 Task: Reply to email with the signature Elizabeth Parker with the subject Request for a background check from softage.1@softage.net with the message Would it be possible to have a project status update call with all stakeholders next month? with CC to softage.10@softage.net with an attached document Technical_manual.docx
Action: Mouse moved to (468, 585)
Screenshot: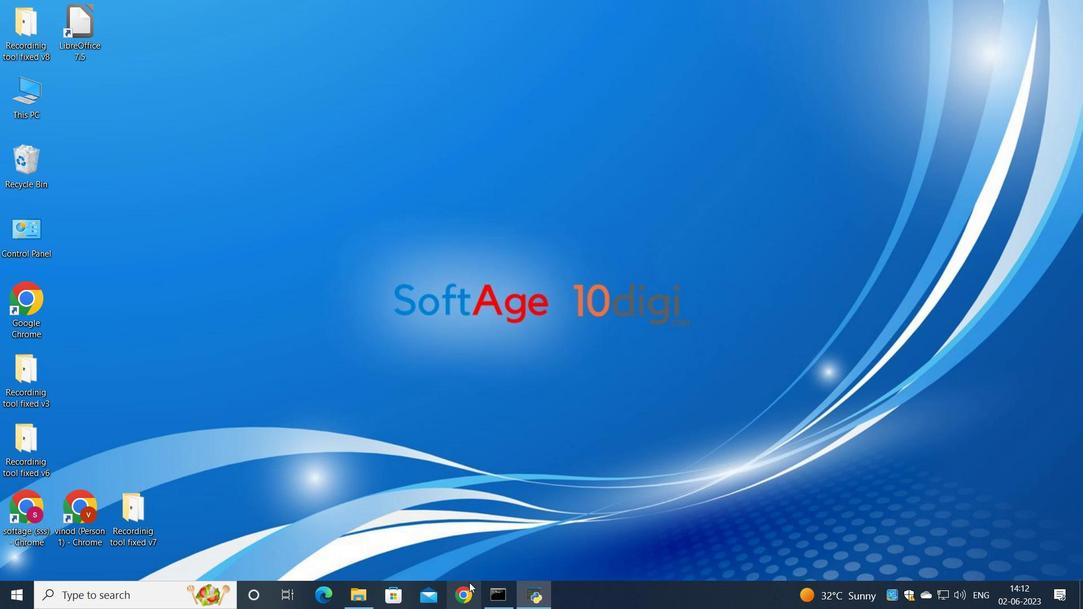
Action: Mouse pressed left at (468, 585)
Screenshot: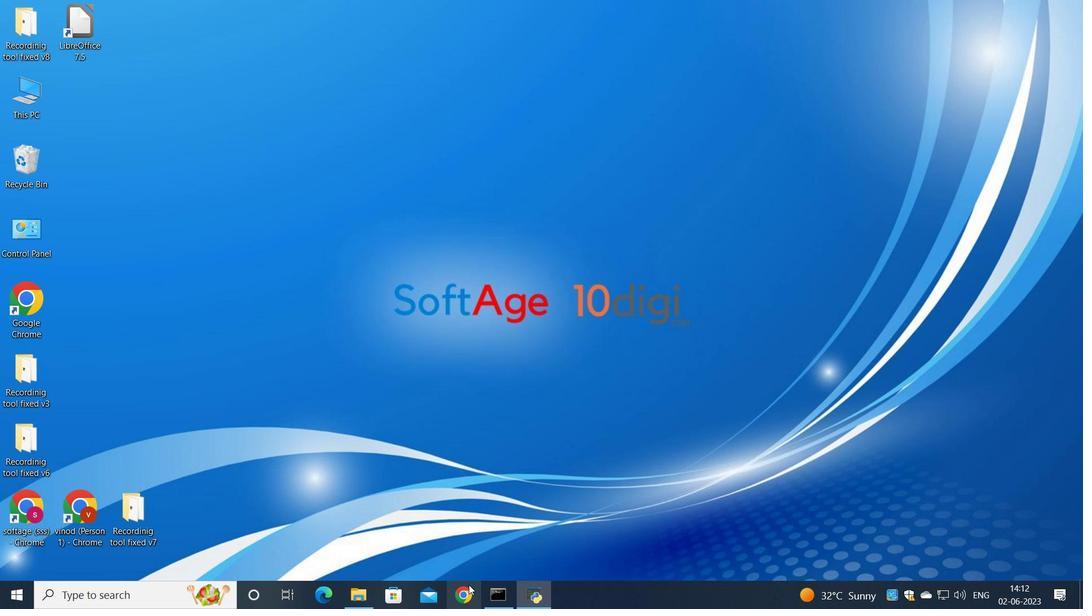 
Action: Mouse moved to (479, 327)
Screenshot: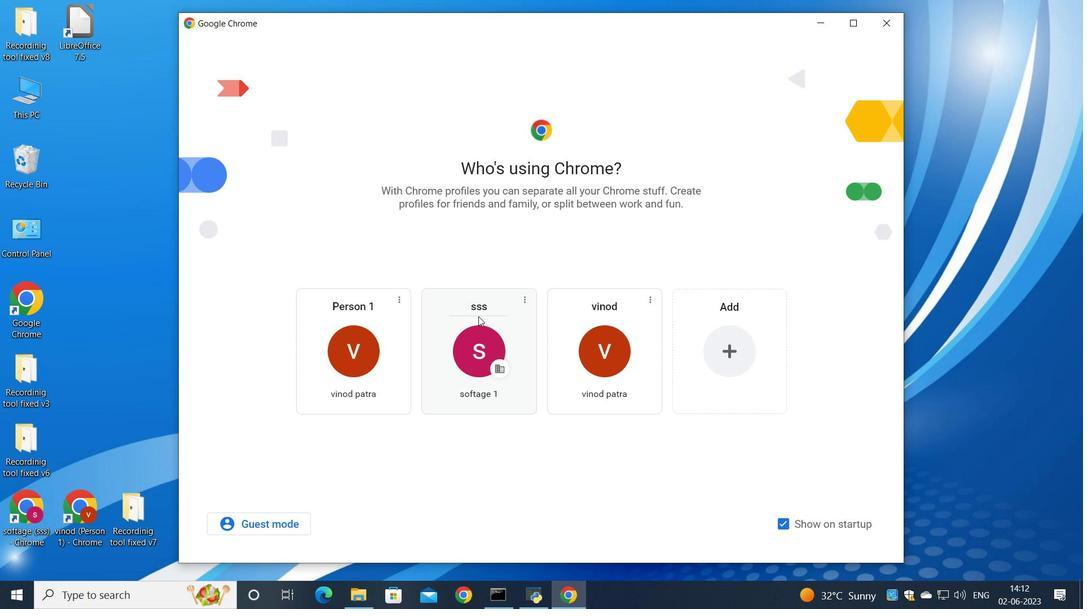 
Action: Mouse pressed left at (479, 327)
Screenshot: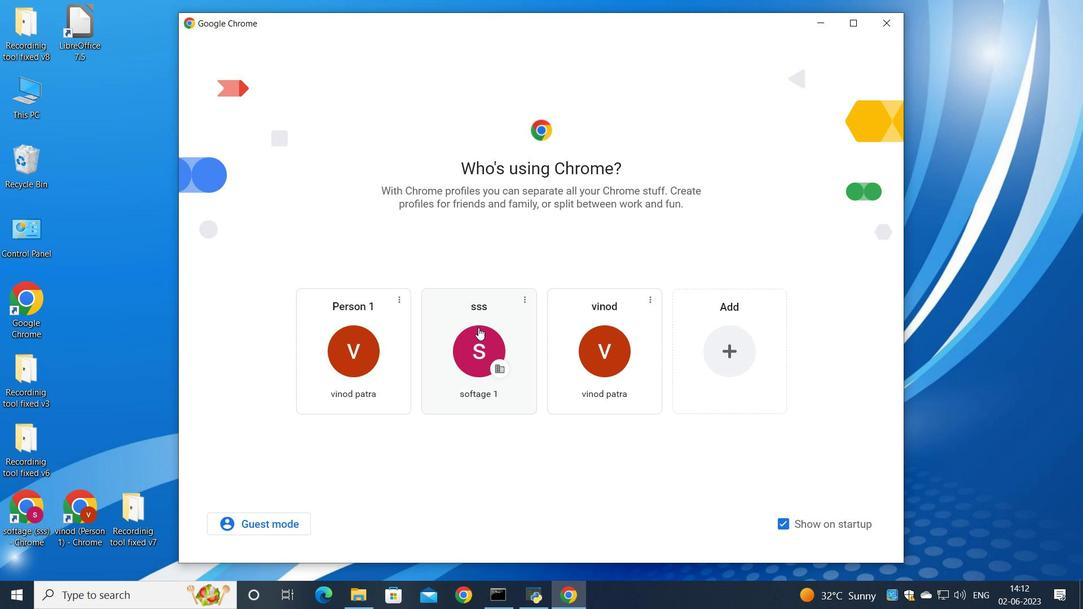 
Action: Mouse moved to (938, 95)
Screenshot: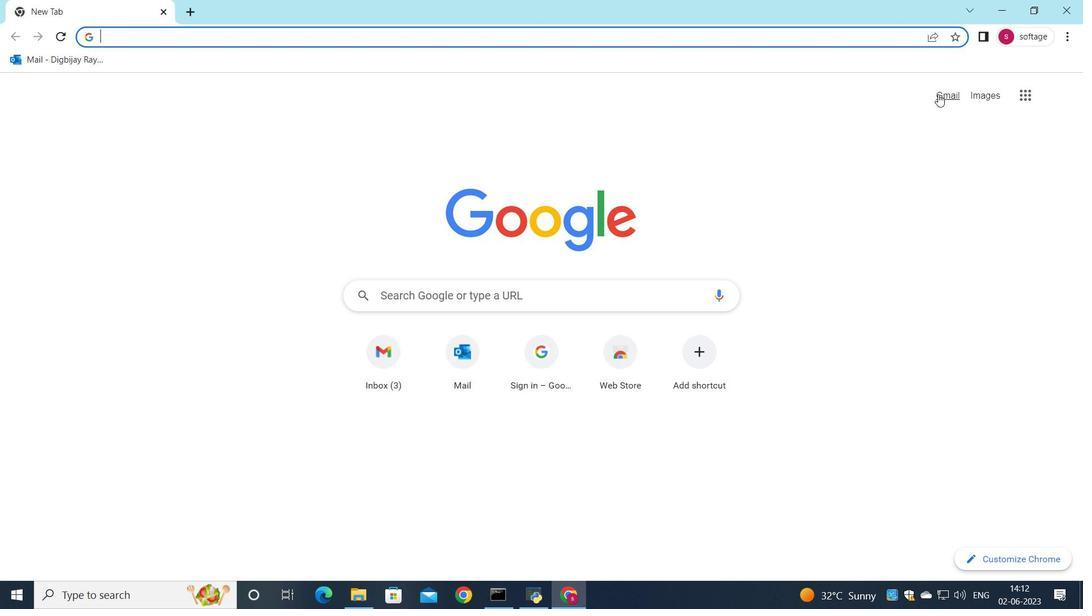 
Action: Mouse pressed left at (938, 95)
Screenshot: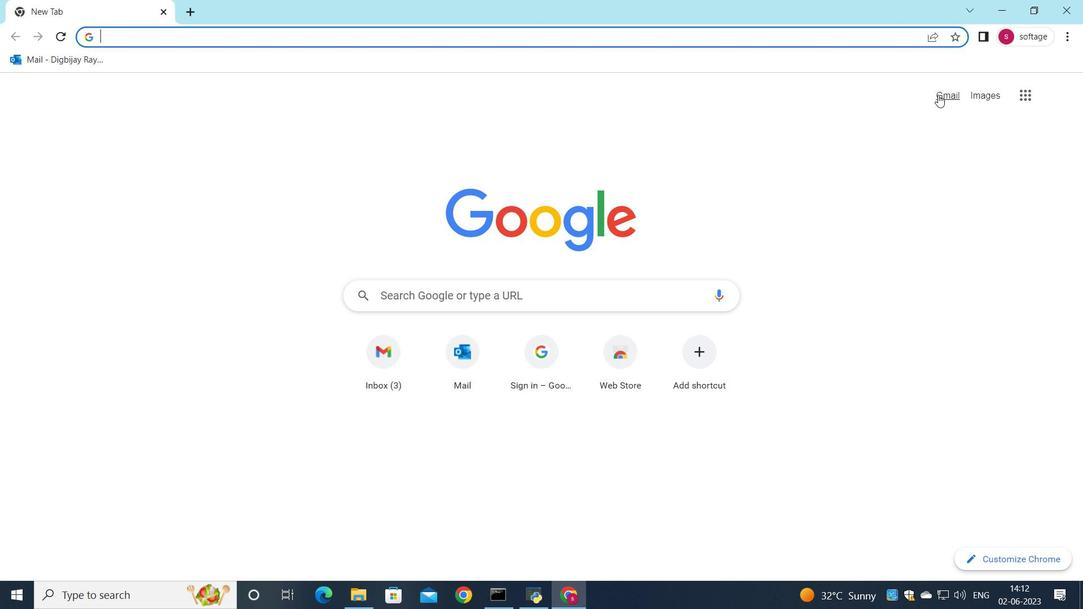 
Action: Mouse moved to (931, 102)
Screenshot: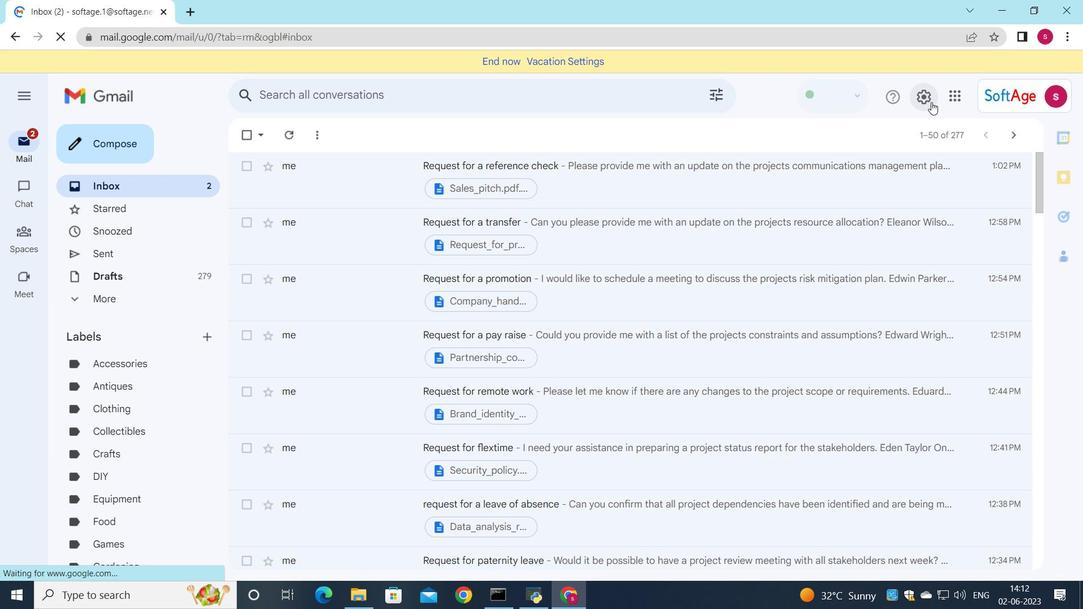 
Action: Mouse pressed left at (931, 102)
Screenshot: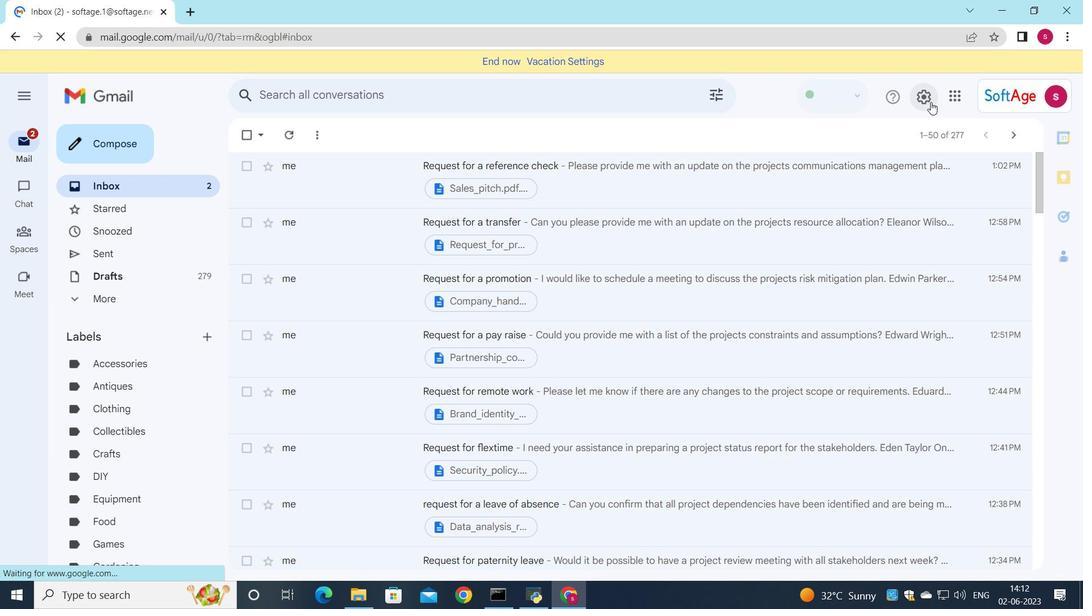 
Action: Mouse moved to (933, 161)
Screenshot: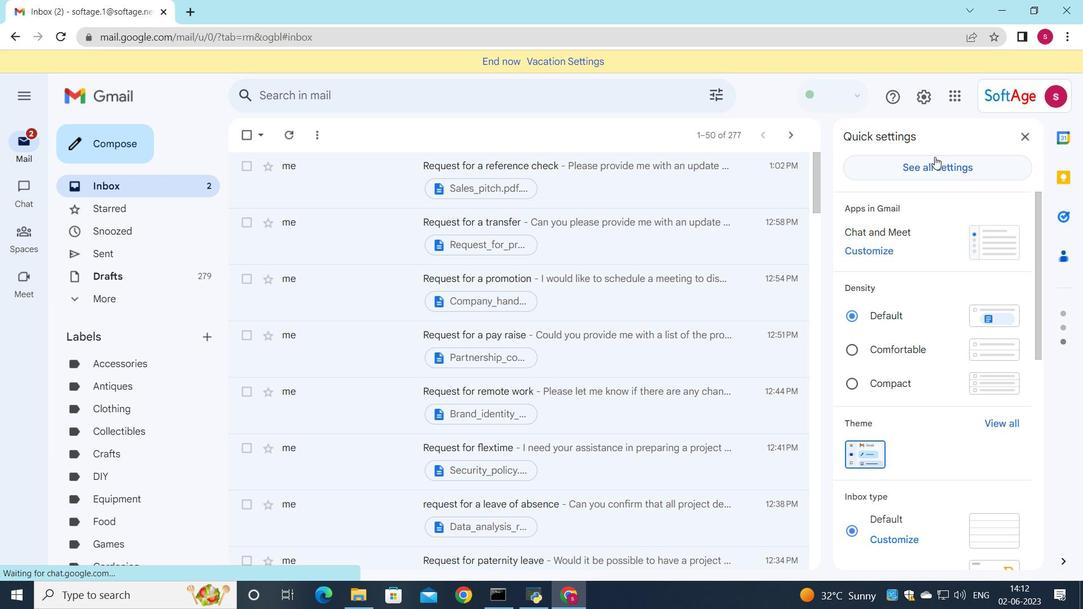 
Action: Mouse pressed left at (933, 161)
Screenshot: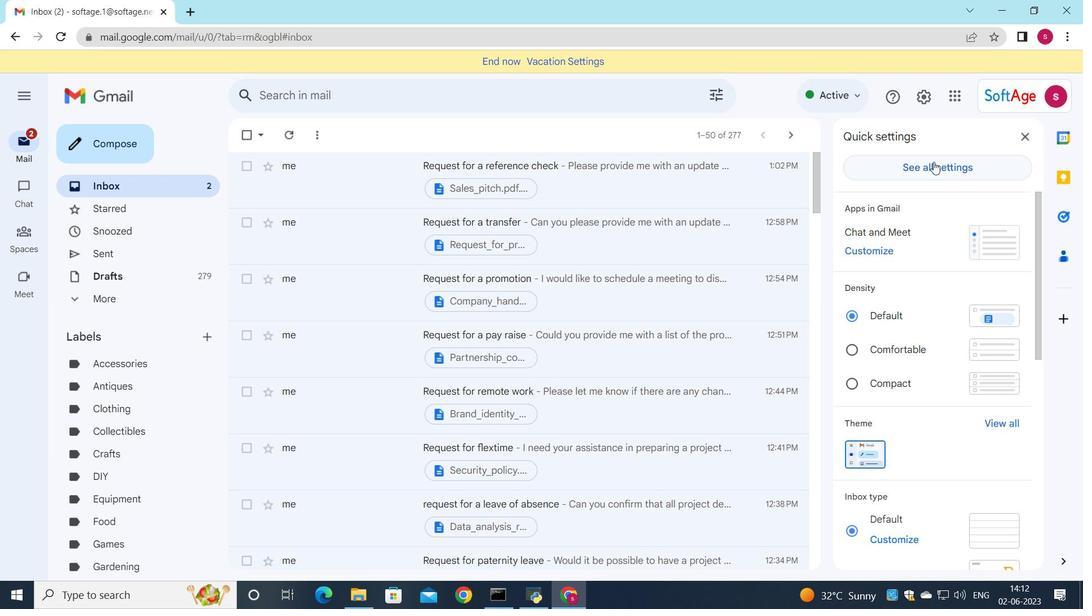 
Action: Mouse moved to (780, 275)
Screenshot: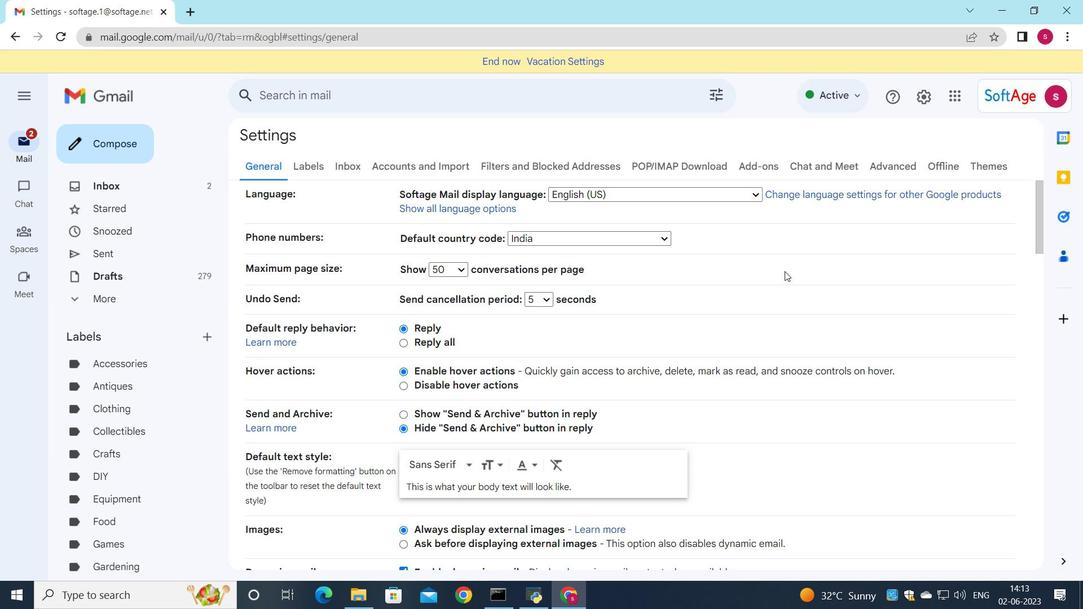 
Action: Mouse scrolled (780, 274) with delta (0, 0)
Screenshot: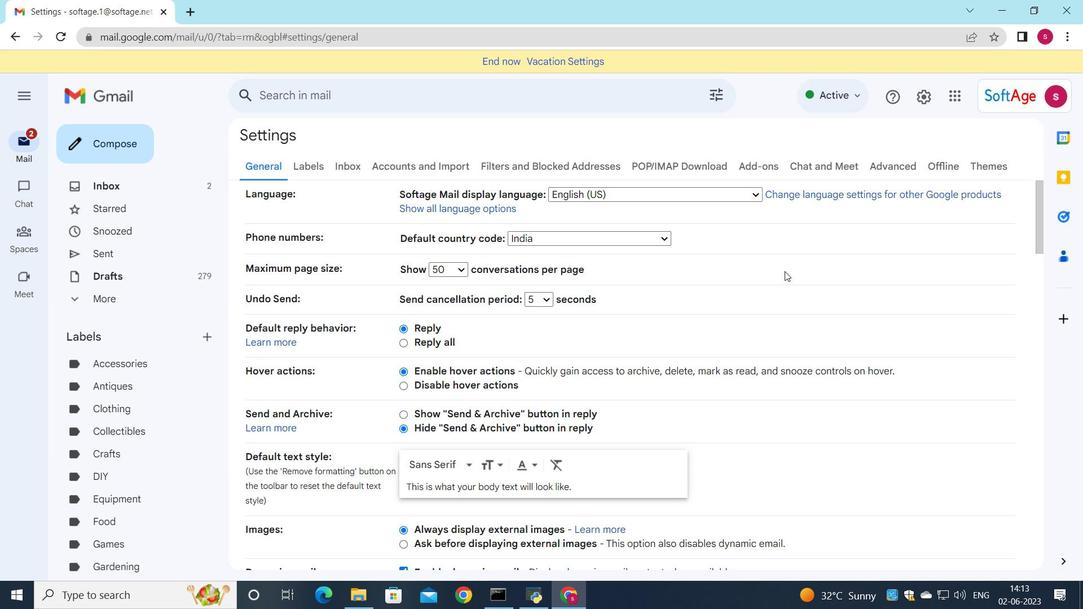
Action: Mouse moved to (775, 282)
Screenshot: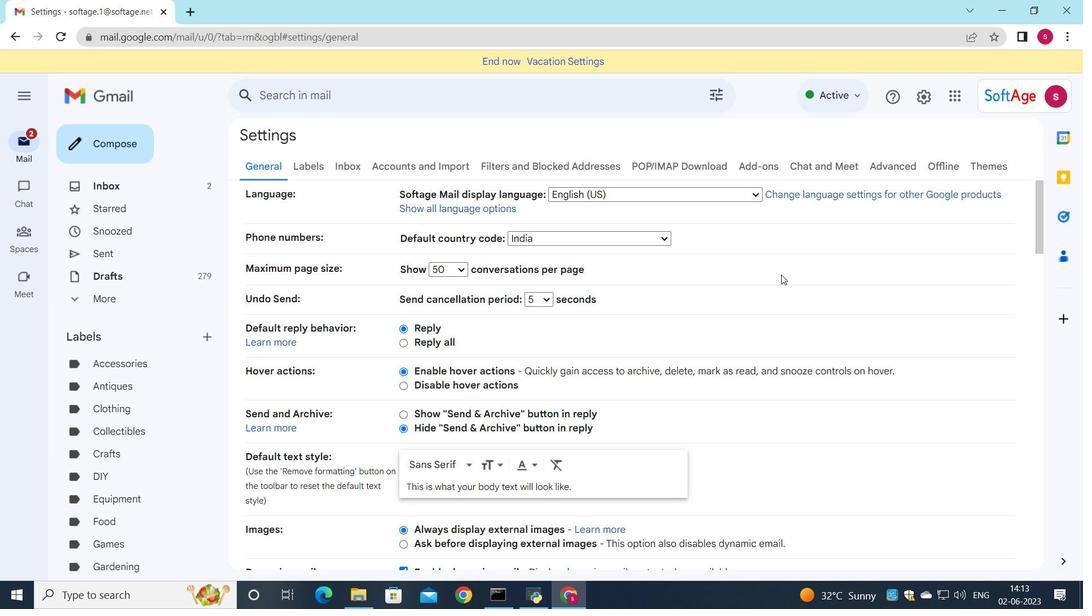 
Action: Mouse scrolled (775, 281) with delta (0, 0)
Screenshot: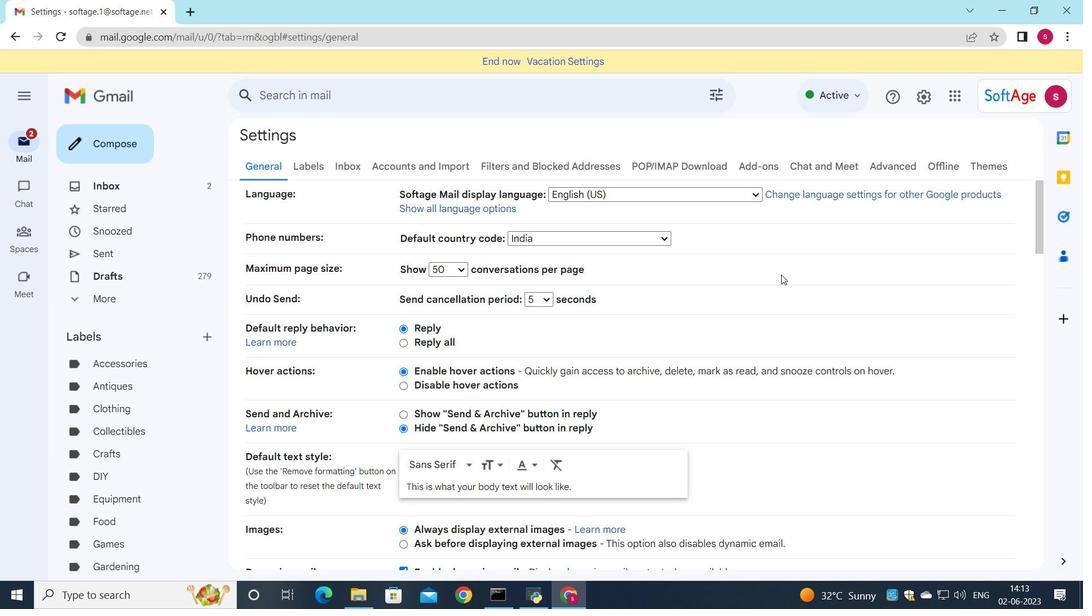 
Action: Mouse moved to (515, 370)
Screenshot: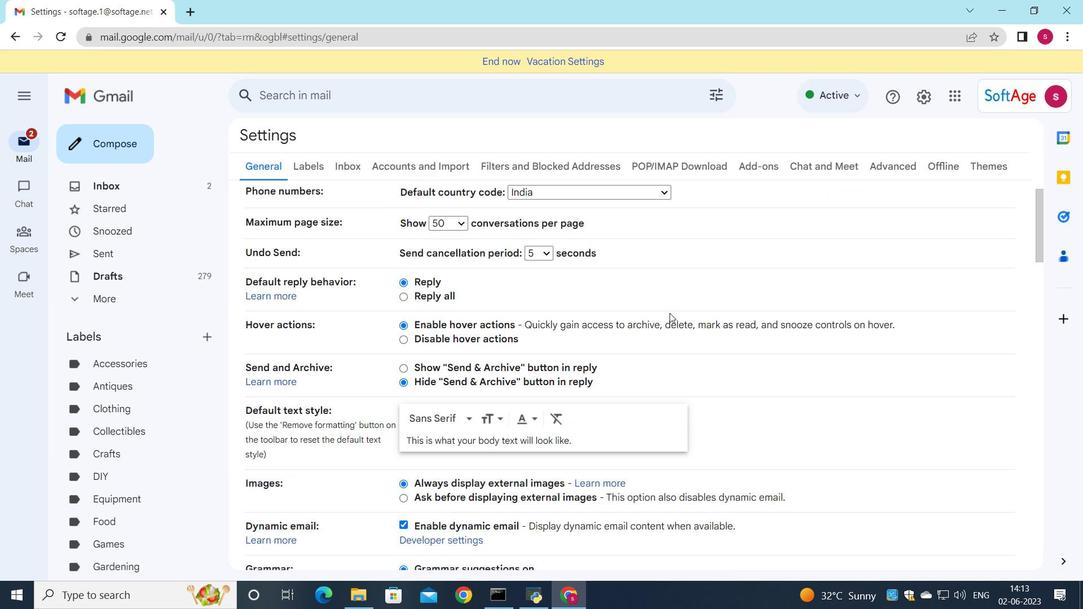 
Action: Mouse scrolled (515, 370) with delta (0, 0)
Screenshot: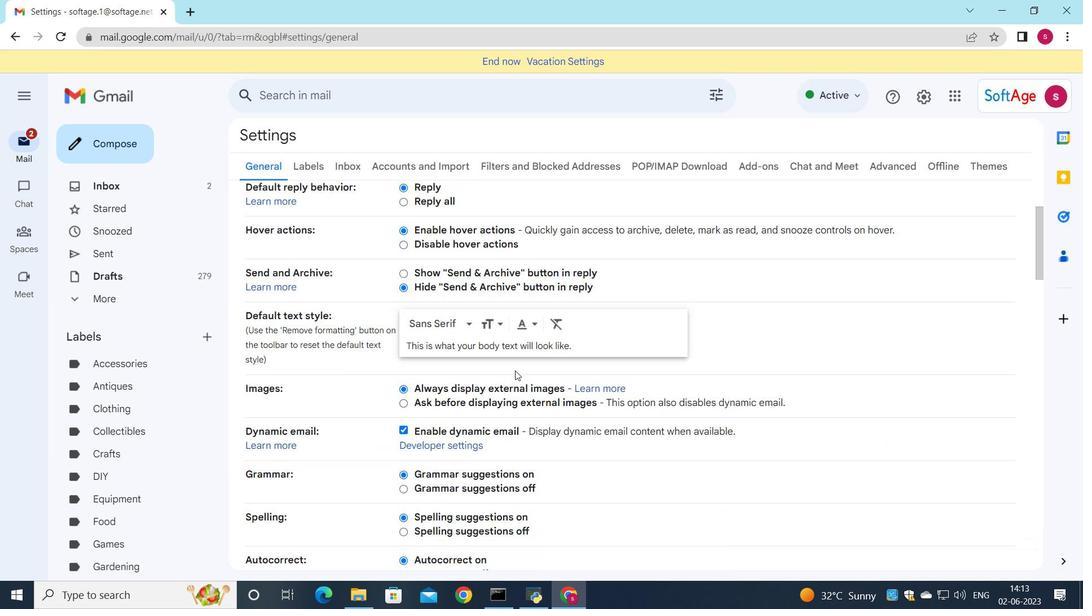 
Action: Mouse scrolled (515, 370) with delta (0, 0)
Screenshot: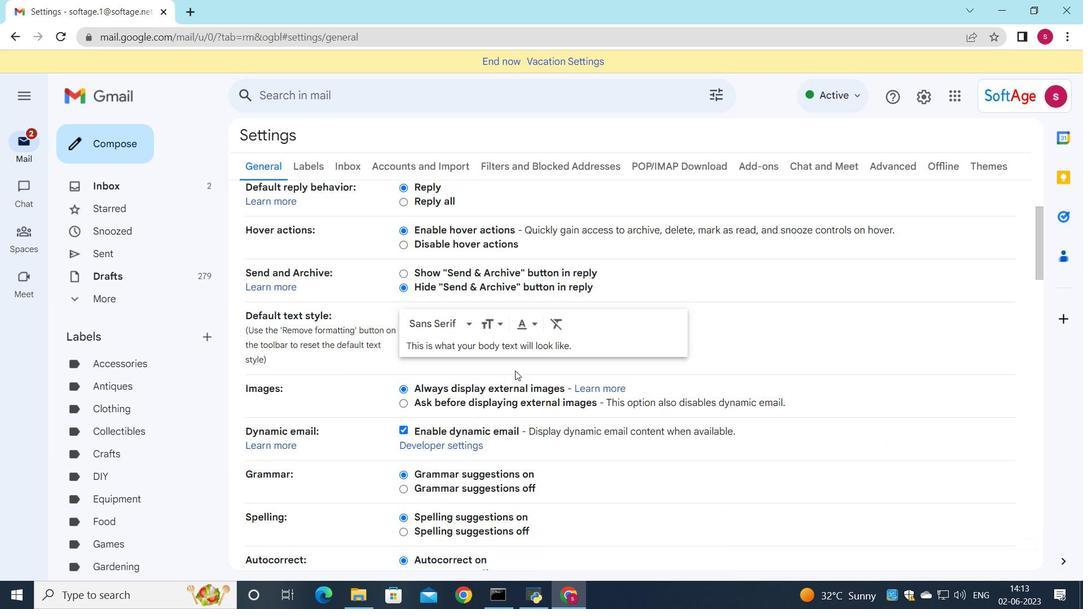 
Action: Mouse scrolled (515, 370) with delta (0, 0)
Screenshot: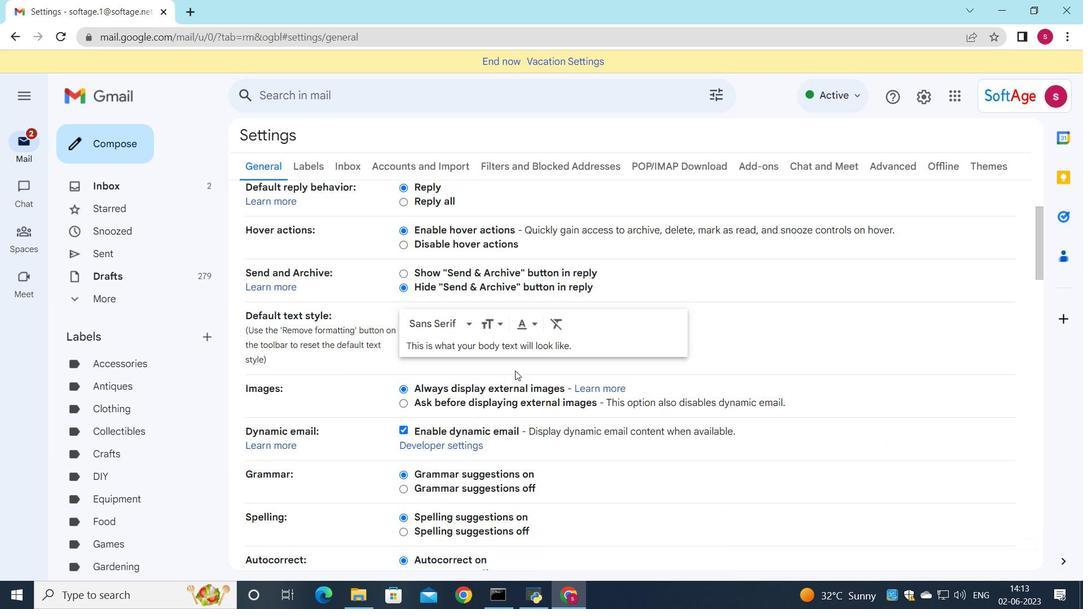 
Action: Mouse moved to (454, 397)
Screenshot: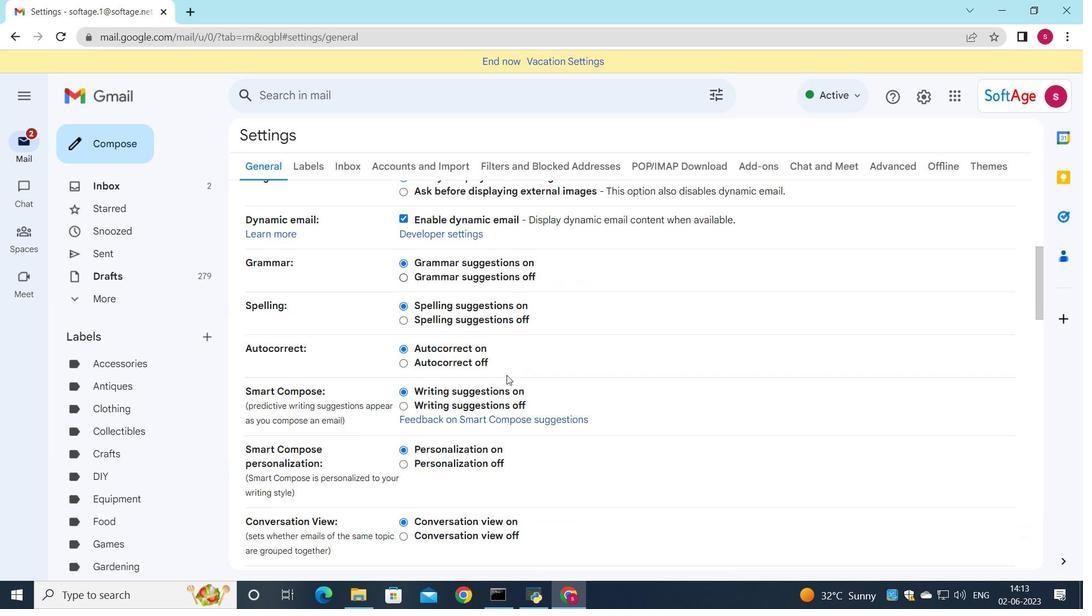 
Action: Mouse scrolled (454, 396) with delta (0, 0)
Screenshot: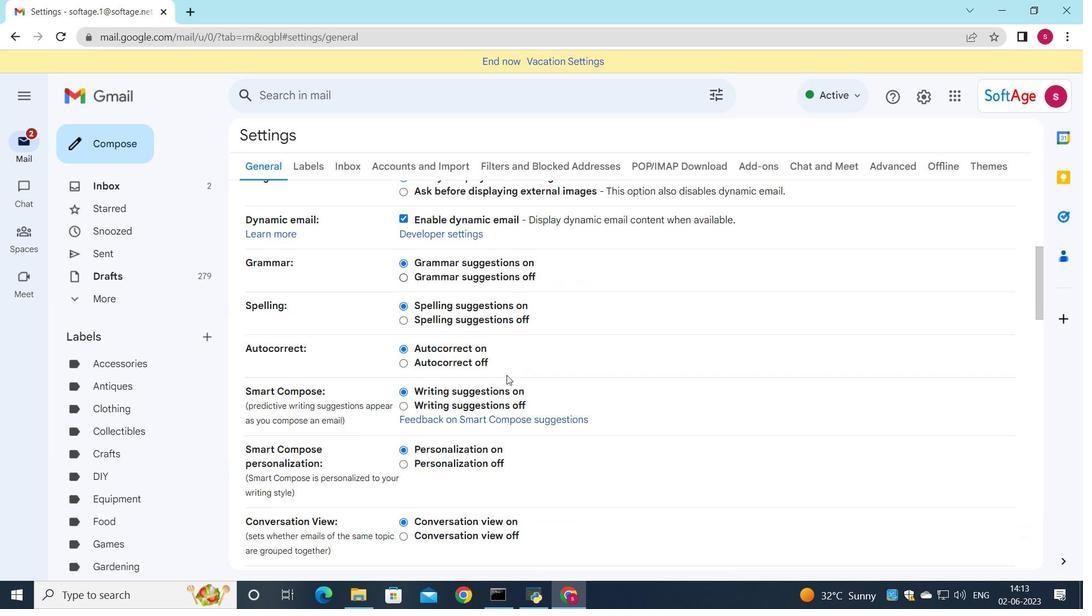 
Action: Mouse moved to (451, 400)
Screenshot: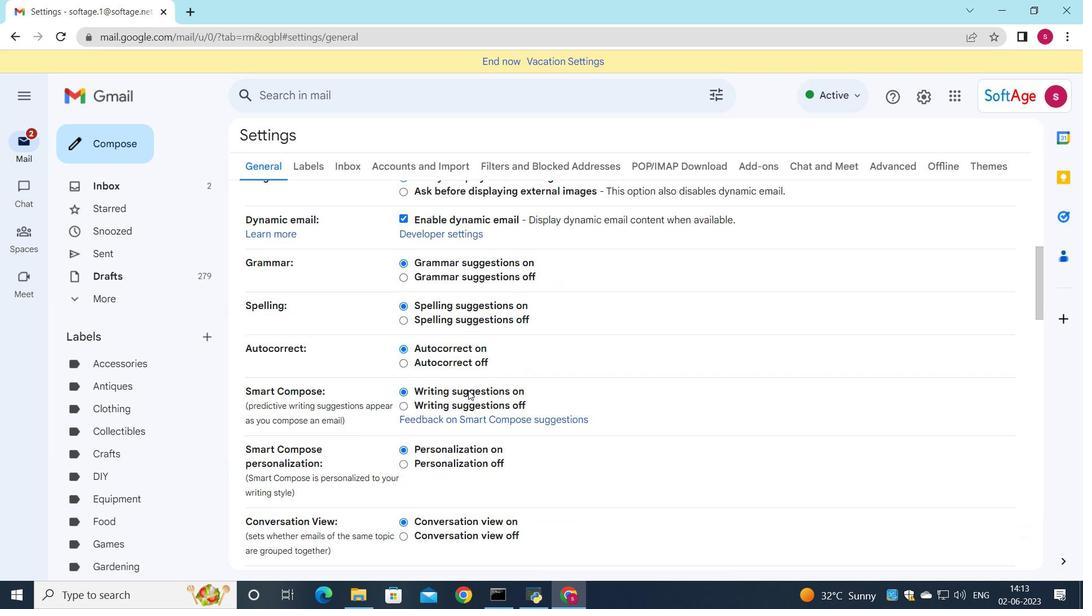 
Action: Mouse scrolled (451, 399) with delta (0, 0)
Screenshot: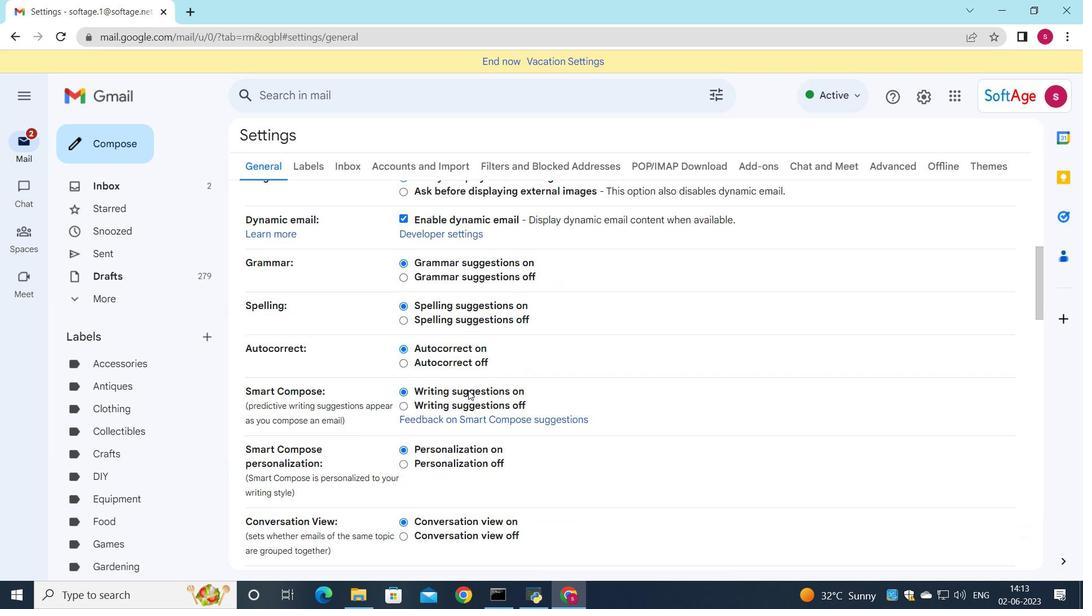 
Action: Mouse moved to (451, 400)
Screenshot: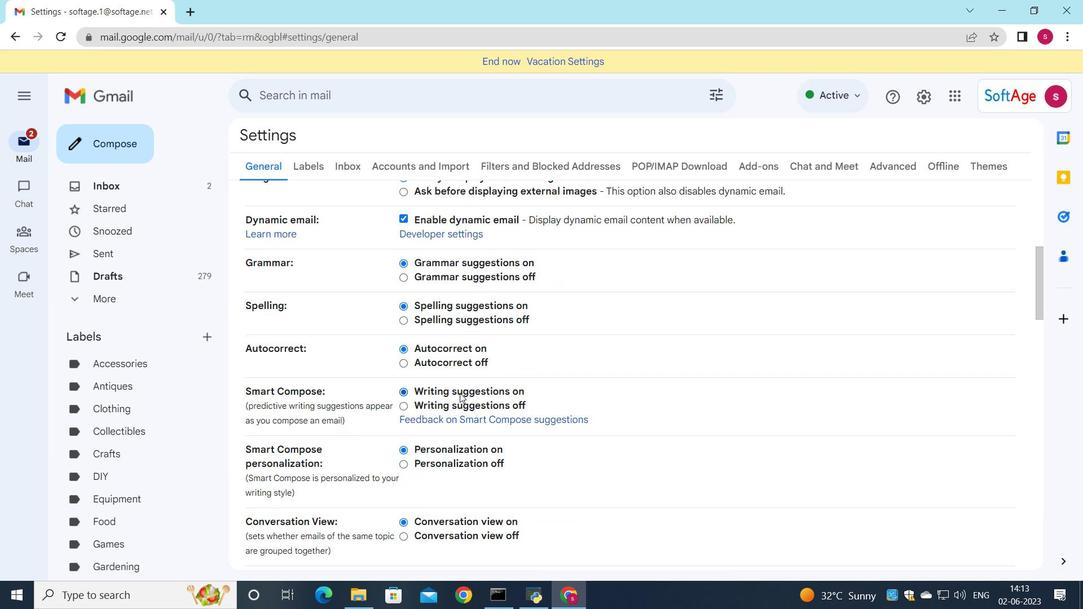 
Action: Mouse scrolled (451, 400) with delta (0, 0)
Screenshot: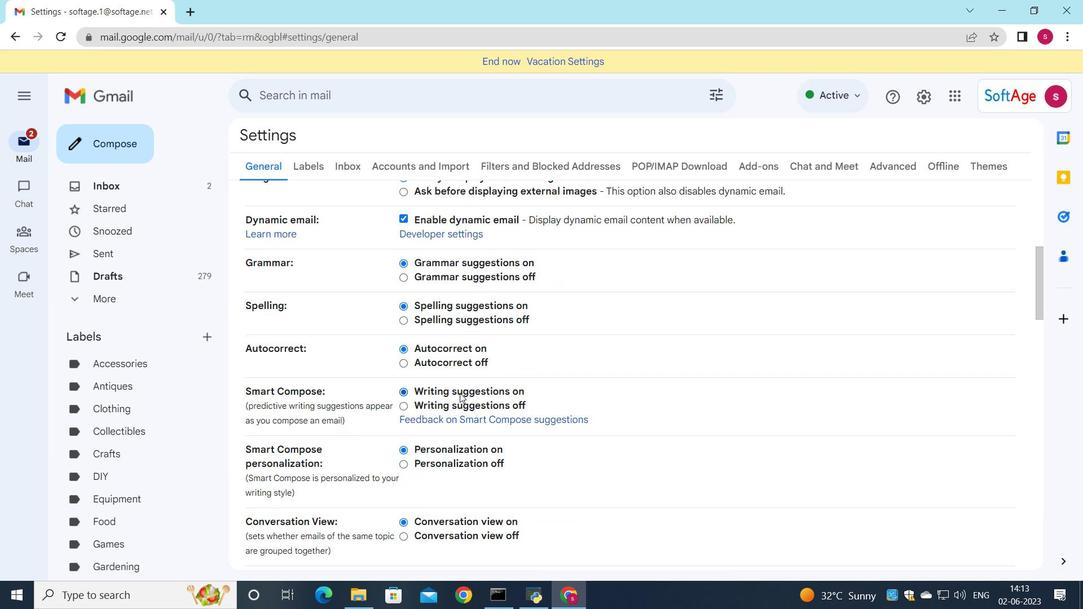 
Action: Mouse moved to (451, 400)
Screenshot: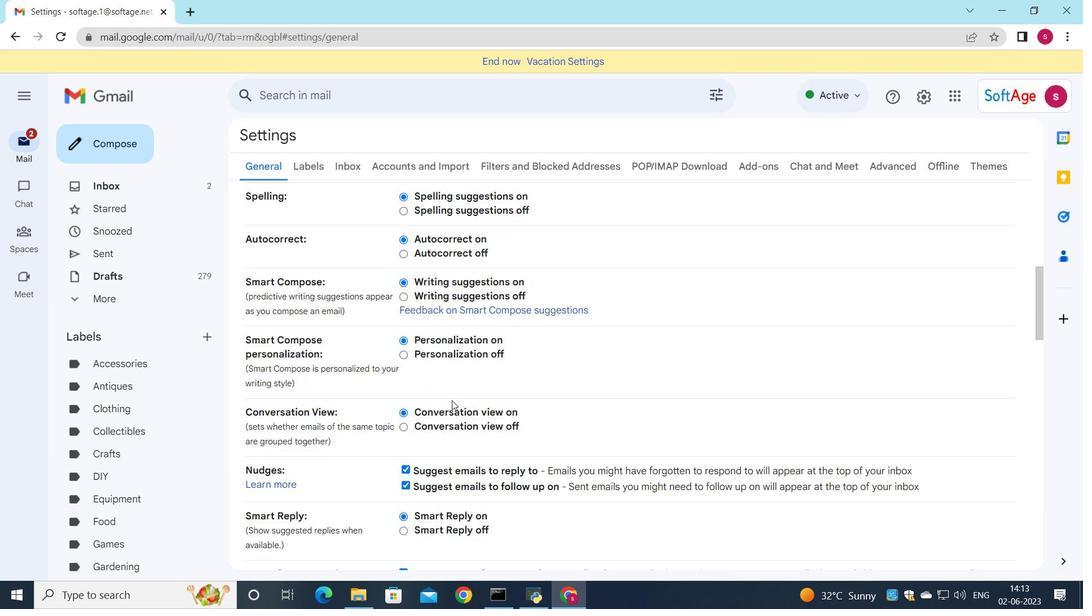 
Action: Mouse scrolled (451, 399) with delta (0, 0)
Screenshot: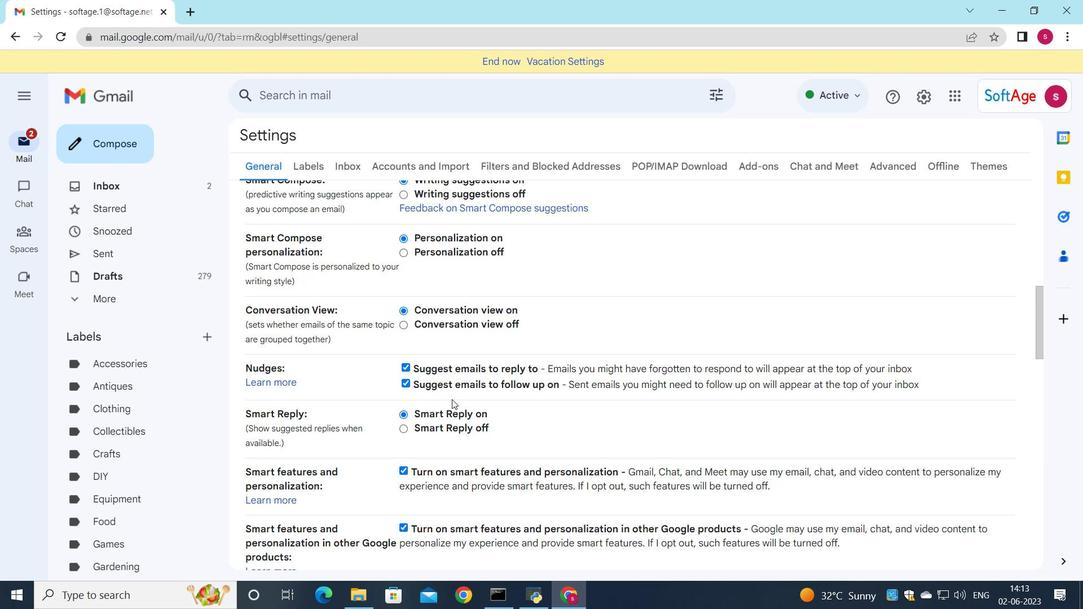 
Action: Mouse scrolled (451, 399) with delta (0, 0)
Screenshot: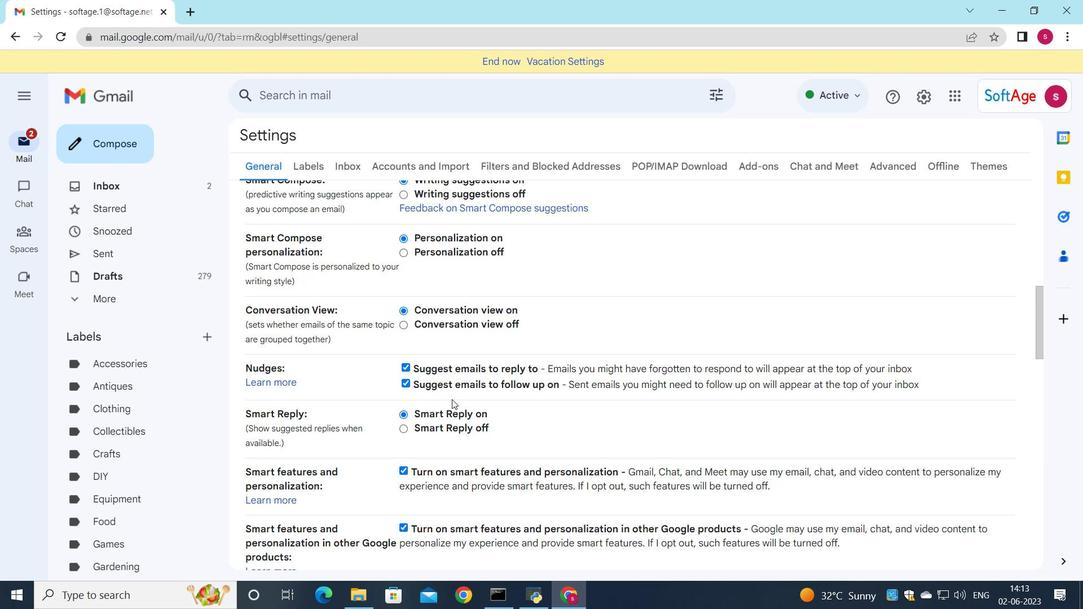 
Action: Mouse moved to (455, 396)
Screenshot: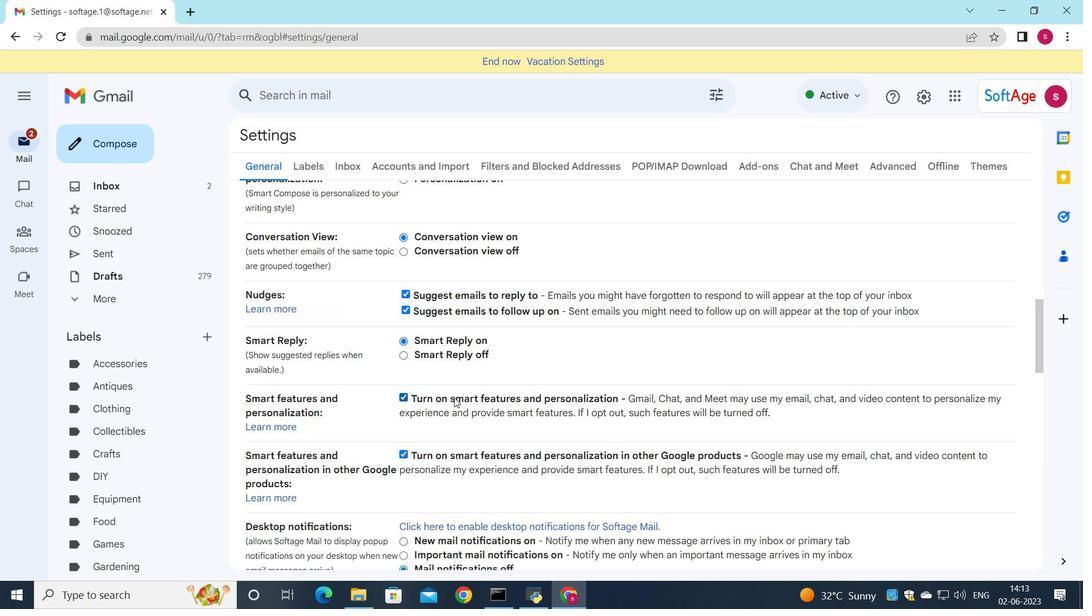 
Action: Mouse scrolled (455, 396) with delta (0, 0)
Screenshot: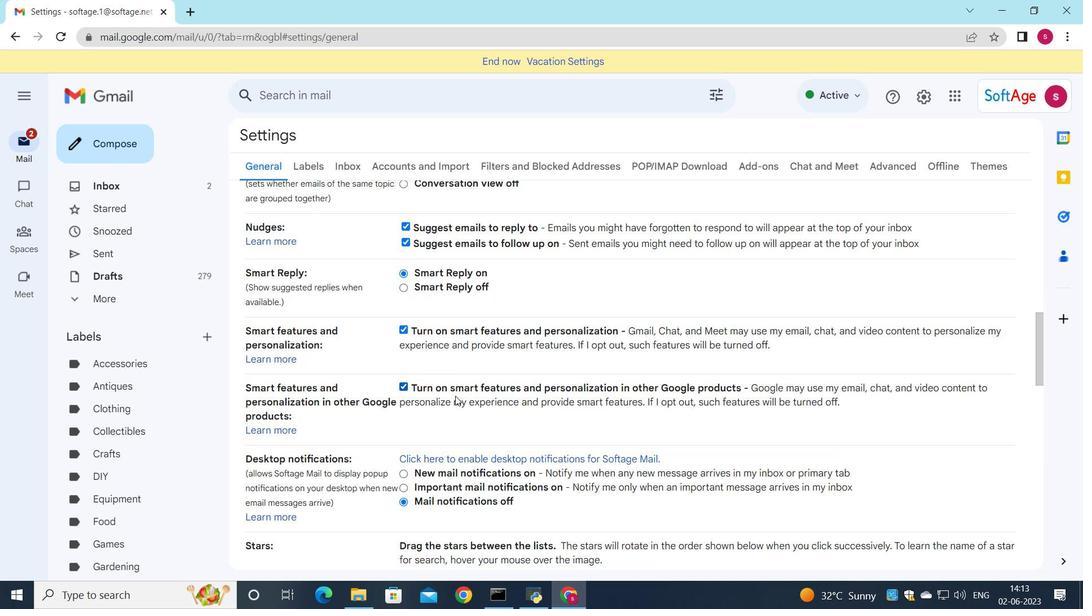 
Action: Mouse scrolled (455, 396) with delta (0, 0)
Screenshot: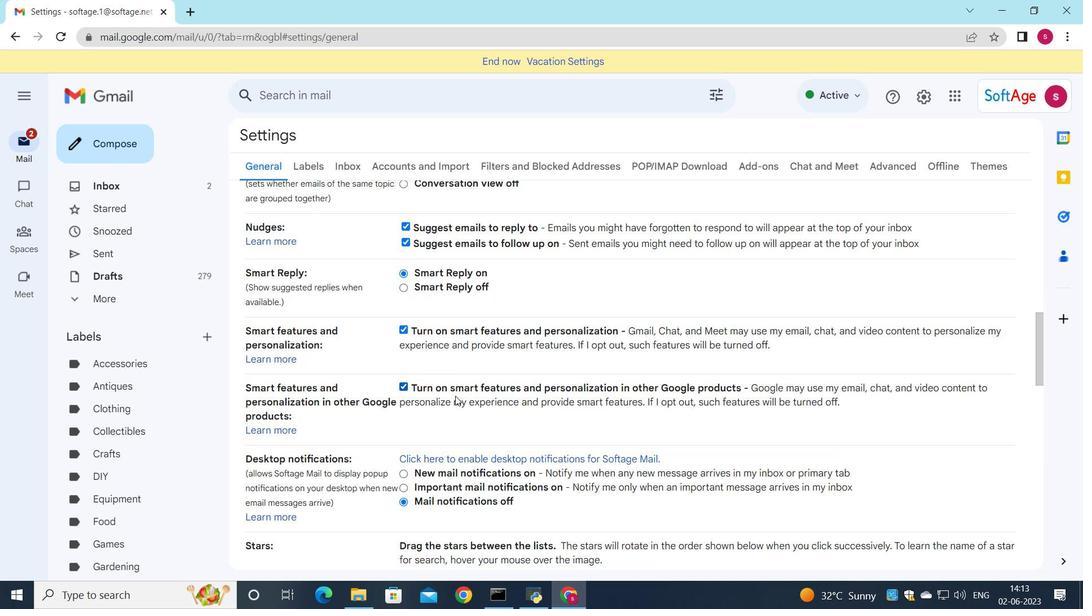 
Action: Mouse scrolled (455, 396) with delta (0, 0)
Screenshot: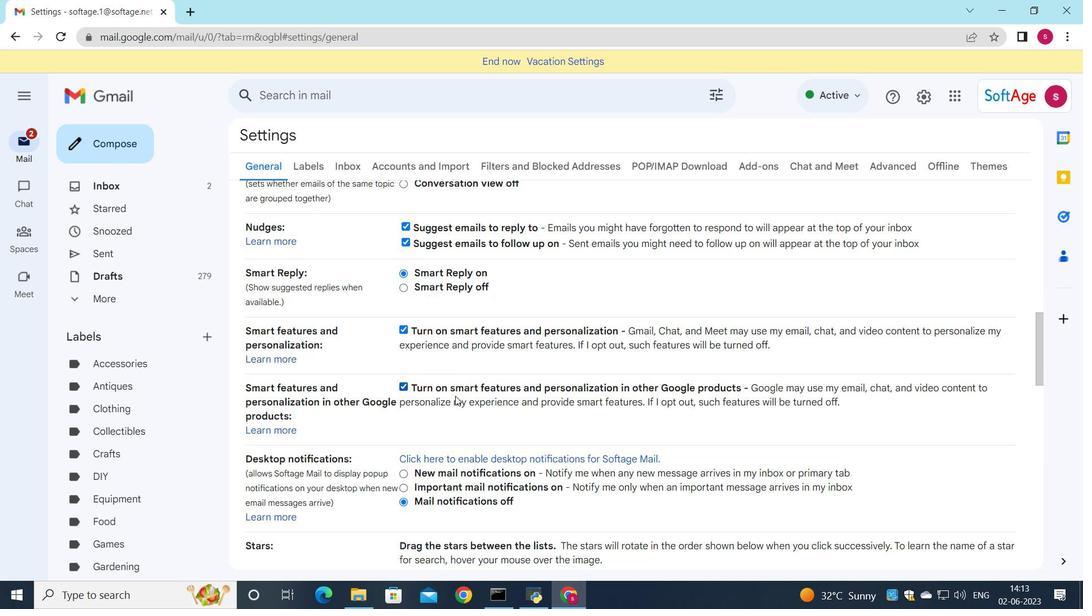 
Action: Mouse moved to (458, 394)
Screenshot: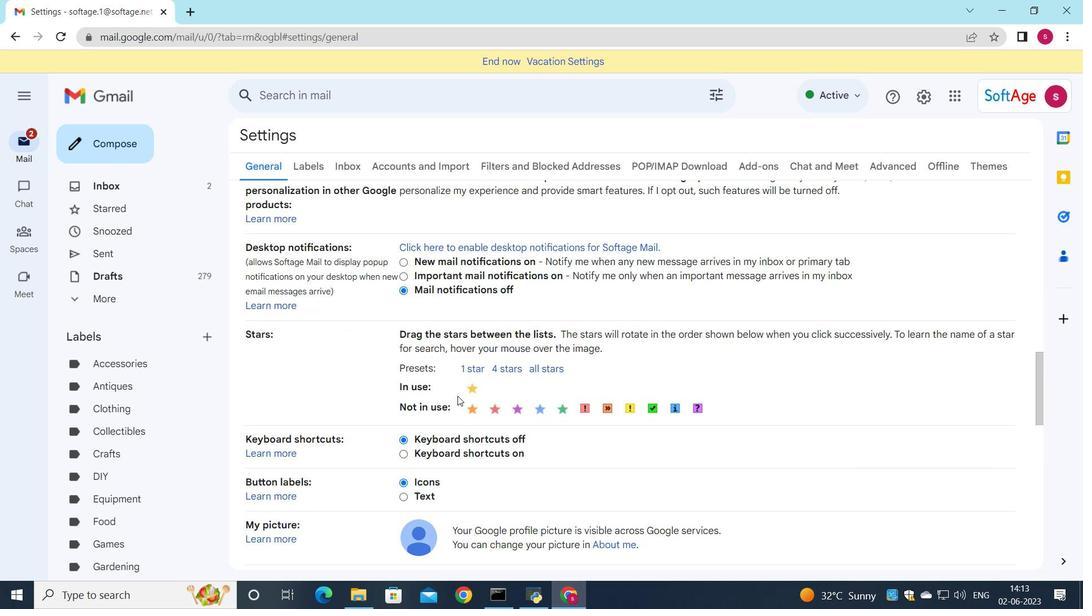 
Action: Mouse scrolled (458, 393) with delta (0, 0)
Screenshot: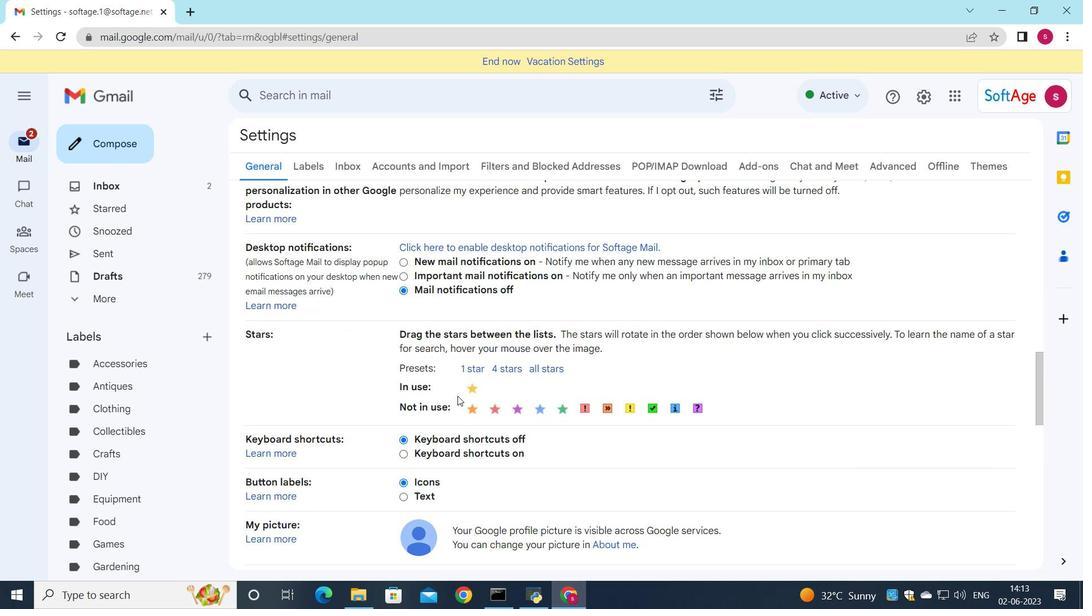 
Action: Mouse scrolled (458, 393) with delta (0, 0)
Screenshot: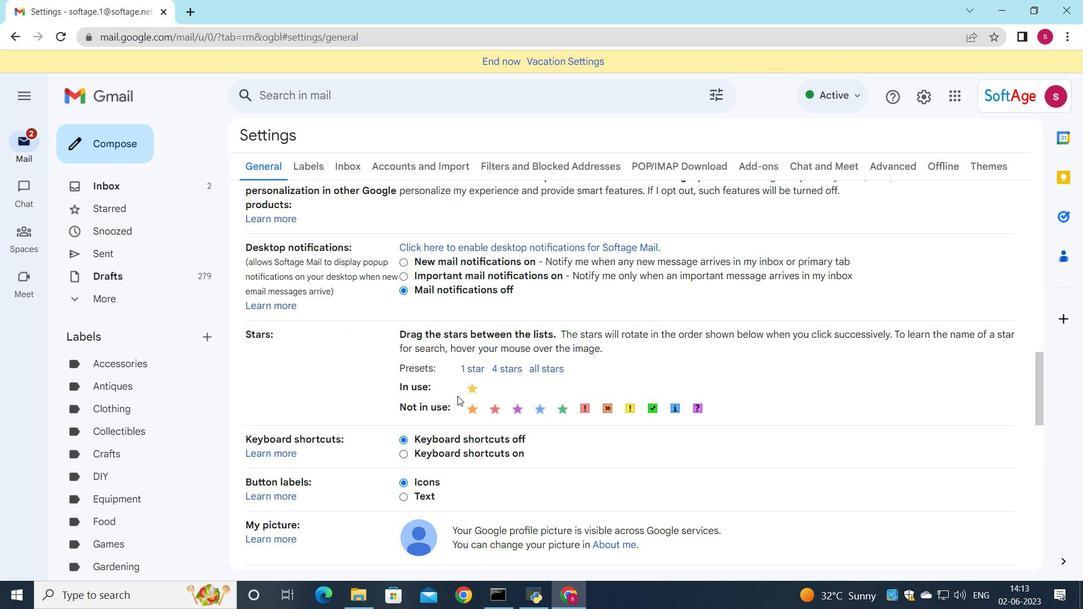 
Action: Mouse scrolled (458, 393) with delta (0, 0)
Screenshot: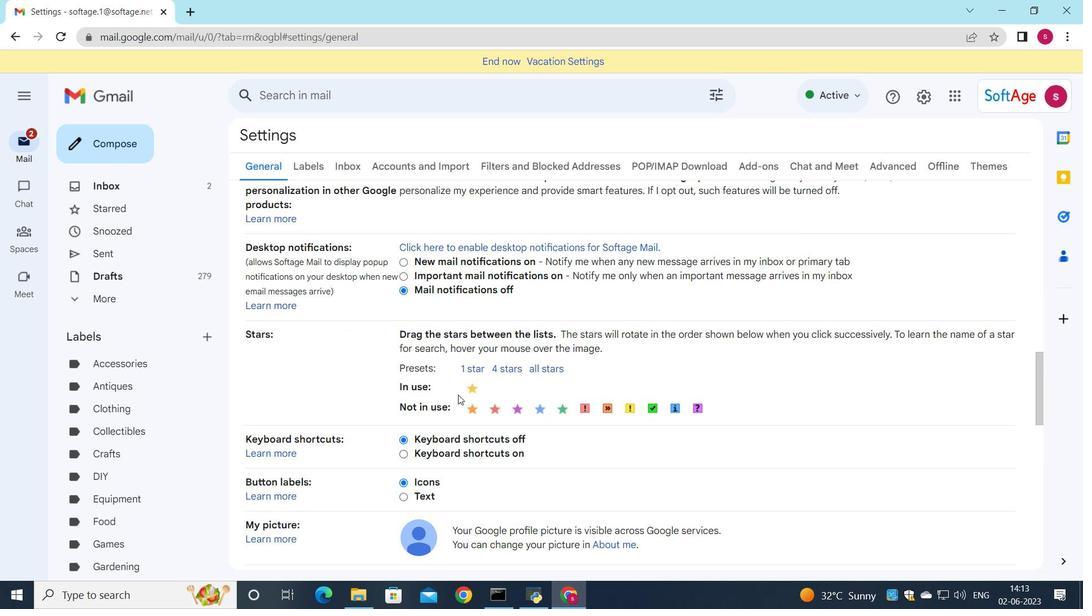 
Action: Mouse moved to (458, 394)
Screenshot: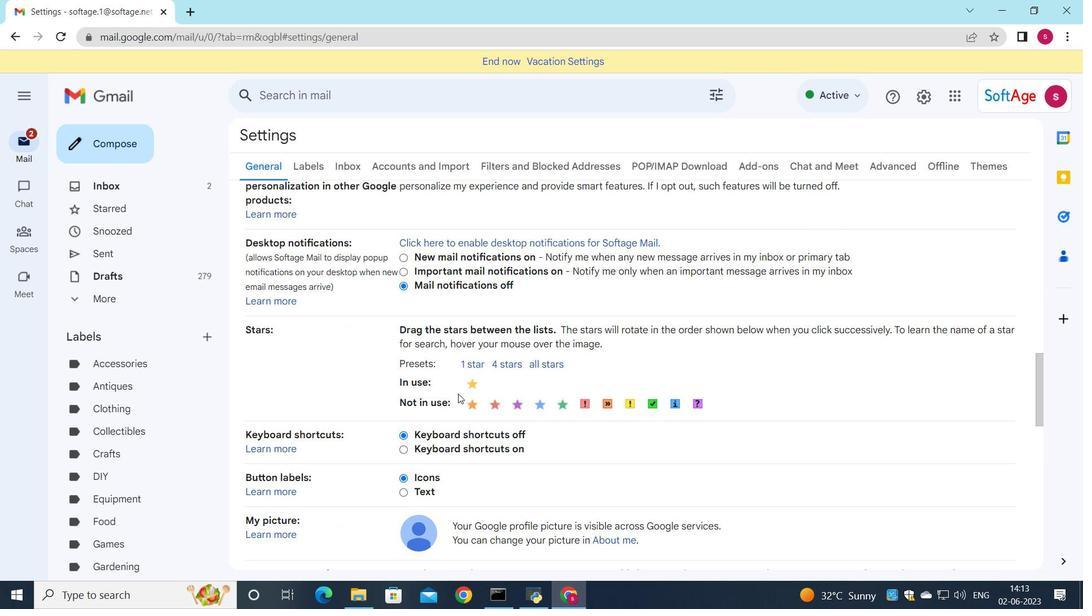 
Action: Mouse scrolled (458, 393) with delta (0, 0)
Screenshot: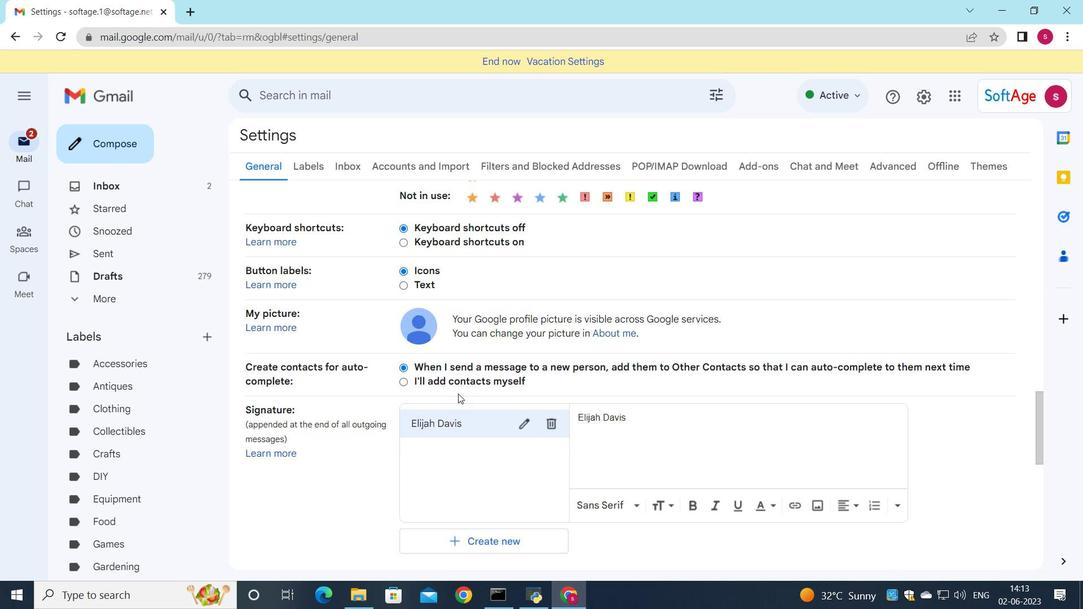 
Action: Mouse moved to (550, 355)
Screenshot: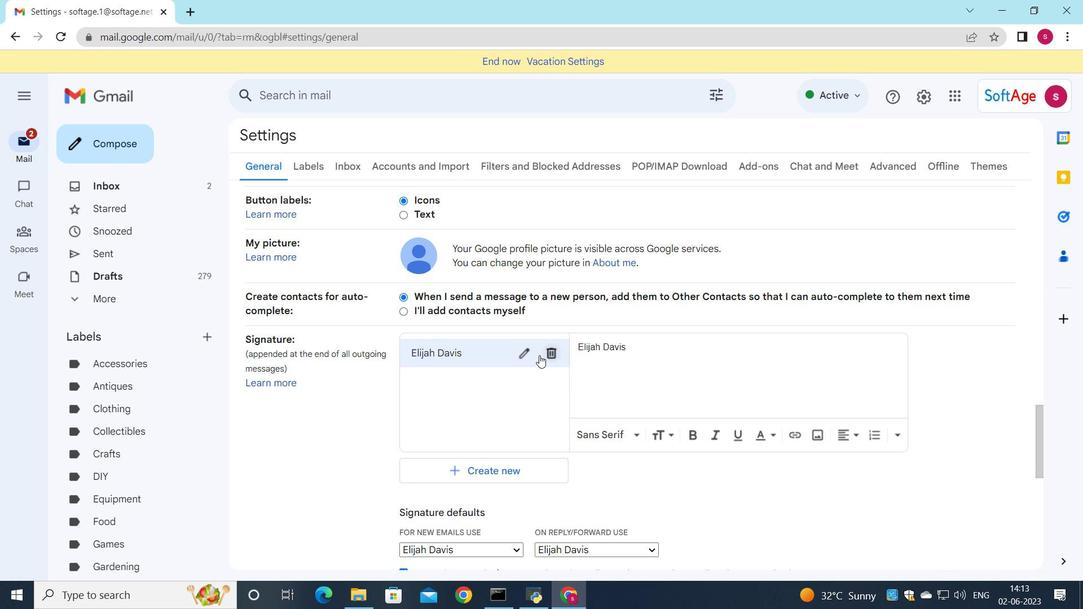 
Action: Mouse pressed left at (550, 355)
Screenshot: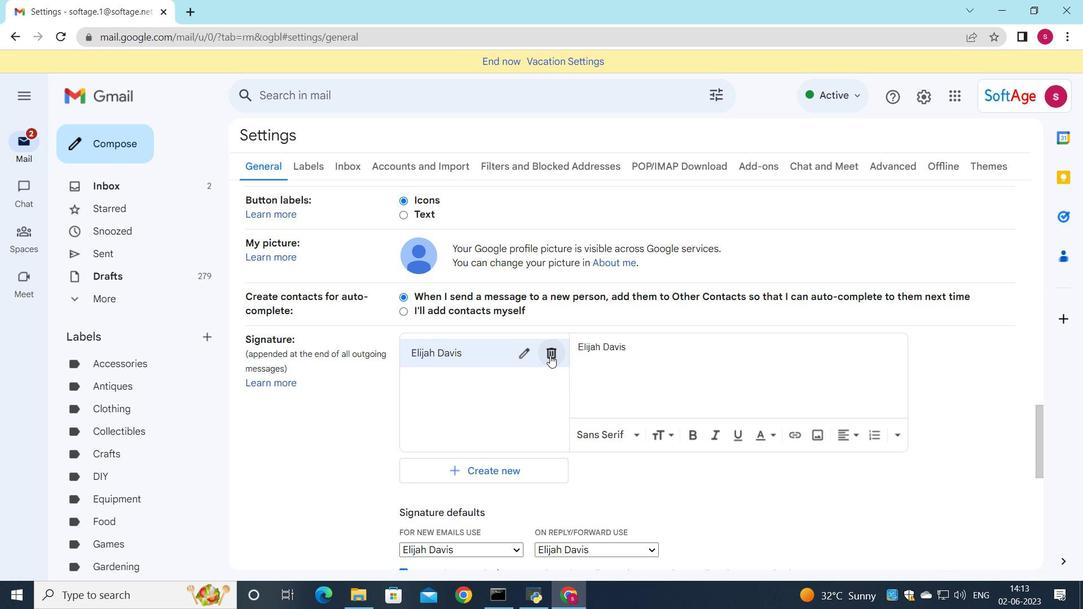 
Action: Mouse moved to (675, 350)
Screenshot: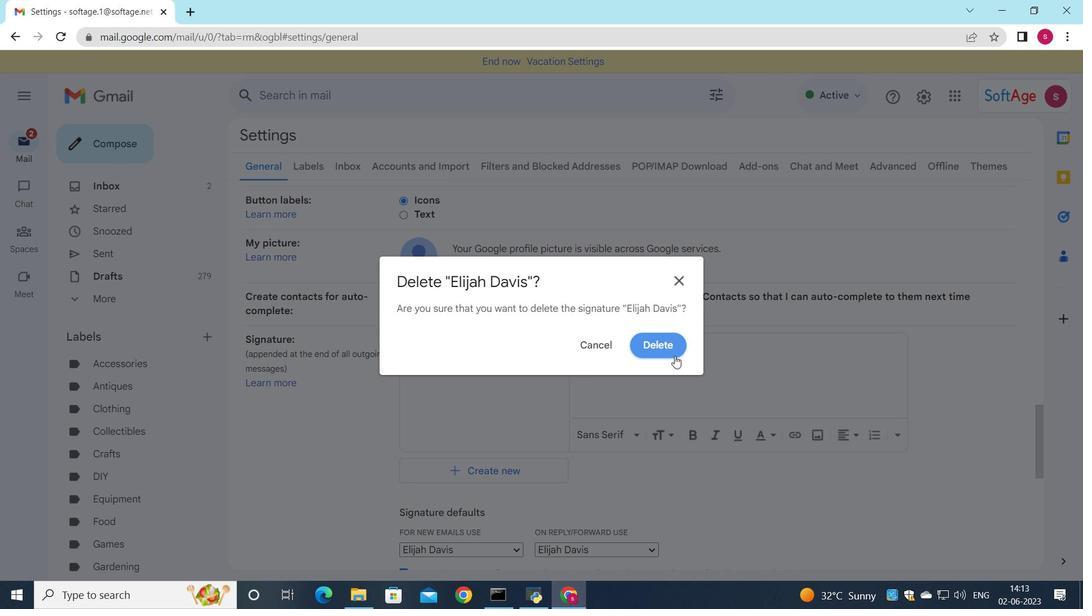 
Action: Mouse pressed left at (675, 350)
Screenshot: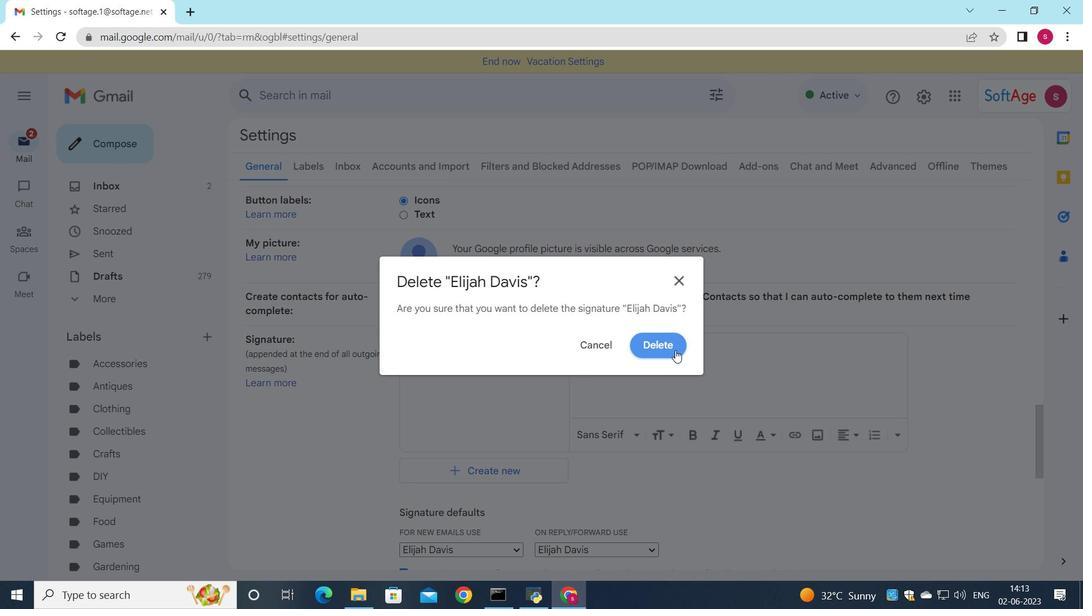 
Action: Mouse moved to (467, 368)
Screenshot: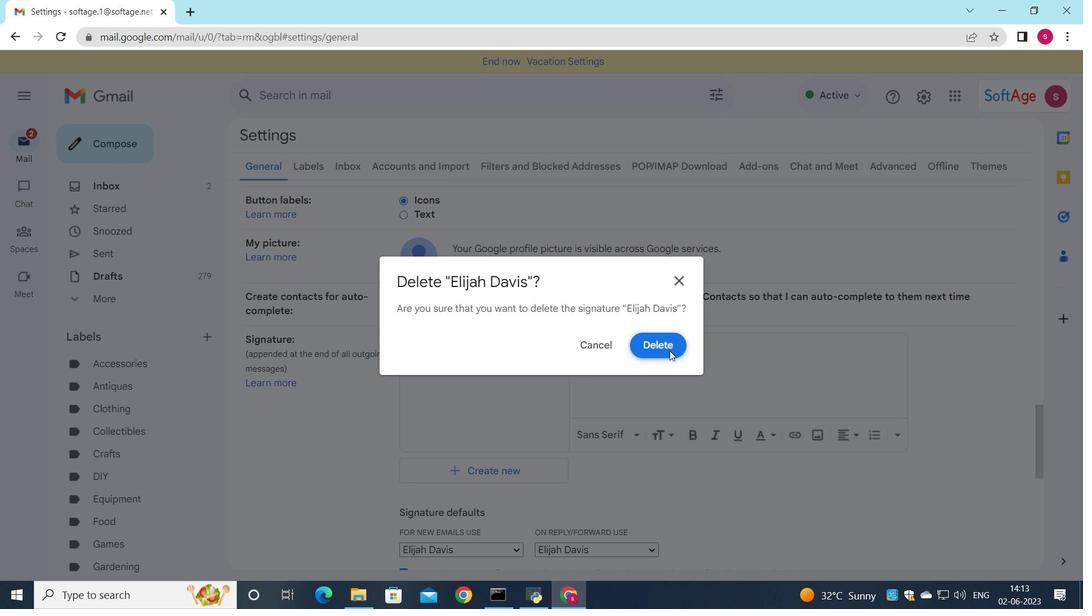 
Action: Mouse pressed left at (467, 368)
Screenshot: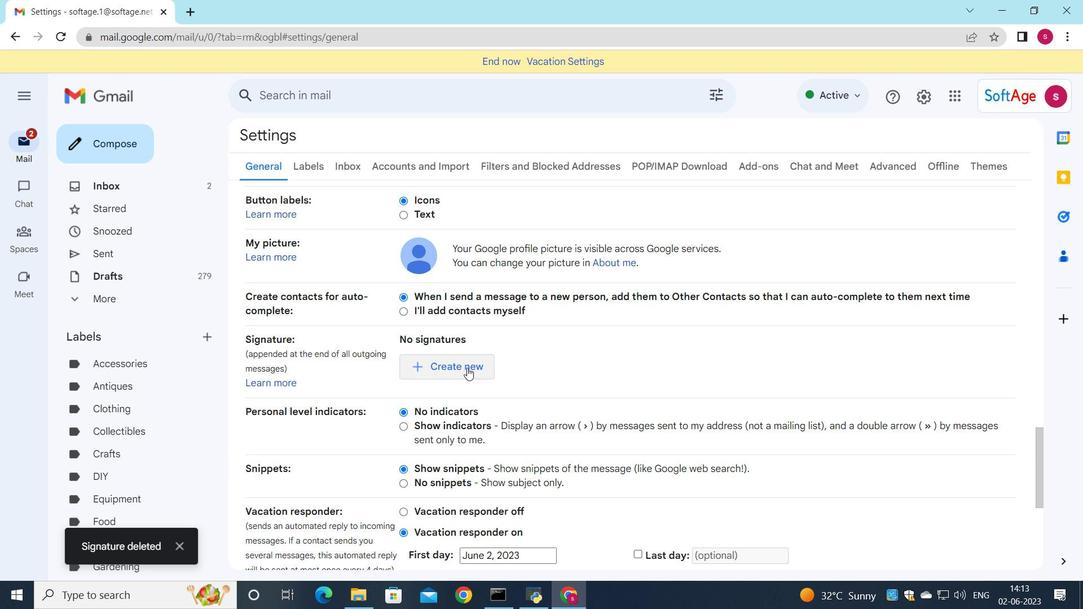 
Action: Mouse moved to (740, 355)
Screenshot: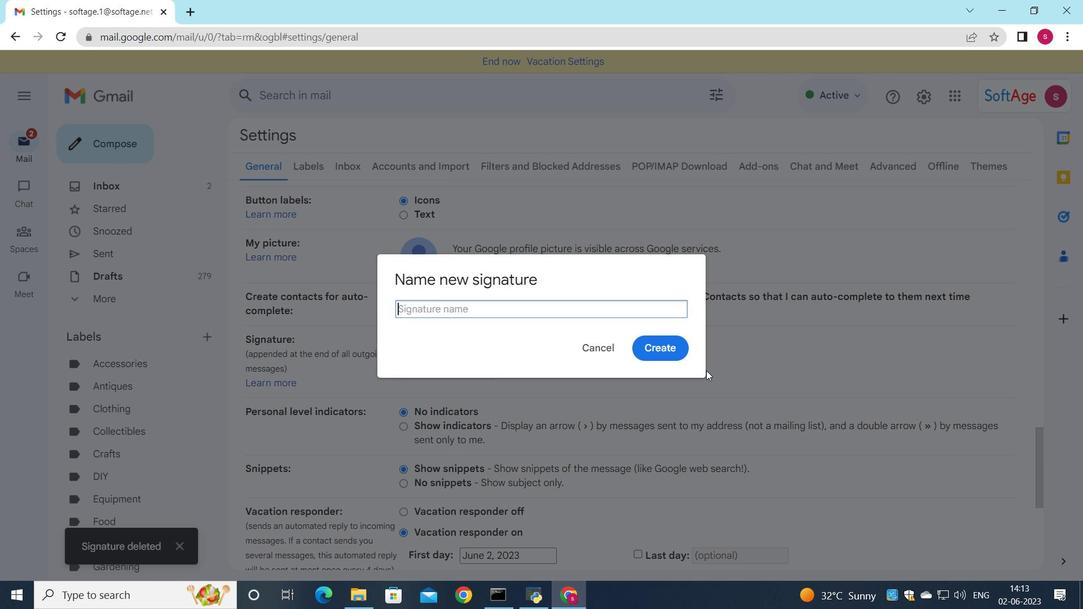
Action: Key pressed <Key.shift>Elizabeth<Key.space><Key.shift>Parker
Screenshot: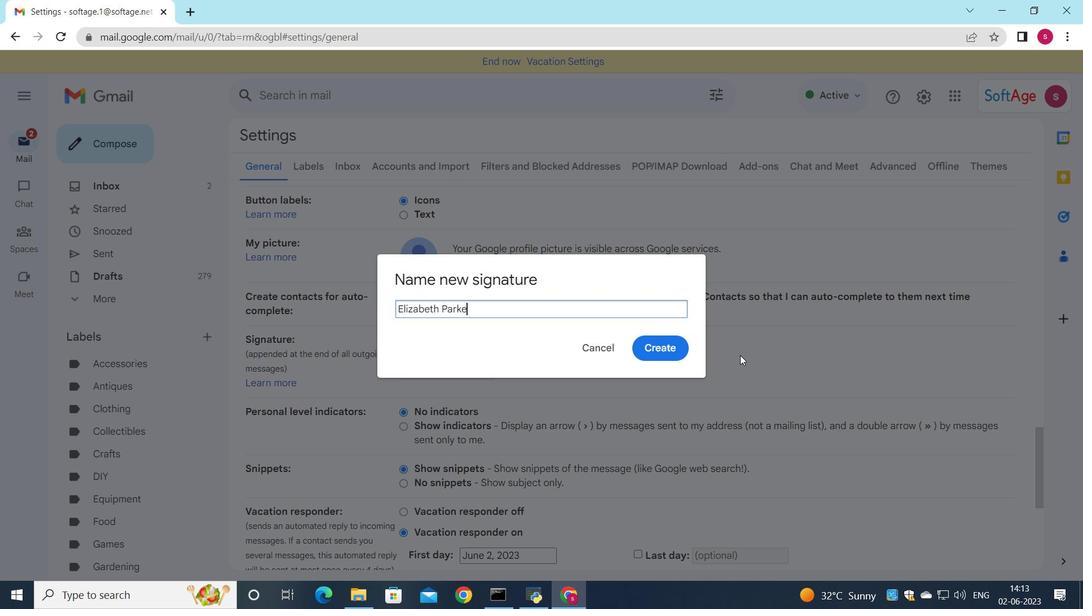 
Action: Mouse moved to (645, 345)
Screenshot: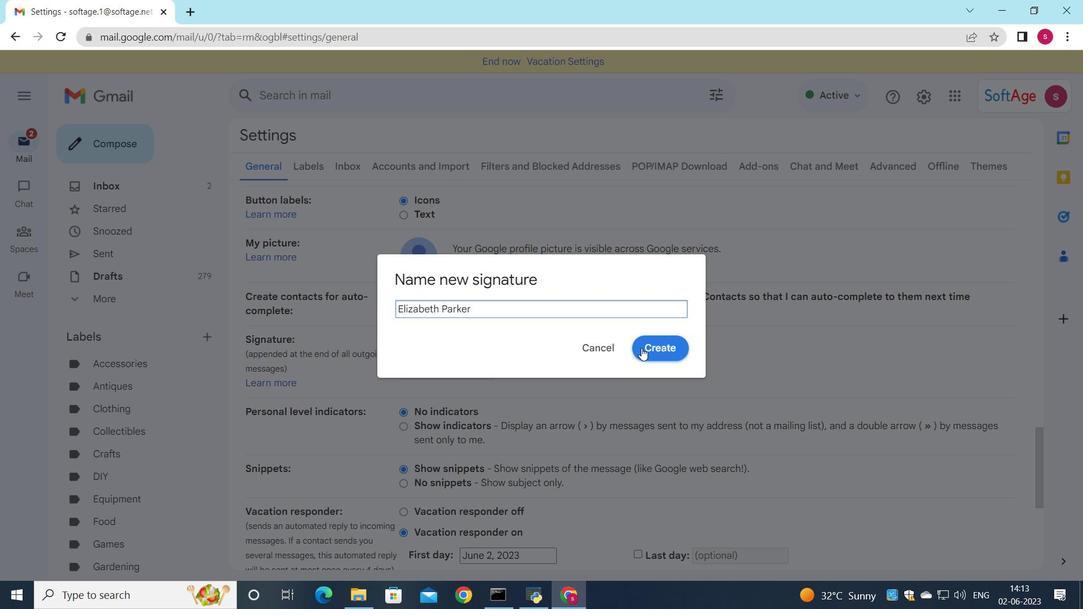 
Action: Mouse pressed left at (645, 345)
Screenshot: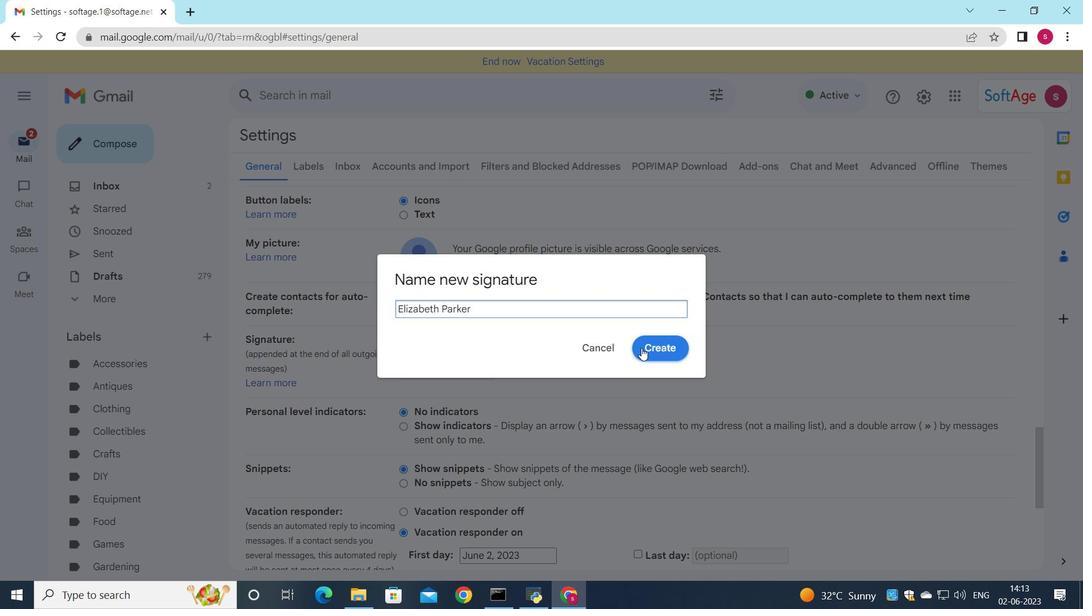 
Action: Mouse moved to (621, 356)
Screenshot: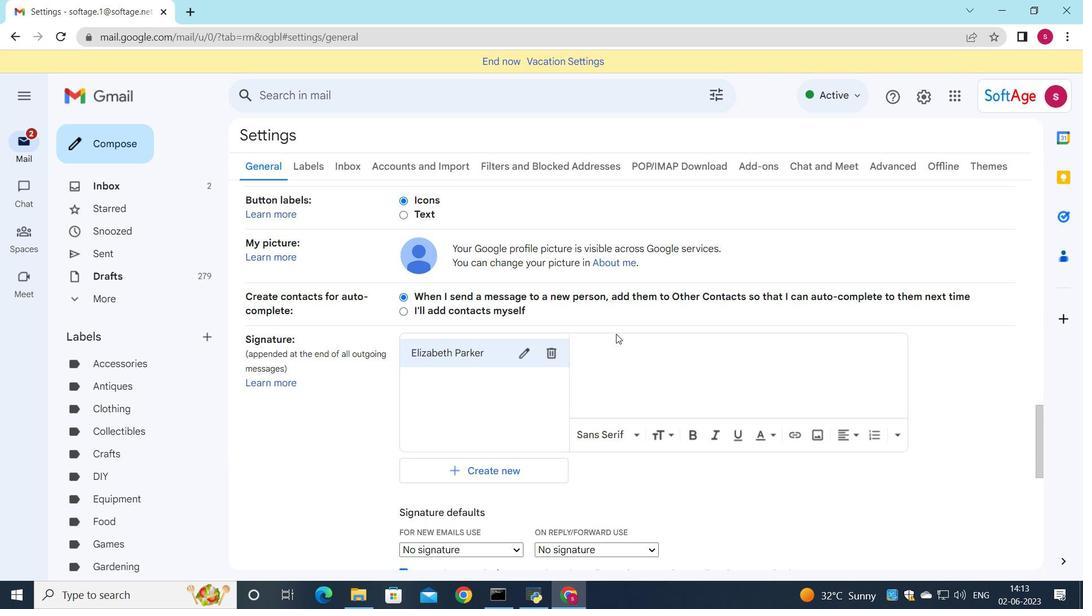 
Action: Mouse pressed left at (621, 356)
Screenshot: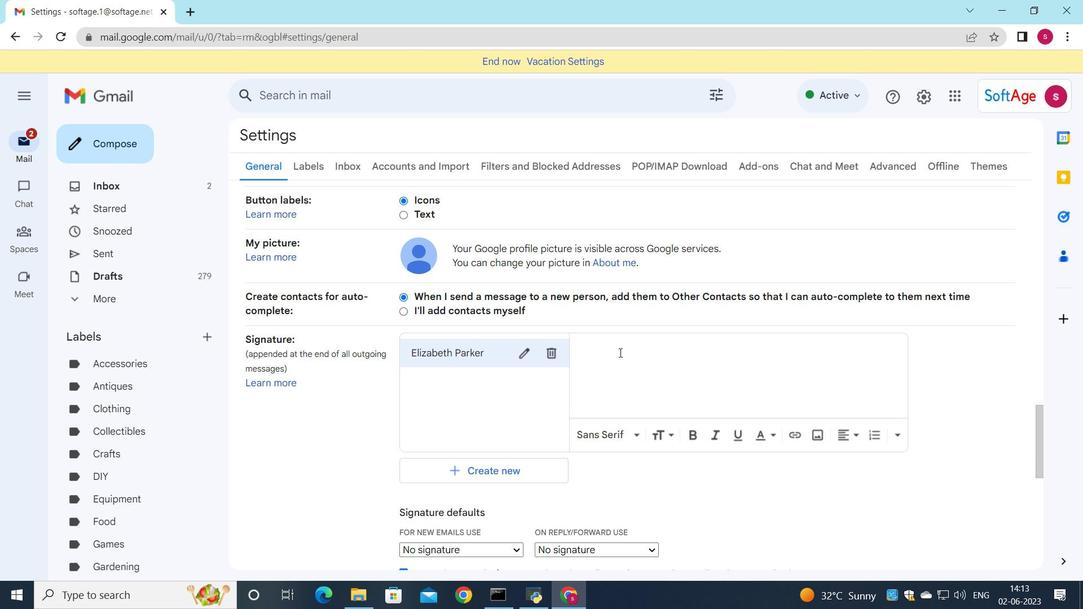 
Action: Key pressed <Key.shift>Elizabeth<Key.space><Key.shift>Parker
Screenshot: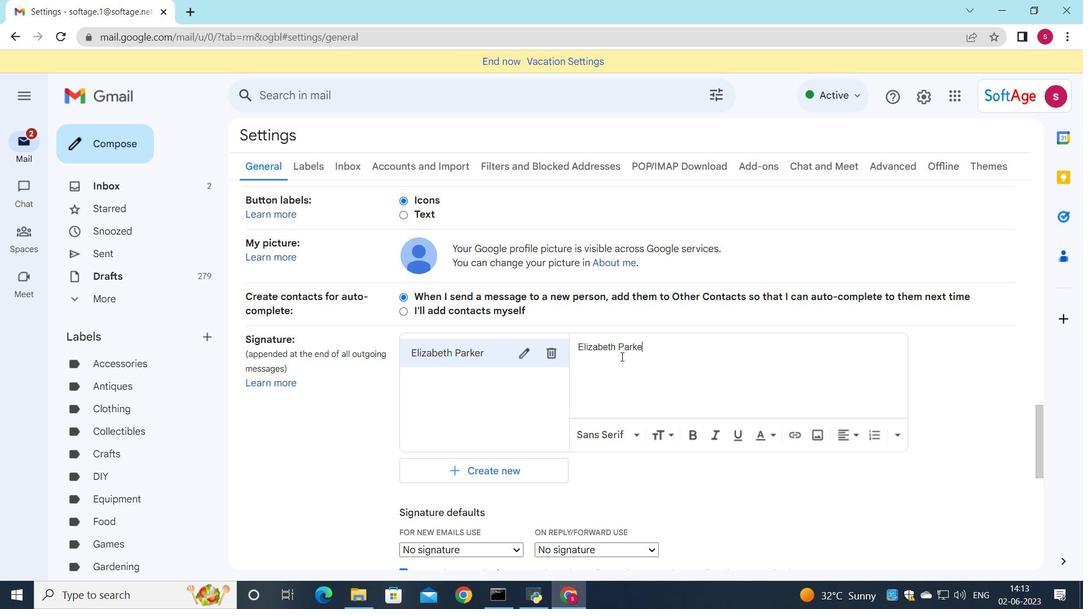 
Action: Mouse moved to (616, 363)
Screenshot: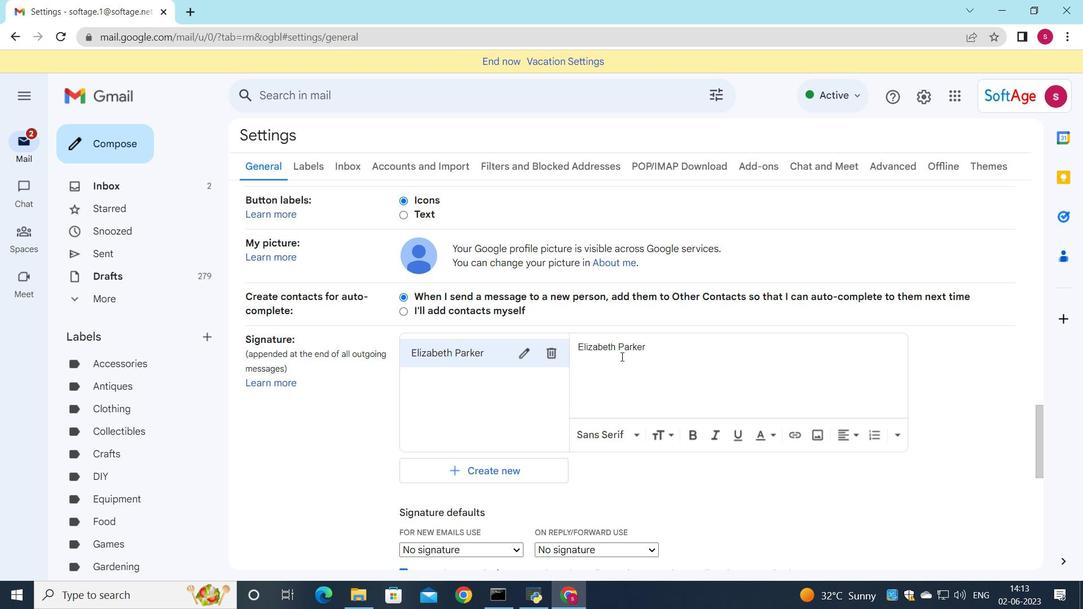 
Action: Mouse scrolled (616, 362) with delta (0, 0)
Screenshot: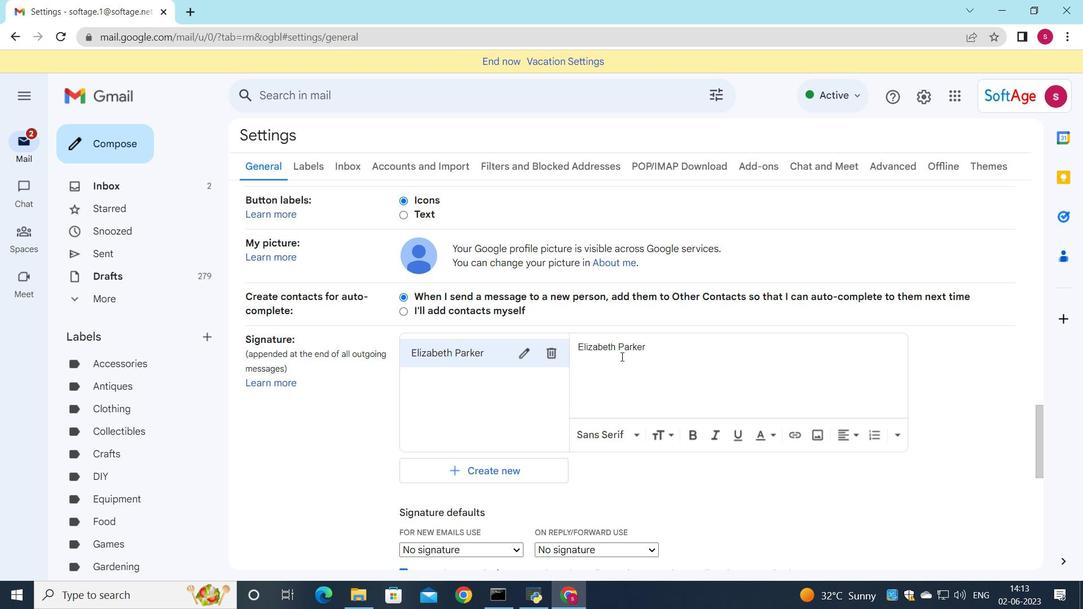 
Action: Mouse moved to (611, 374)
Screenshot: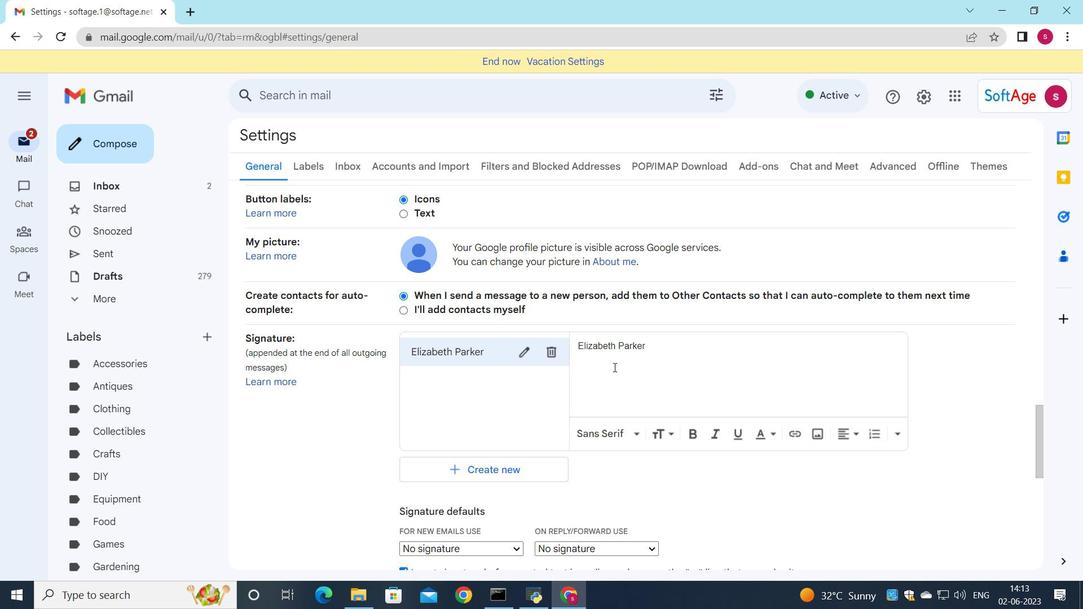
Action: Mouse scrolled (611, 372) with delta (0, 0)
Screenshot: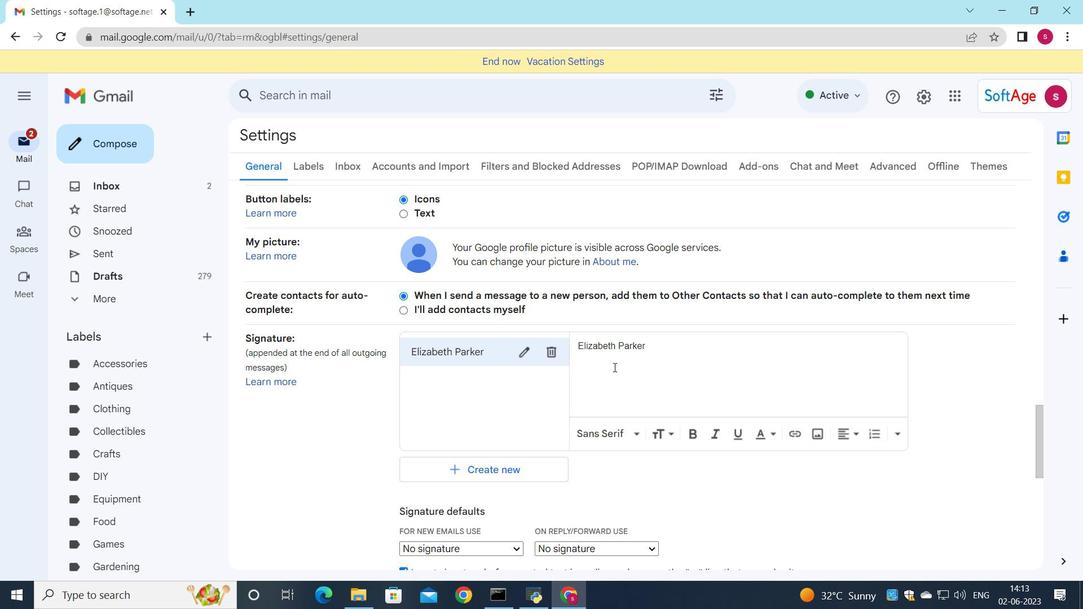 
Action: Mouse moved to (488, 410)
Screenshot: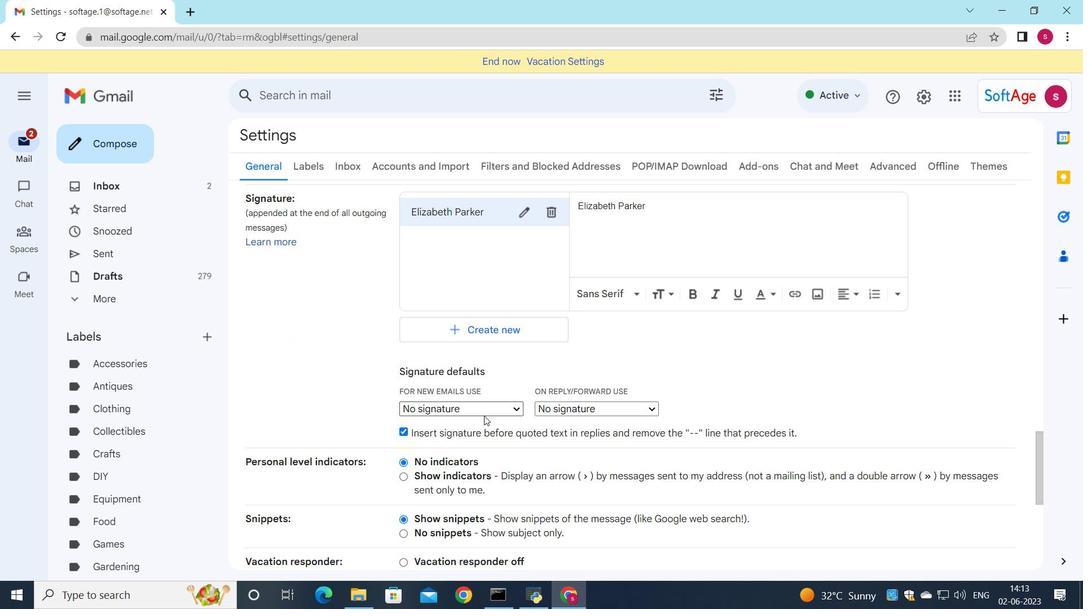 
Action: Mouse pressed left at (488, 410)
Screenshot: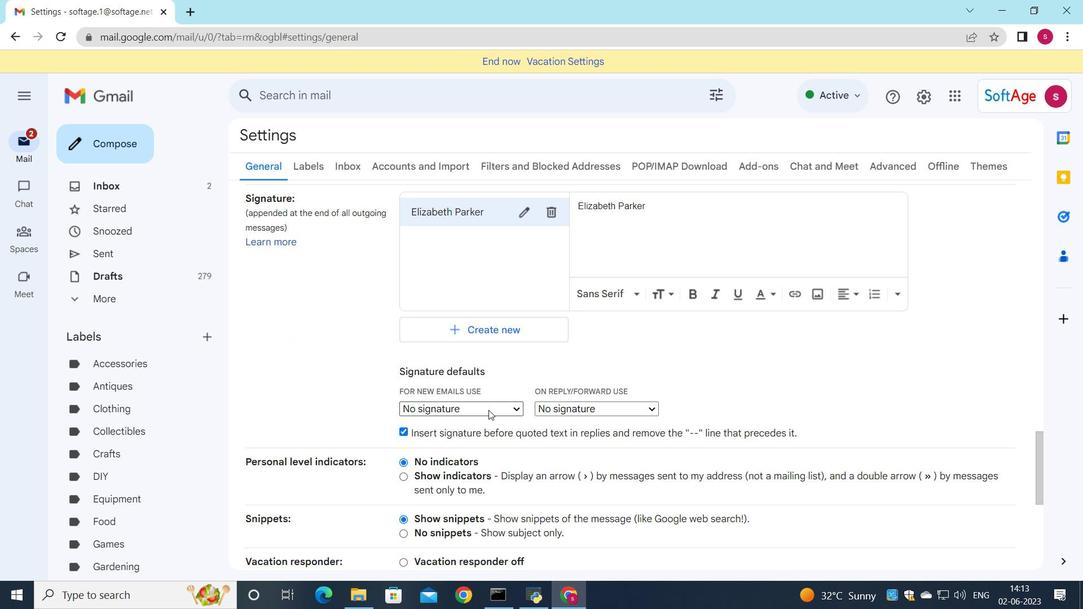 
Action: Mouse moved to (502, 439)
Screenshot: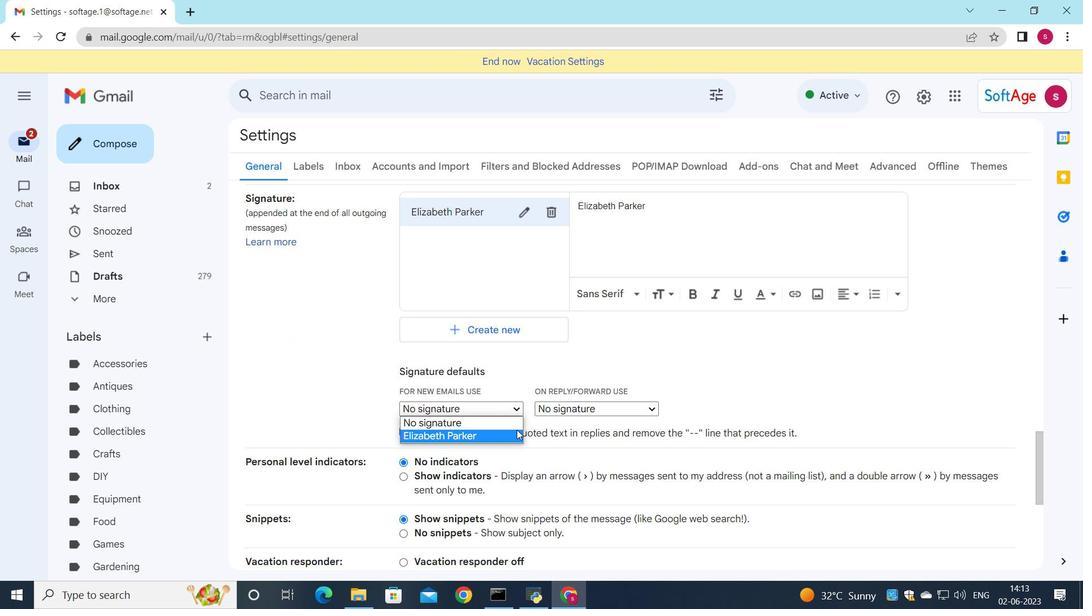
Action: Mouse pressed left at (502, 439)
Screenshot: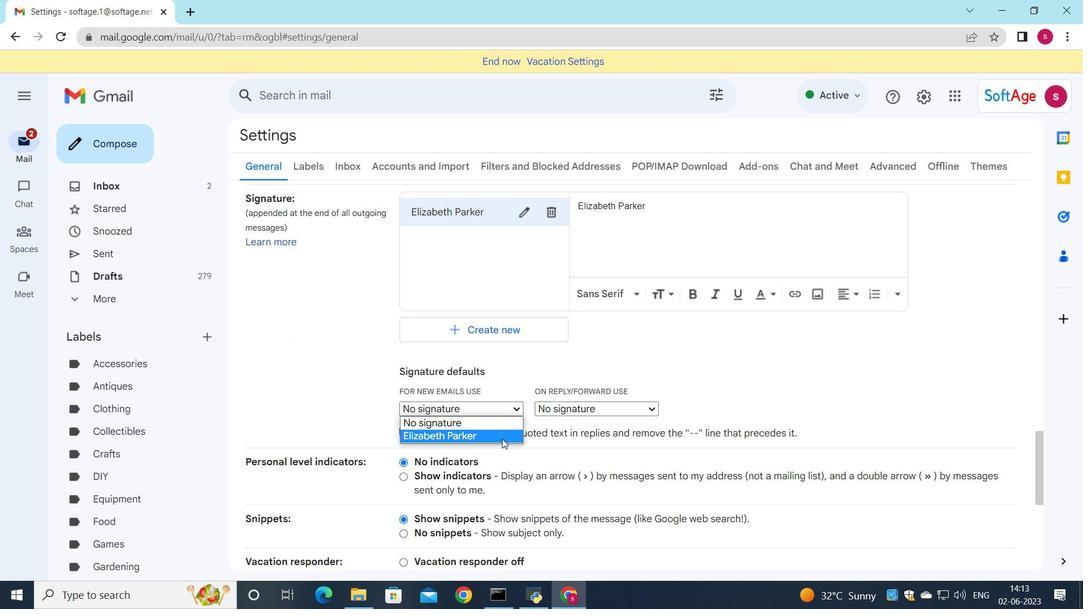 
Action: Mouse moved to (554, 411)
Screenshot: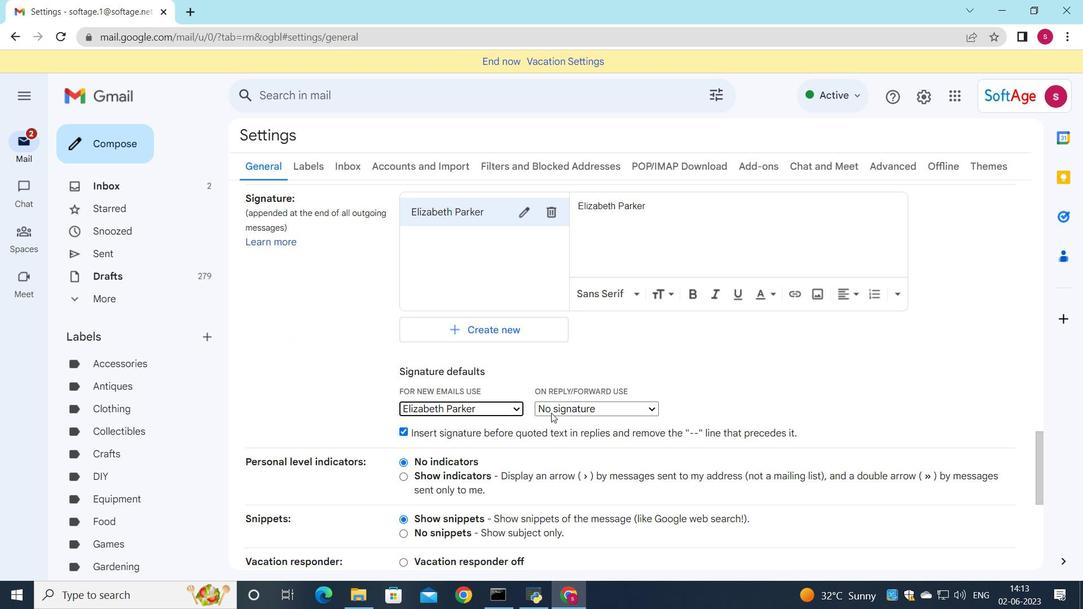 
Action: Mouse pressed left at (554, 411)
Screenshot: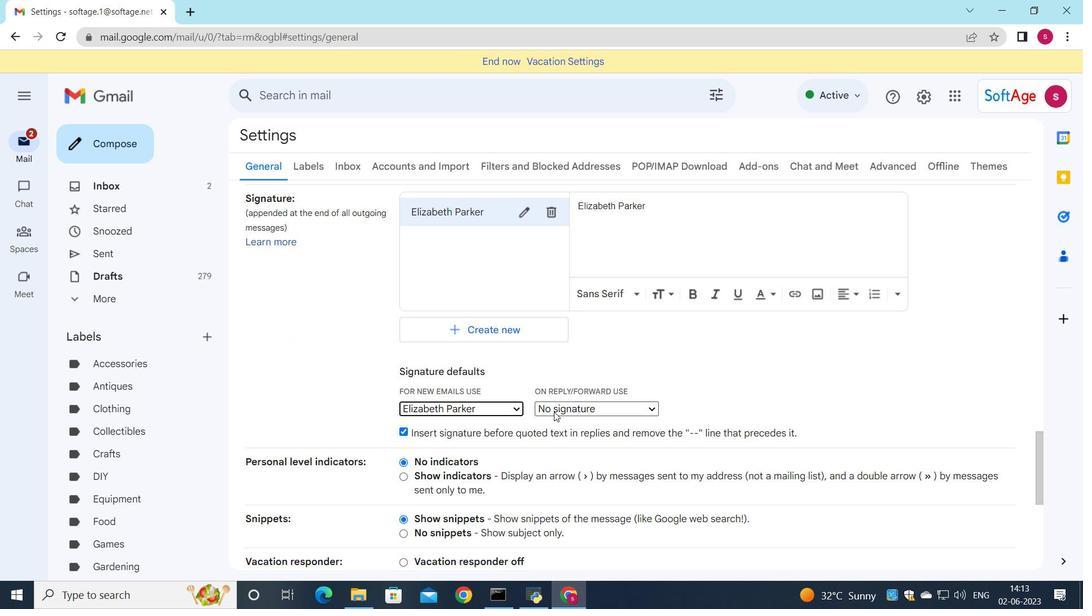 
Action: Mouse moved to (554, 440)
Screenshot: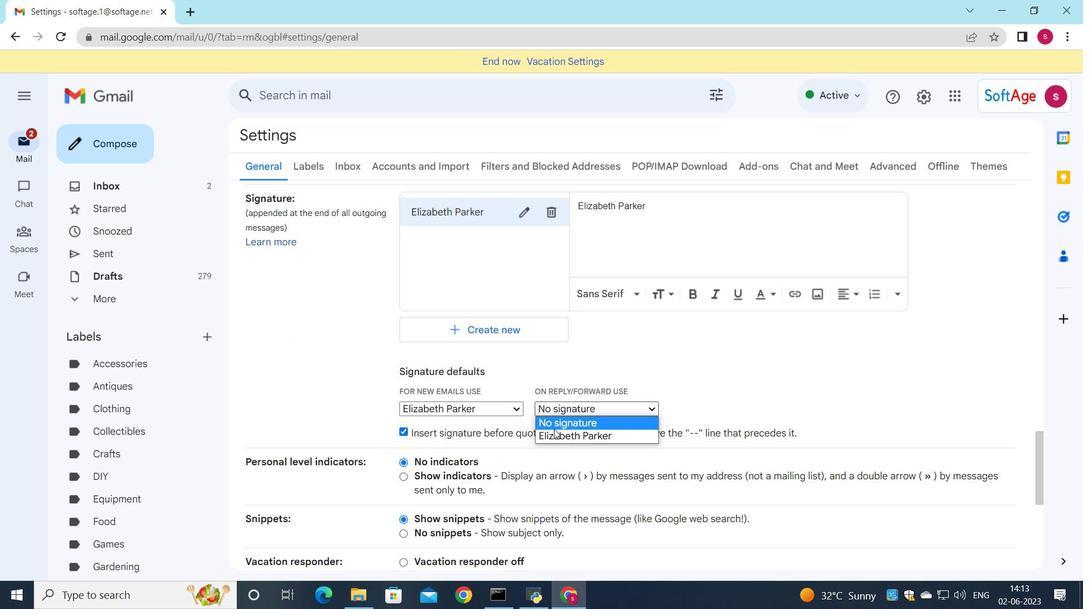 
Action: Mouse pressed left at (554, 440)
Screenshot: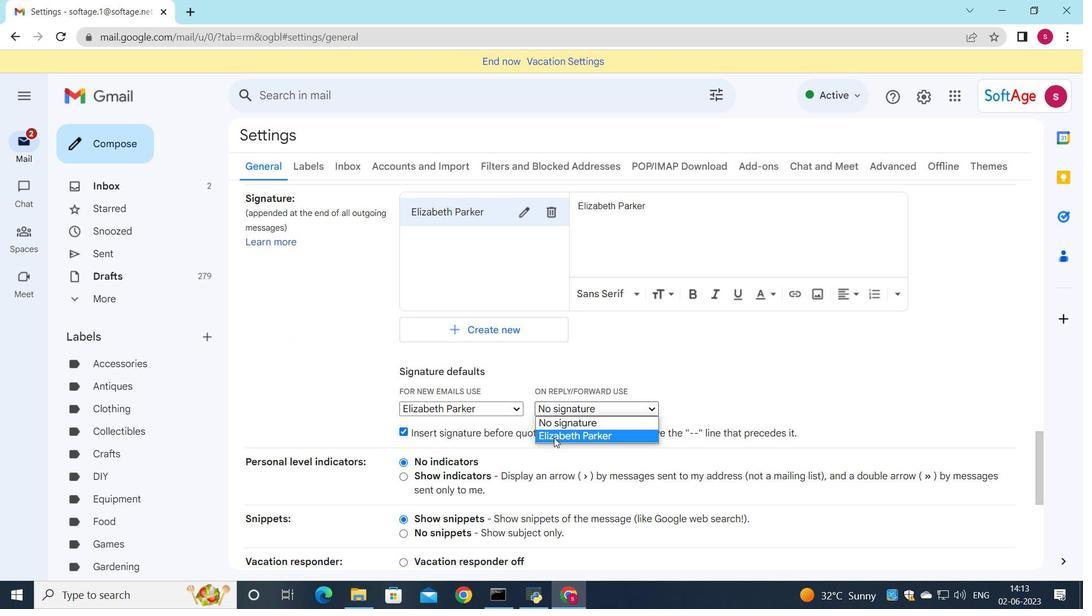 
Action: Mouse moved to (551, 426)
Screenshot: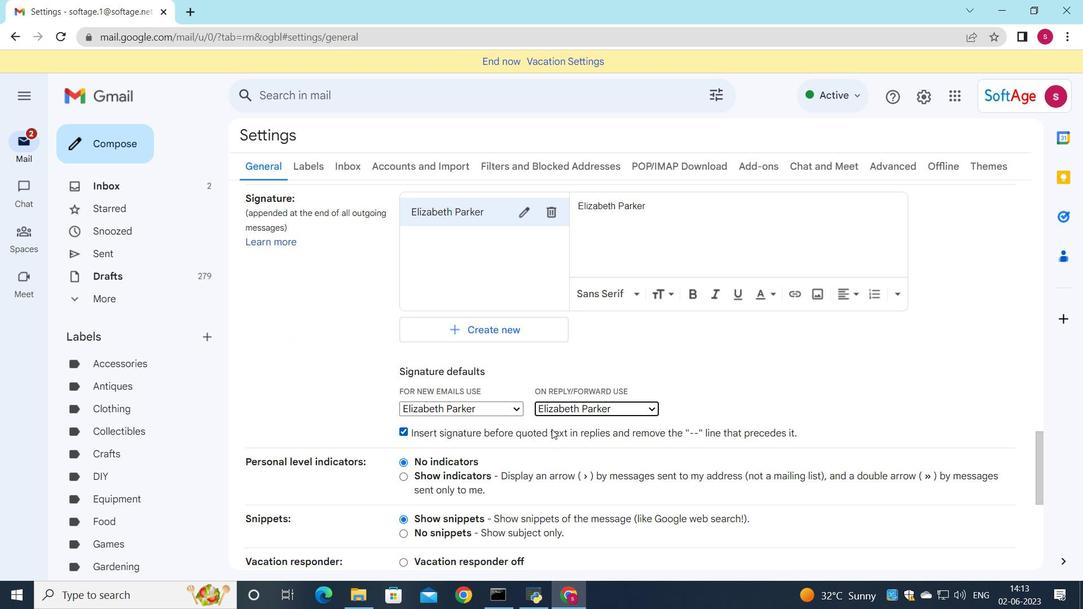 
Action: Mouse scrolled (551, 425) with delta (0, 0)
Screenshot: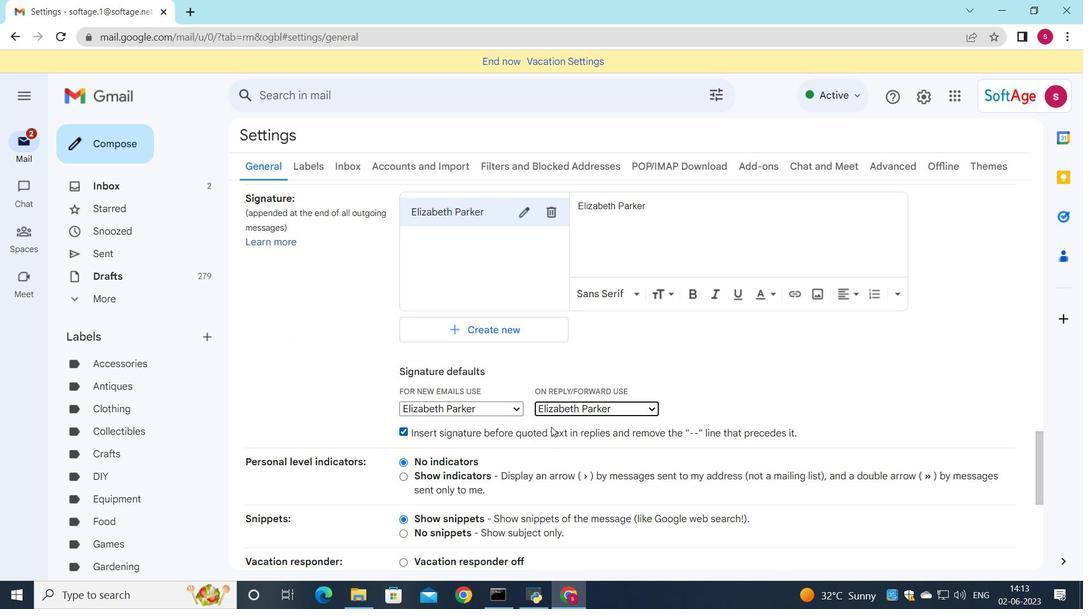
Action: Mouse scrolled (551, 425) with delta (0, 0)
Screenshot: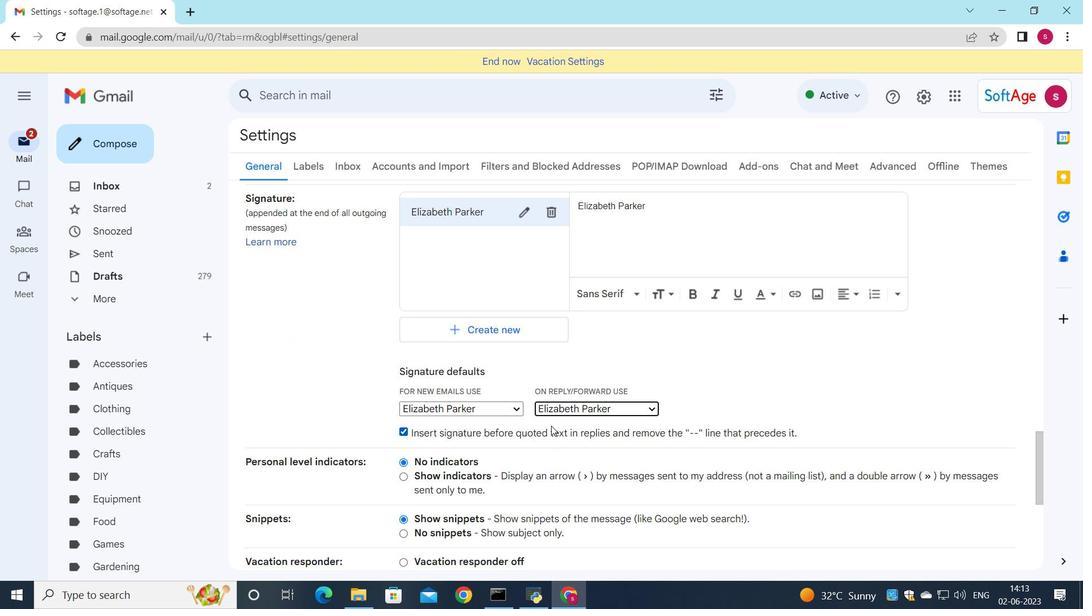 
Action: Mouse scrolled (551, 425) with delta (0, 0)
Screenshot: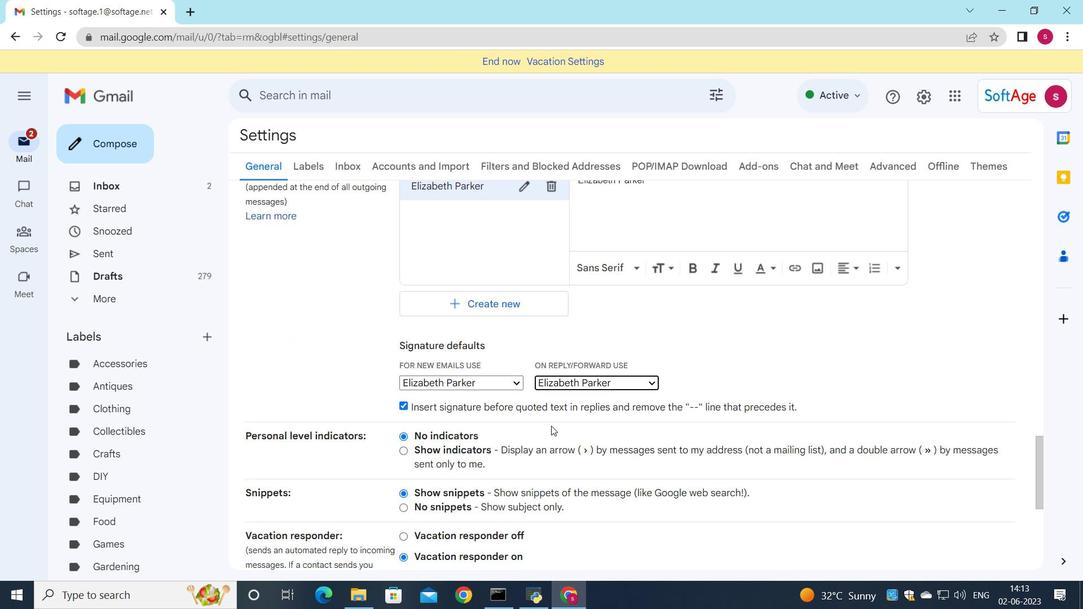 
Action: Mouse moved to (551, 424)
Screenshot: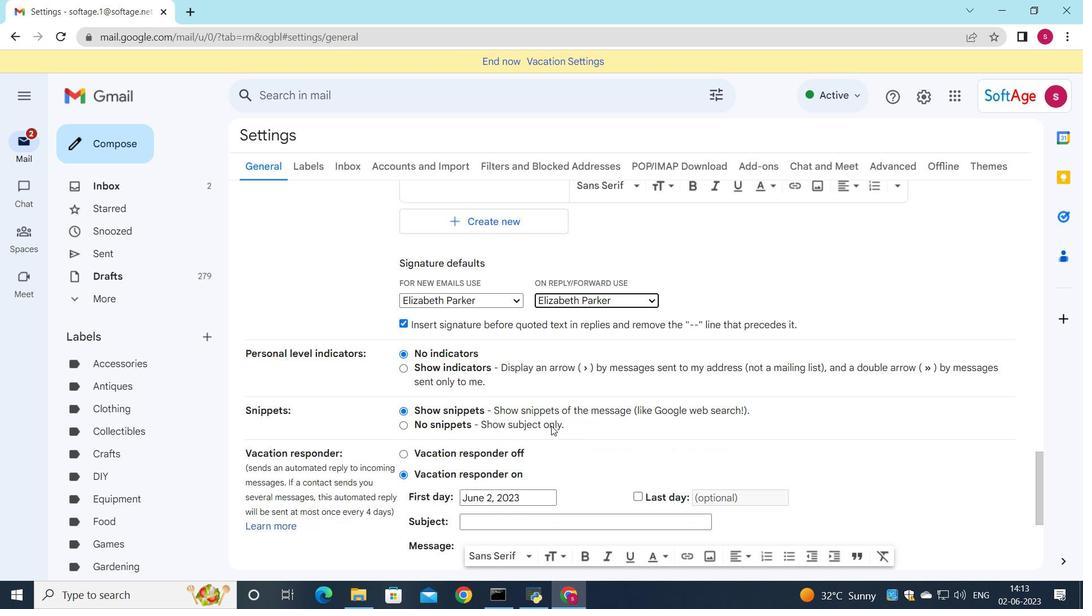 
Action: Mouse scrolled (551, 424) with delta (0, 0)
Screenshot: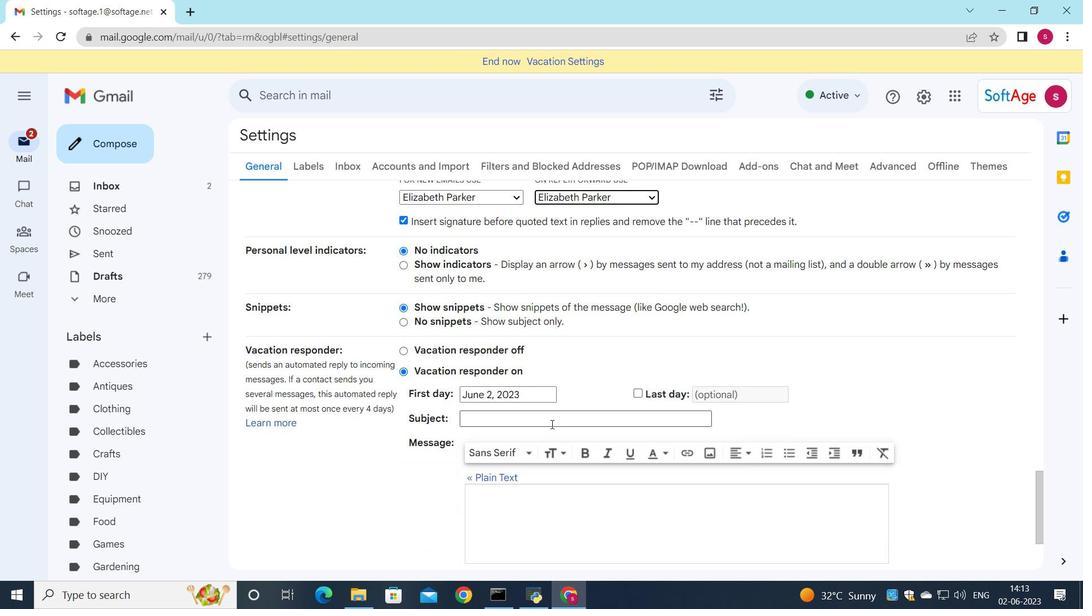 
Action: Mouse scrolled (551, 424) with delta (0, 0)
Screenshot: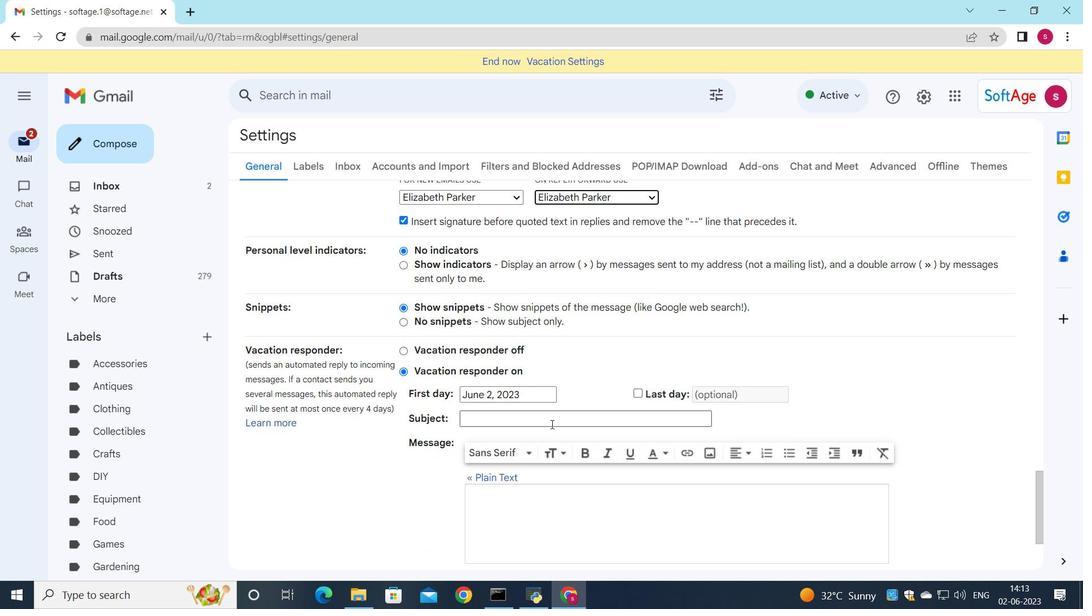 
Action: Mouse scrolled (551, 424) with delta (0, 0)
Screenshot: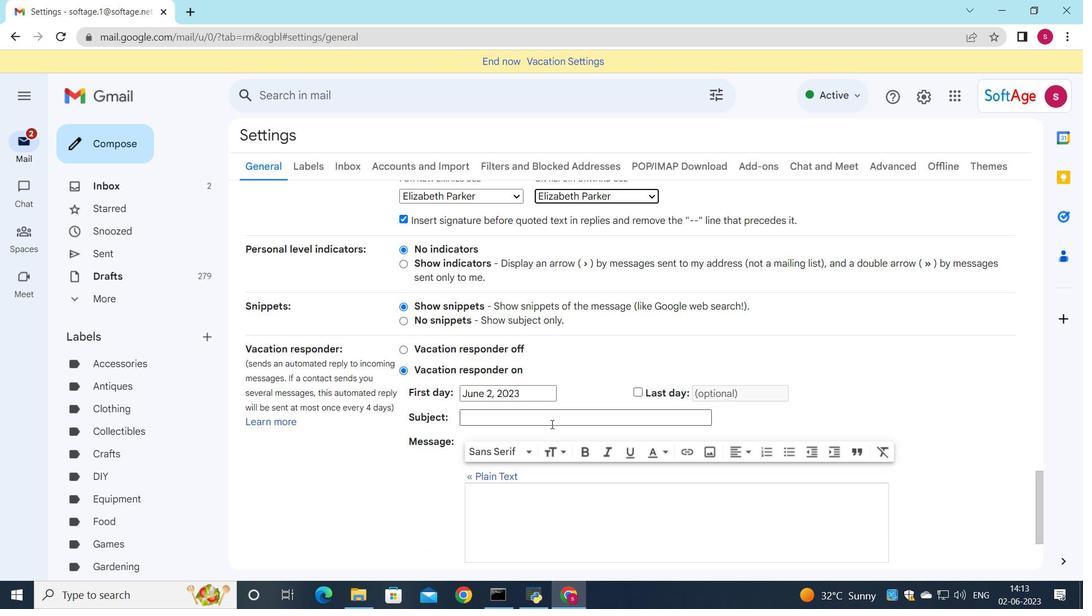 
Action: Mouse moved to (549, 433)
Screenshot: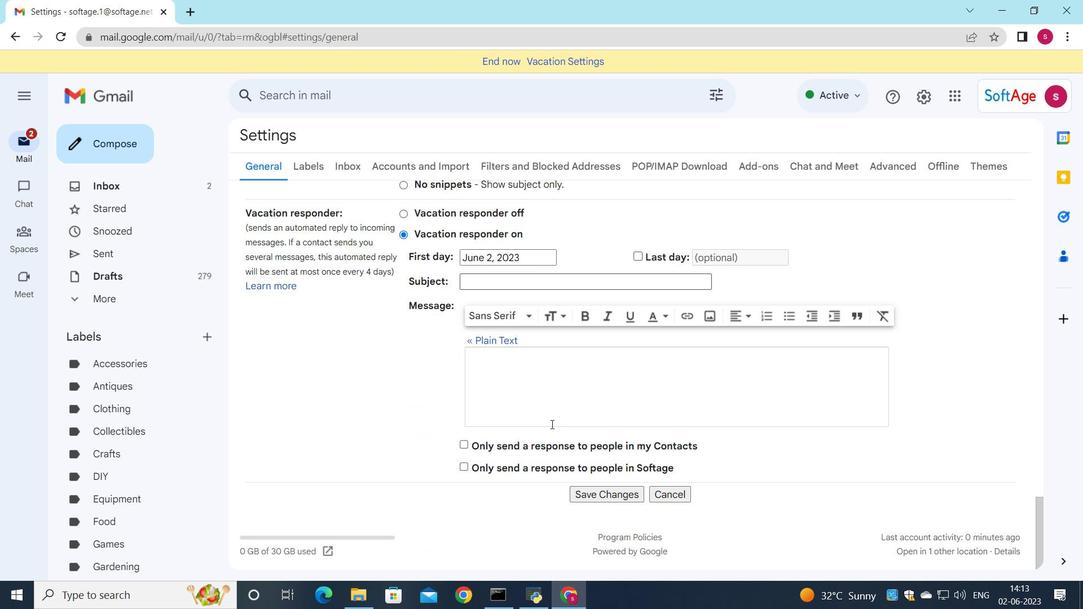 
Action: Mouse scrolled (549, 433) with delta (0, 0)
Screenshot: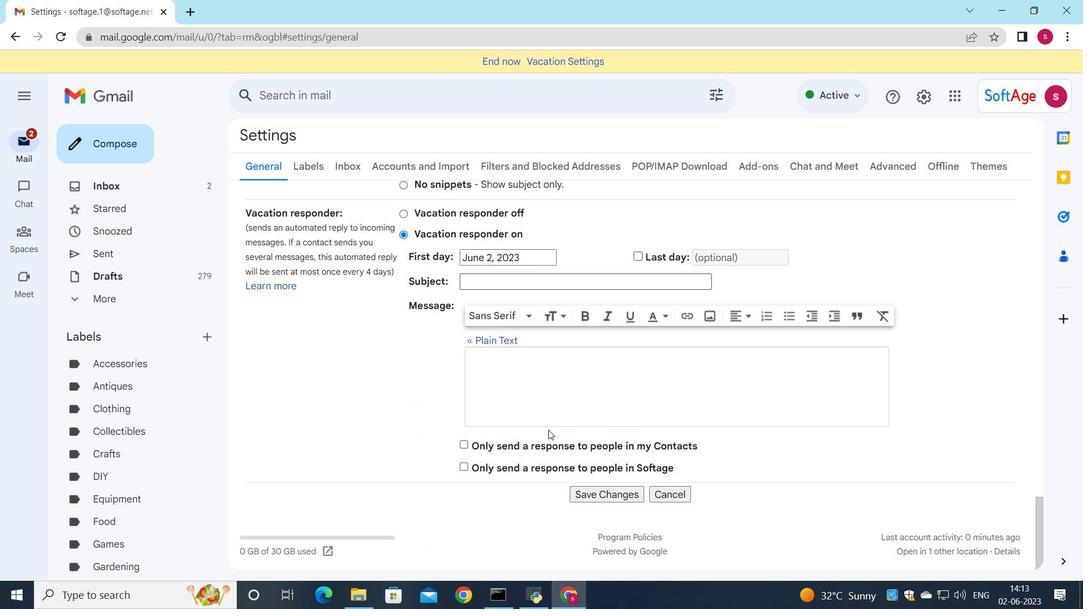
Action: Mouse moved to (549, 434)
Screenshot: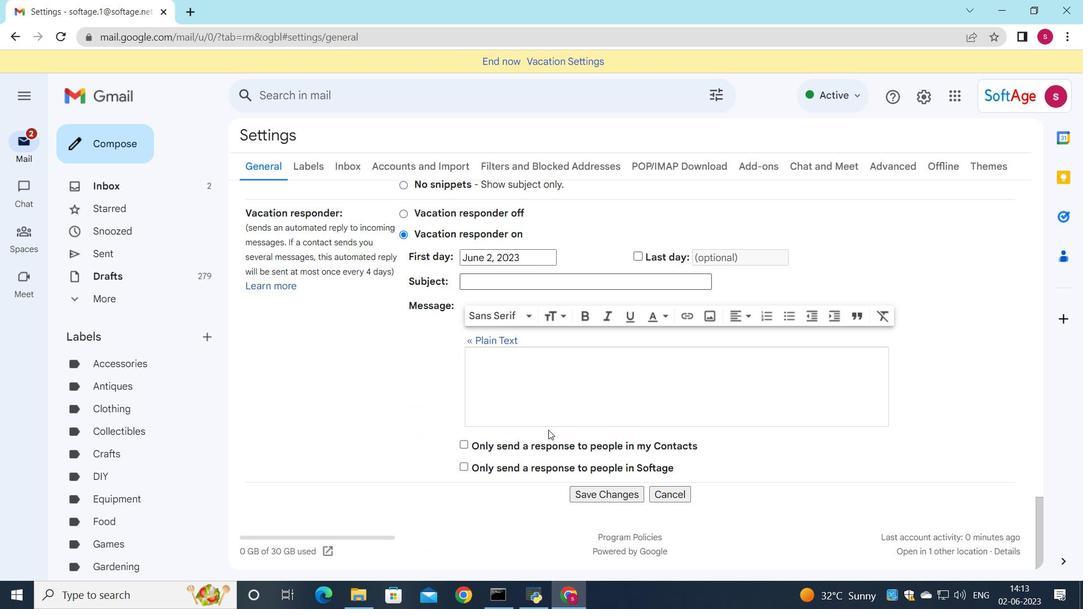 
Action: Mouse scrolled (549, 433) with delta (0, 0)
Screenshot: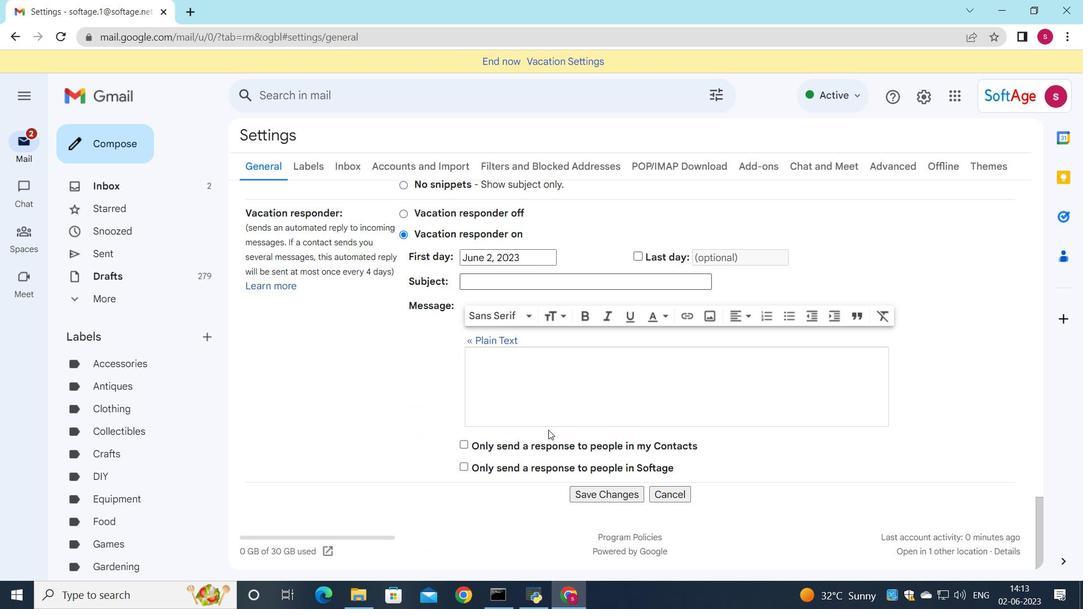 
Action: Mouse moved to (549, 438)
Screenshot: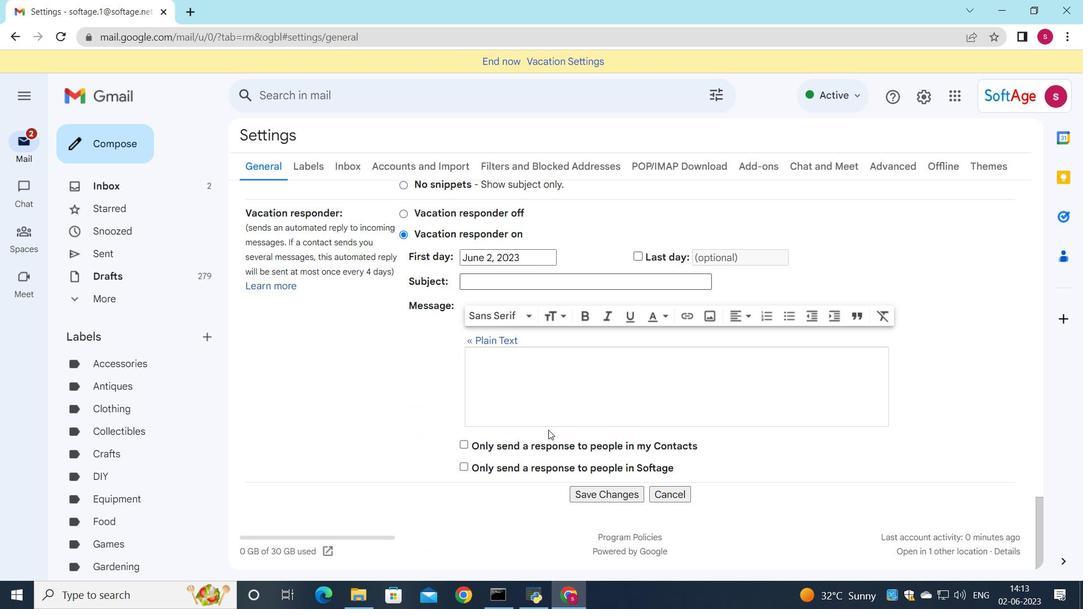 
Action: Mouse scrolled (549, 438) with delta (0, 0)
Screenshot: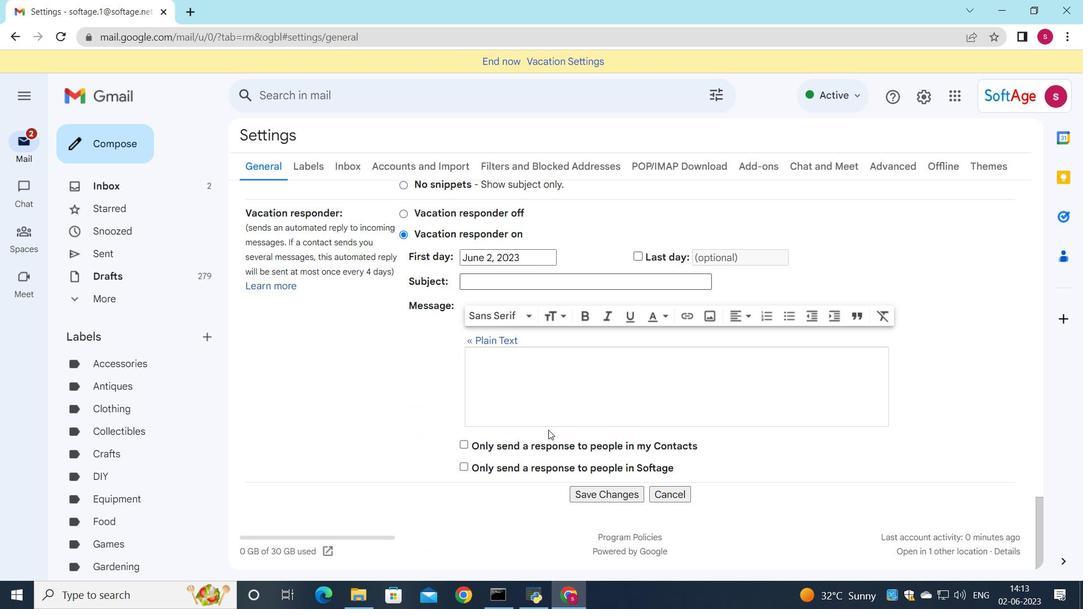 
Action: Mouse moved to (596, 494)
Screenshot: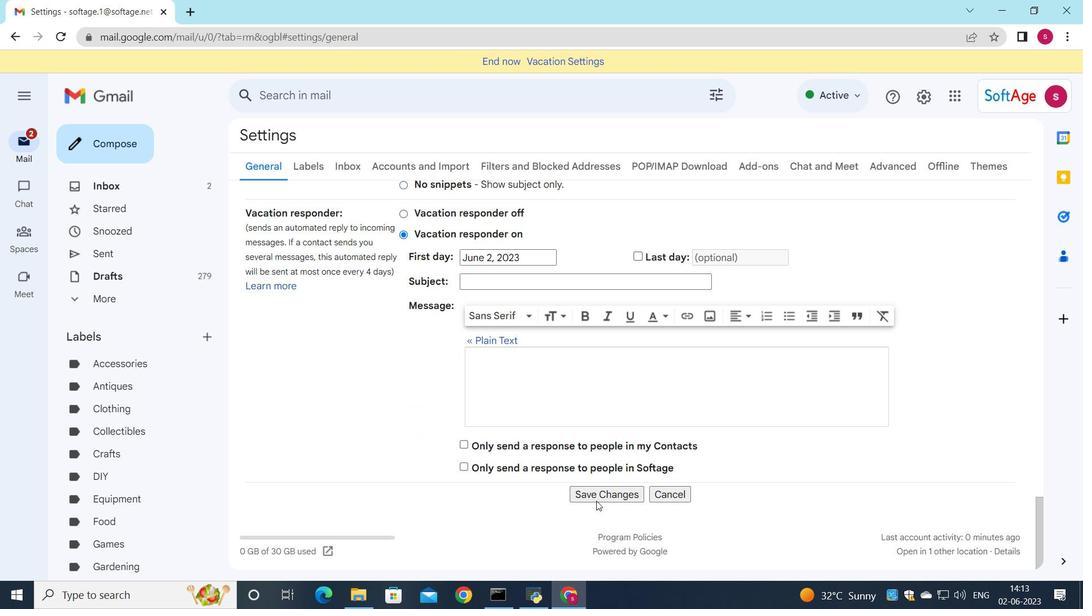 
Action: Mouse pressed left at (596, 494)
Screenshot: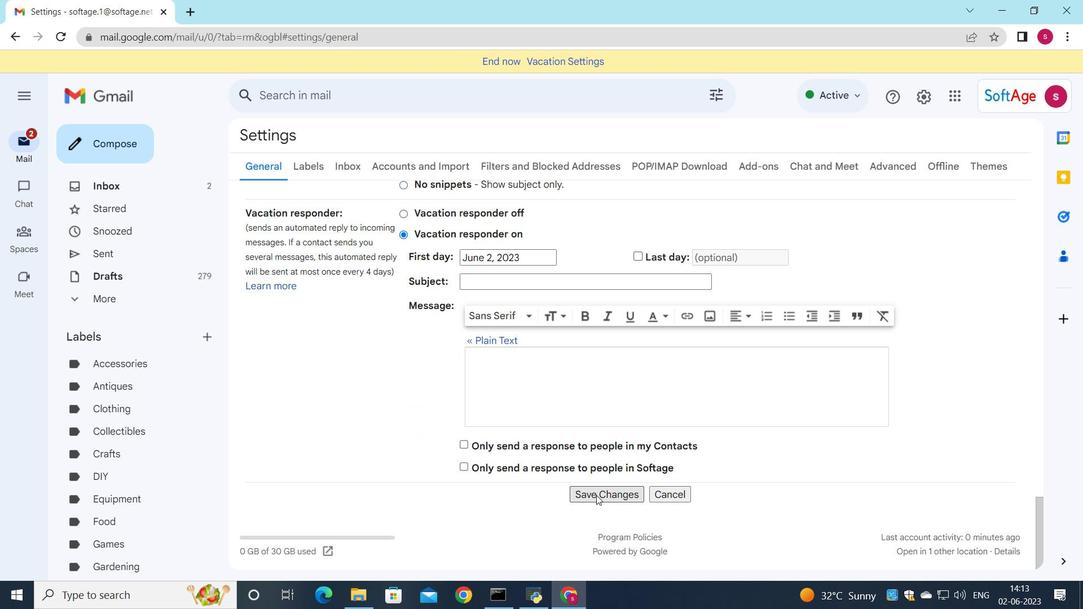 
Action: Mouse moved to (565, 446)
Screenshot: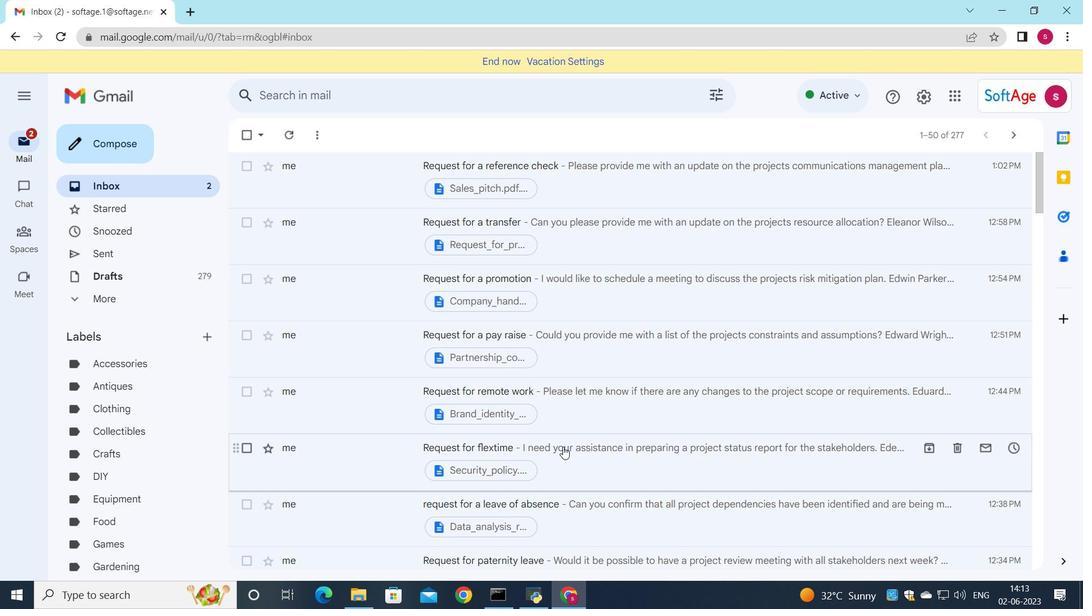 
Action: Mouse pressed left at (565, 446)
Screenshot: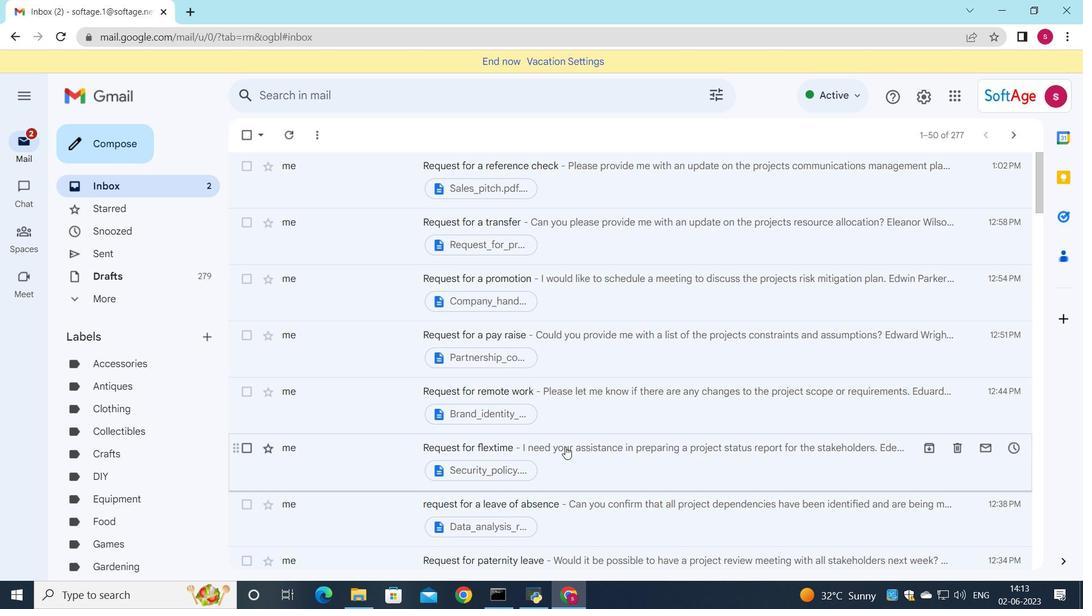 
Action: Mouse moved to (371, 353)
Screenshot: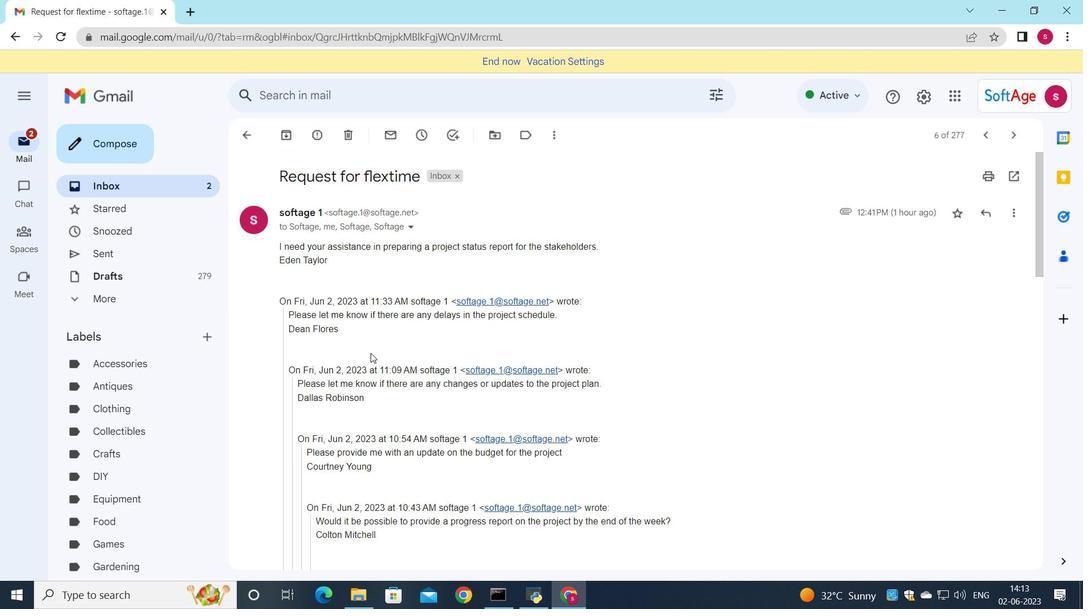 
Action: Mouse scrolled (371, 352) with delta (0, 0)
Screenshot: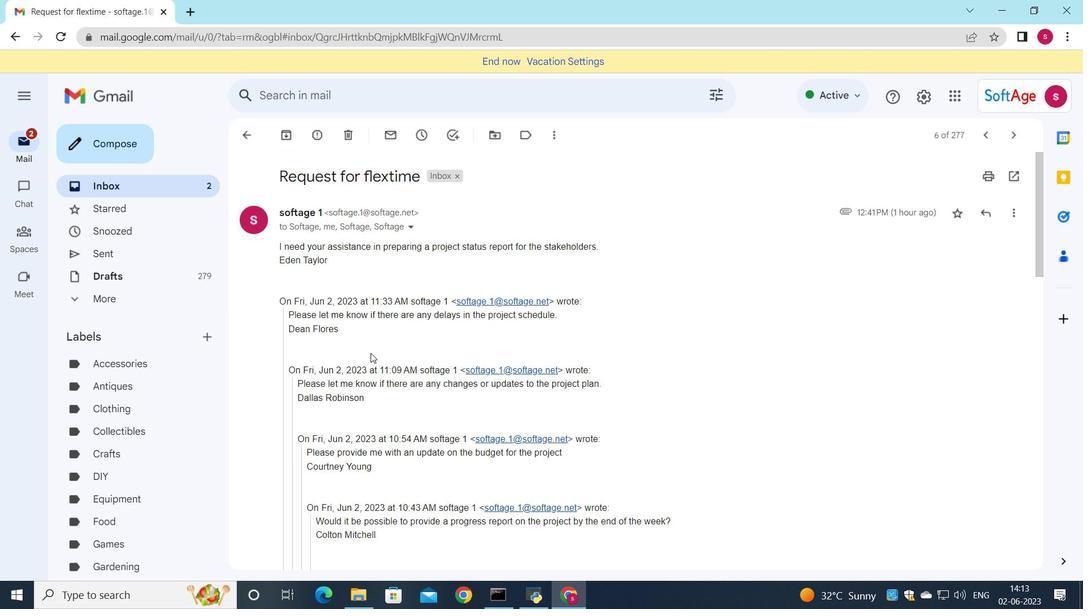 
Action: Mouse moved to (374, 356)
Screenshot: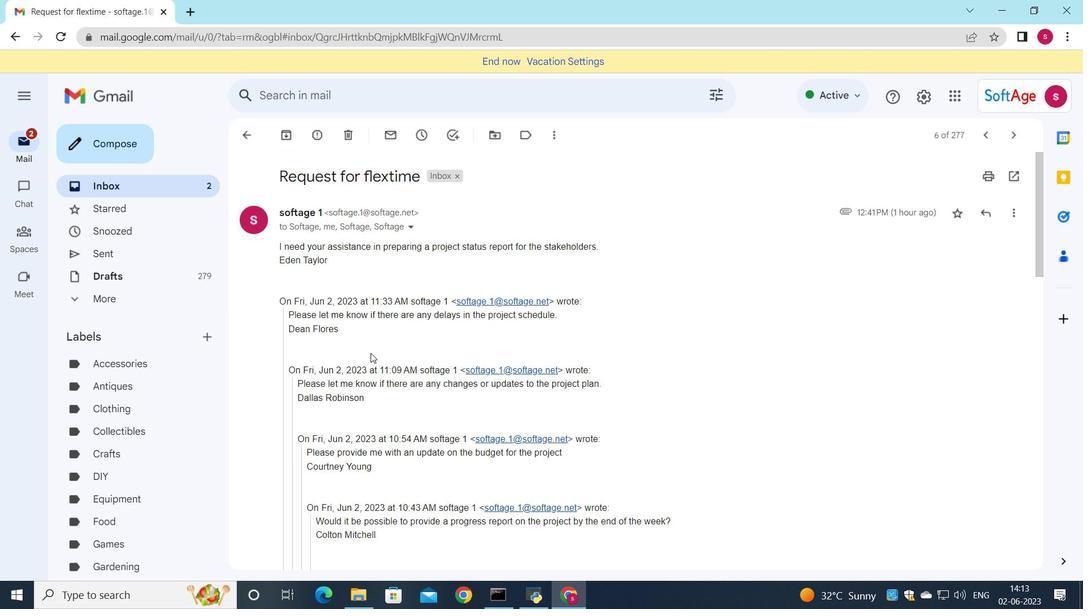 
Action: Mouse scrolled (374, 355) with delta (0, 0)
Screenshot: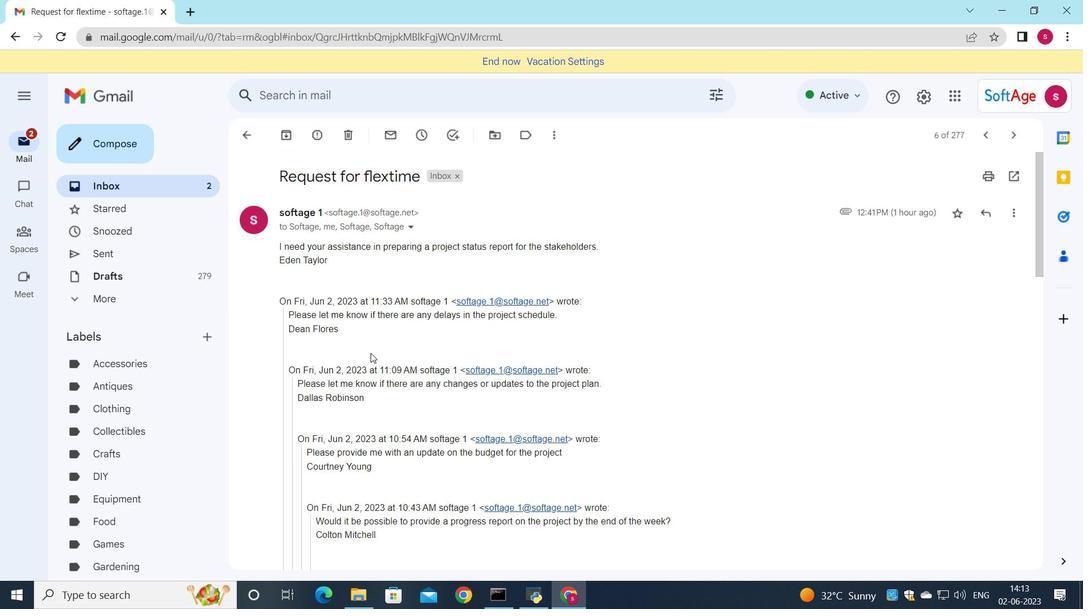 
Action: Mouse moved to (377, 359)
Screenshot: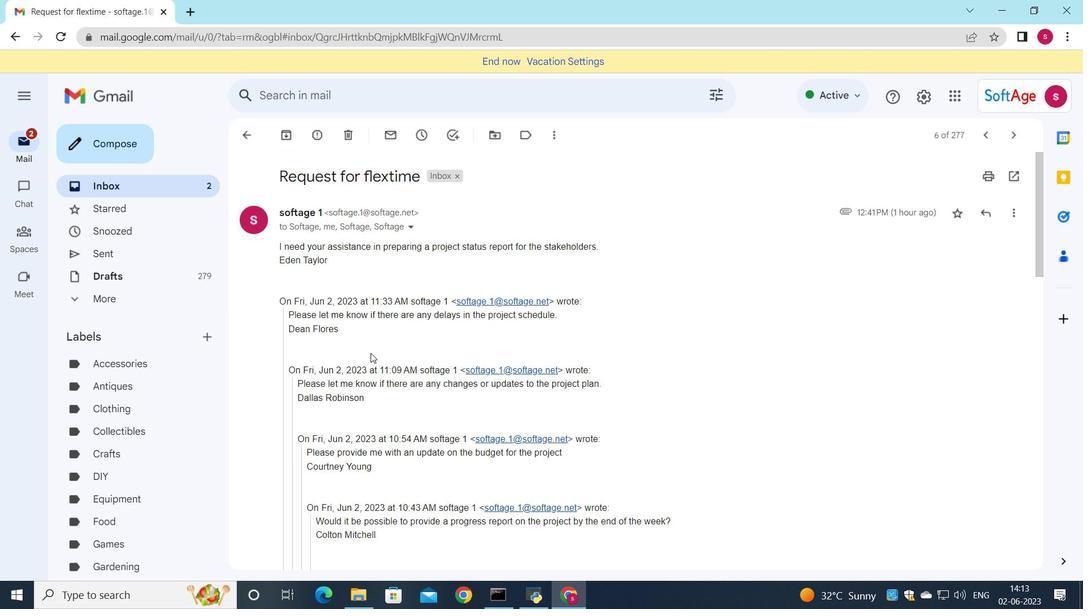 
Action: Mouse scrolled (377, 359) with delta (0, 0)
Screenshot: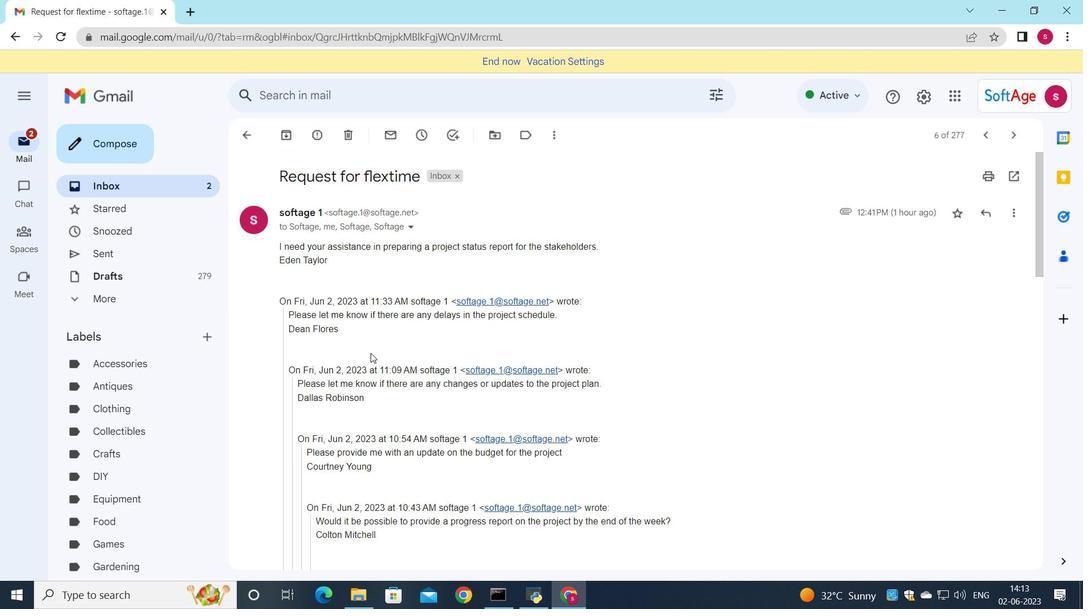 
Action: Mouse moved to (392, 381)
Screenshot: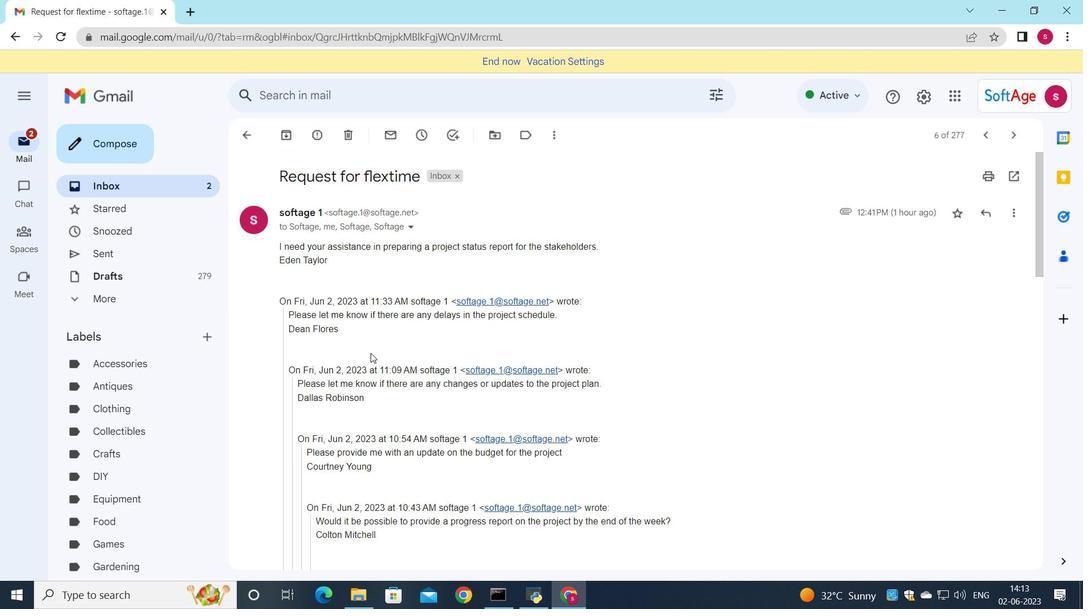 
Action: Mouse scrolled (392, 380) with delta (0, 0)
Screenshot: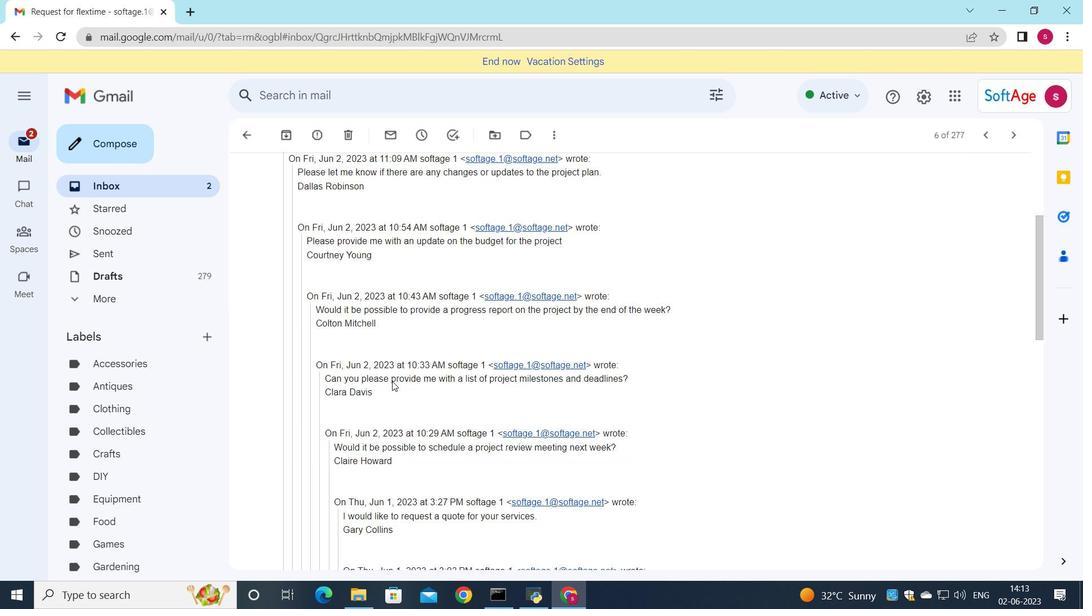 
Action: Mouse scrolled (392, 380) with delta (0, 0)
Screenshot: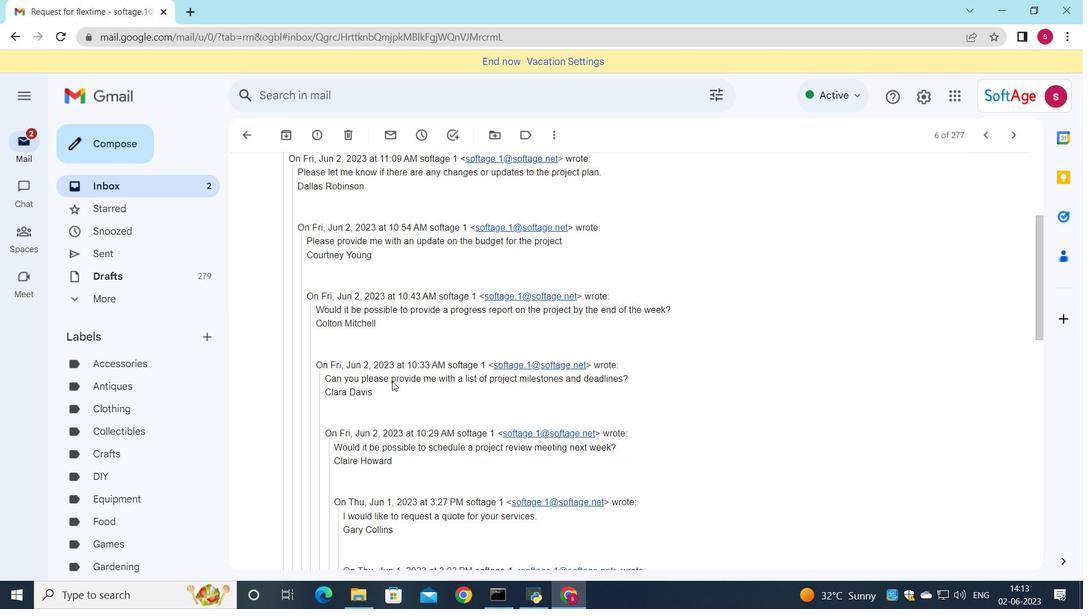 
Action: Mouse scrolled (392, 380) with delta (0, 0)
Screenshot: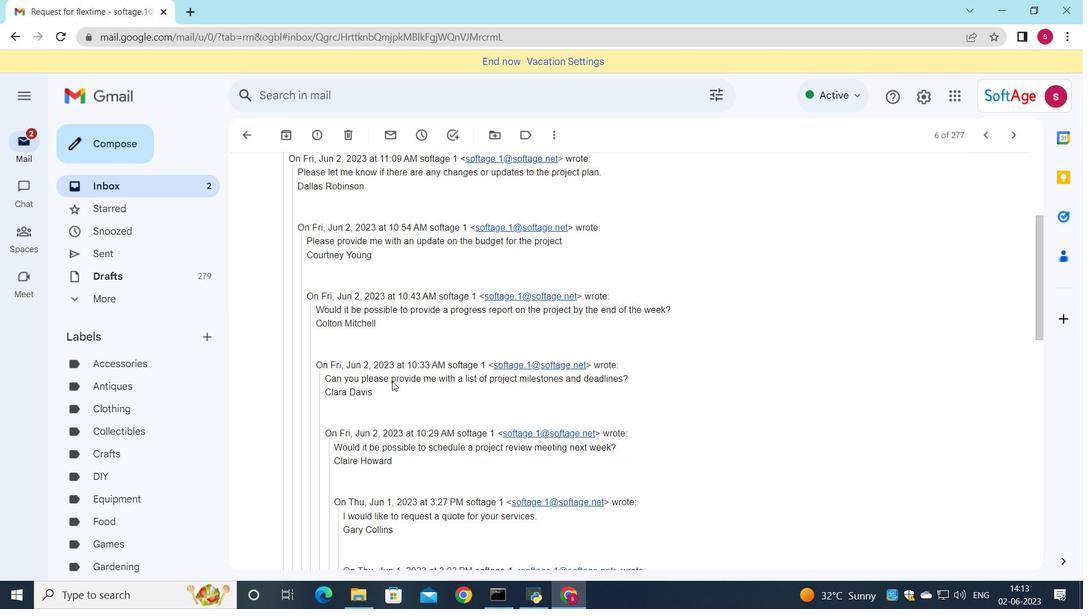 
Action: Mouse scrolled (392, 380) with delta (0, 0)
Screenshot: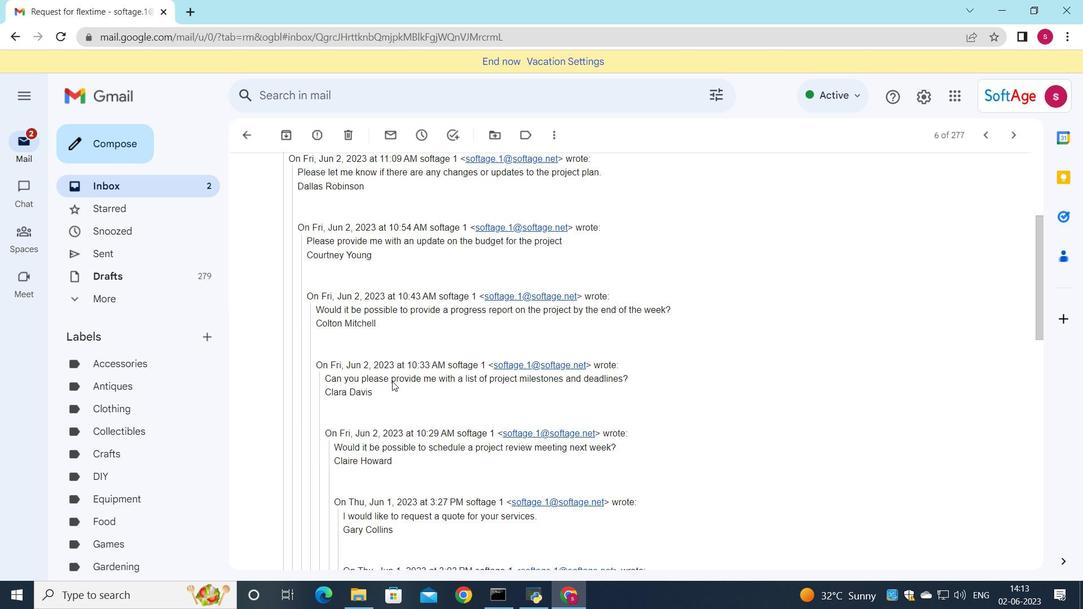 
Action: Mouse moved to (389, 374)
Screenshot: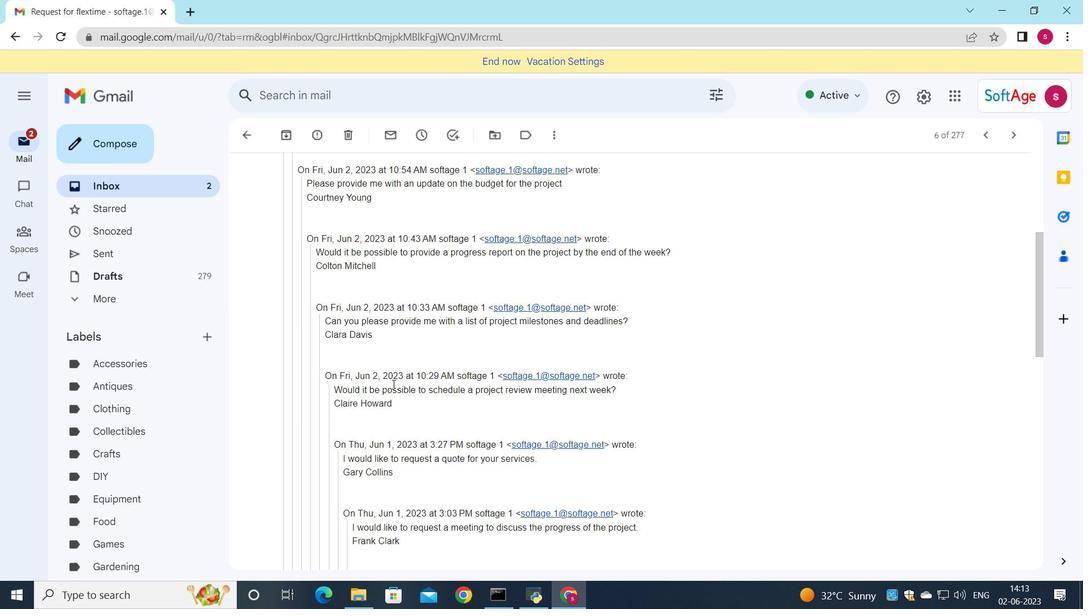 
Action: Mouse scrolled (389, 373) with delta (0, 0)
Screenshot: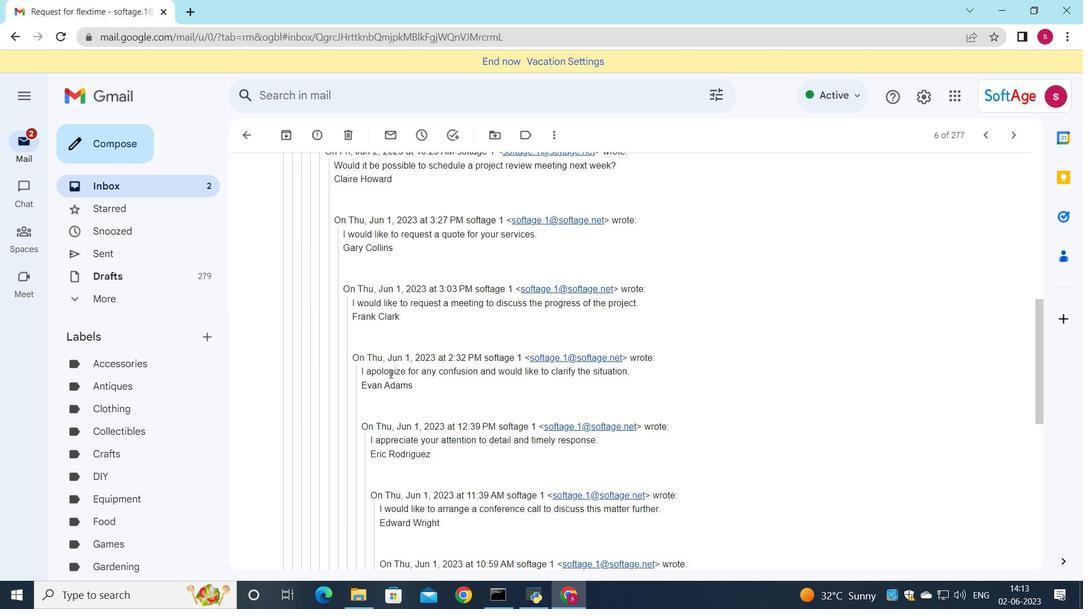 
Action: Mouse scrolled (389, 373) with delta (0, 0)
Screenshot: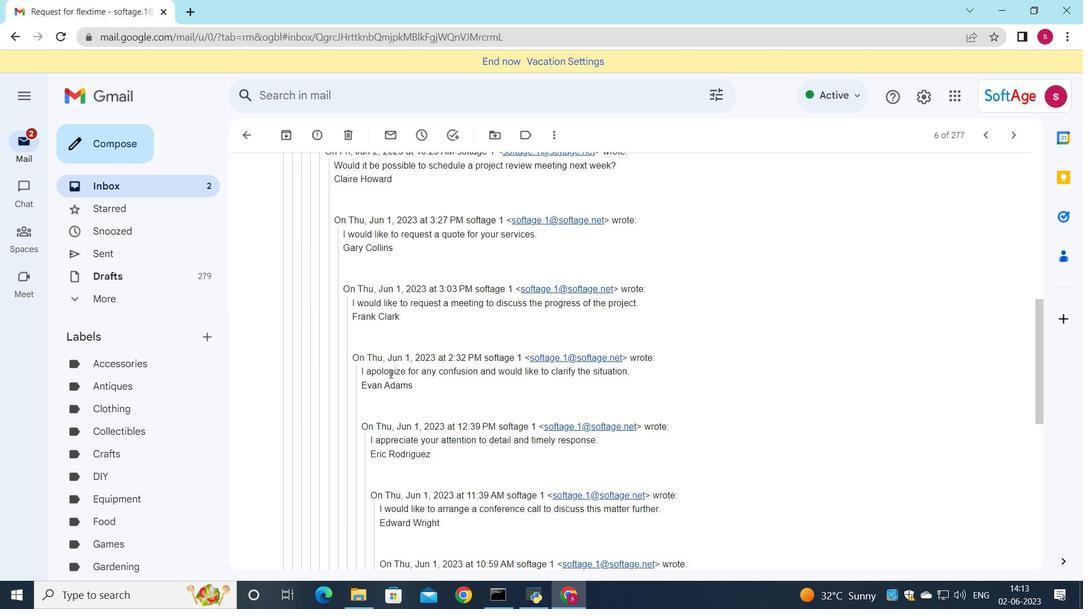 
Action: Mouse scrolled (389, 373) with delta (0, 0)
Screenshot: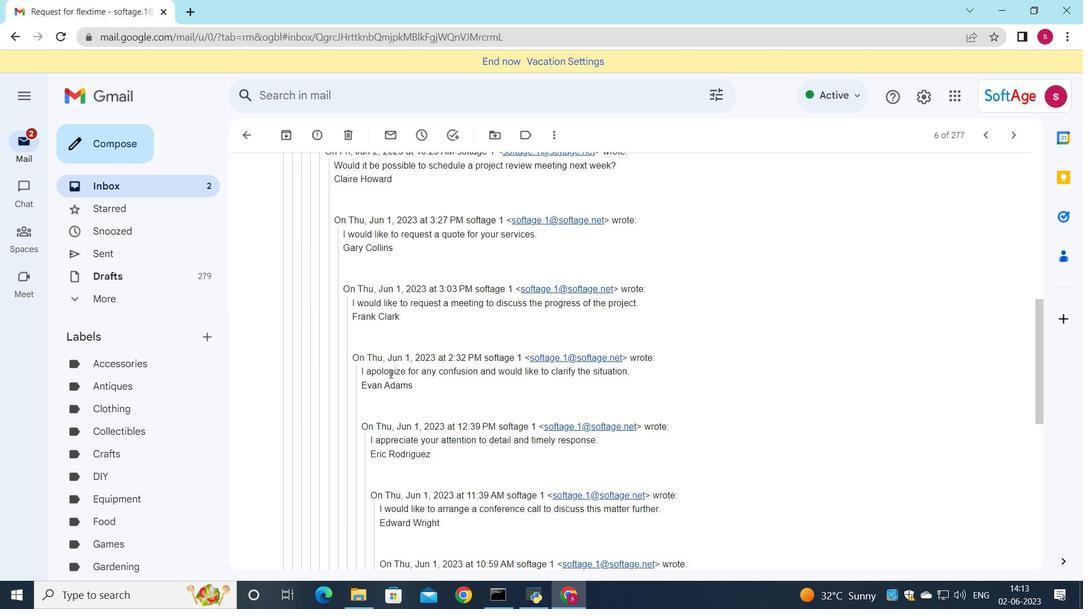 
Action: Mouse scrolled (389, 373) with delta (0, 0)
Screenshot: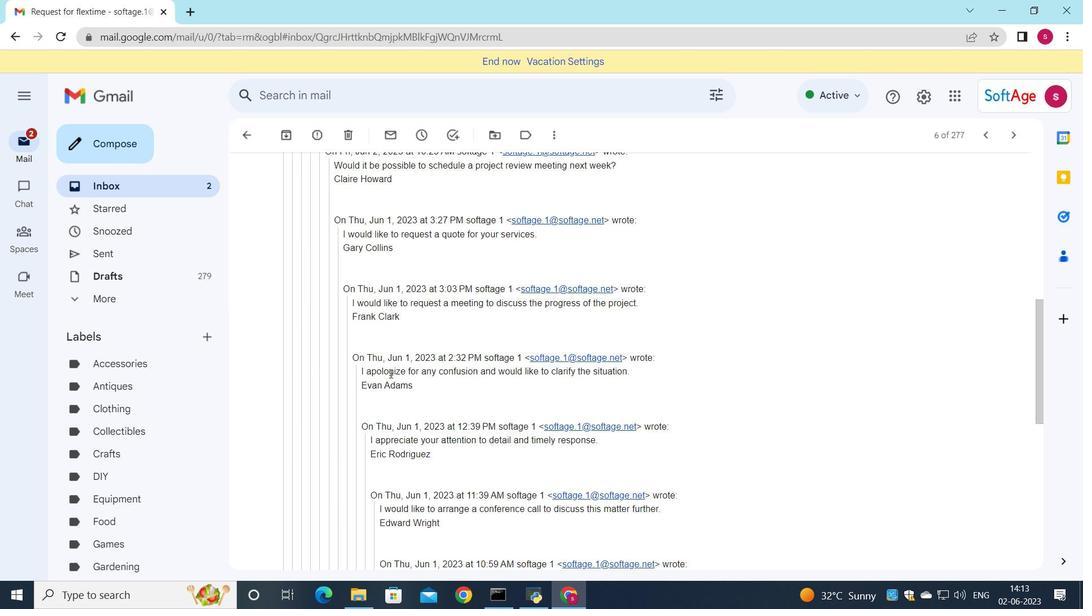 
Action: Mouse moved to (390, 382)
Screenshot: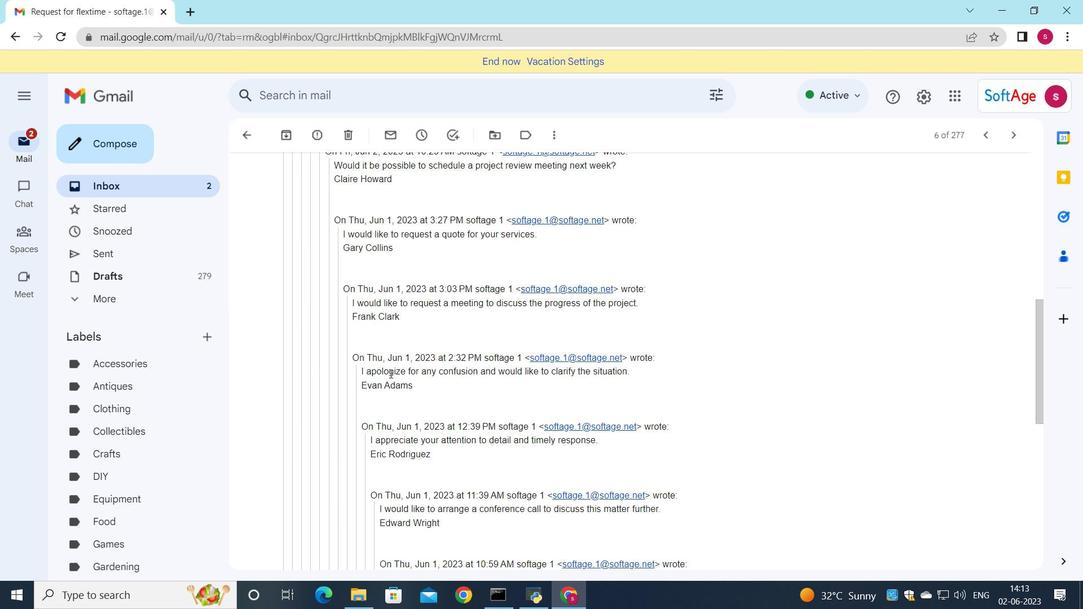 
Action: Mouse scrolled (390, 382) with delta (0, 0)
Screenshot: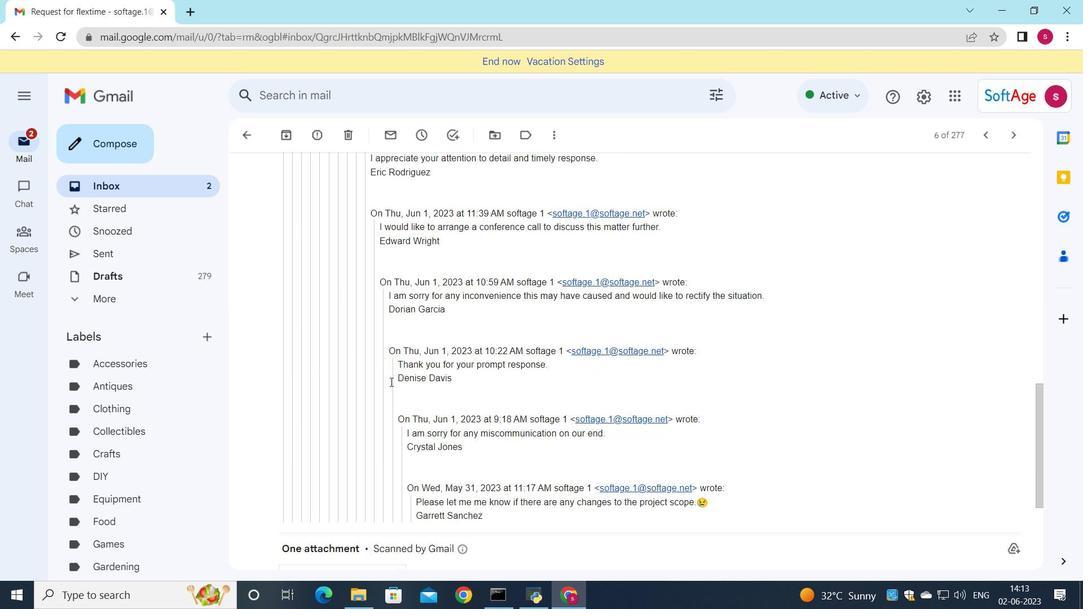 
Action: Mouse scrolled (390, 382) with delta (0, 0)
Screenshot: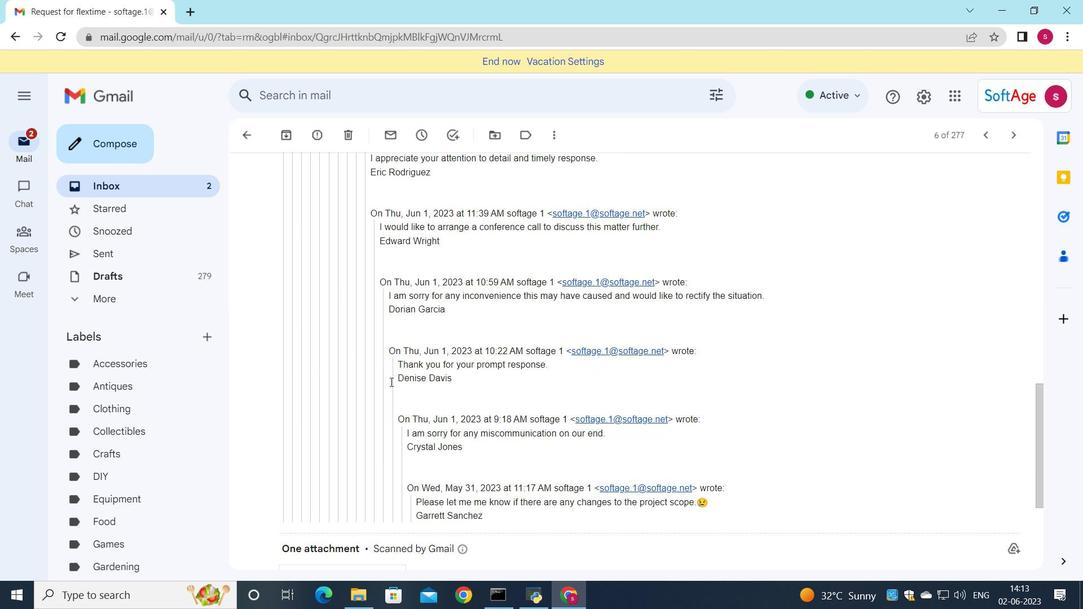 
Action: Mouse scrolled (390, 382) with delta (0, 0)
Screenshot: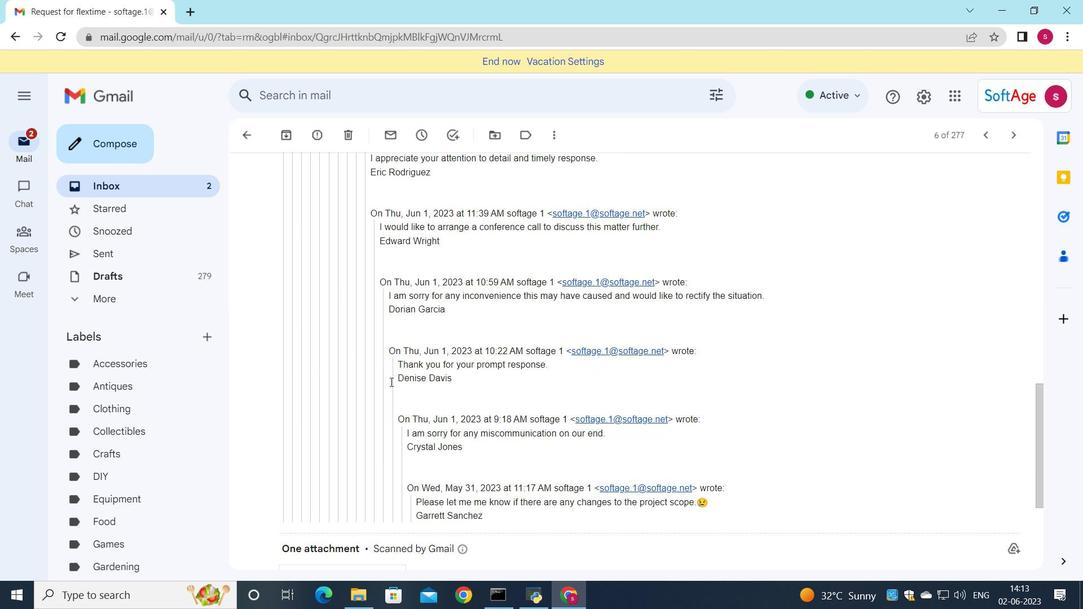 
Action: Mouse scrolled (390, 382) with delta (0, 0)
Screenshot: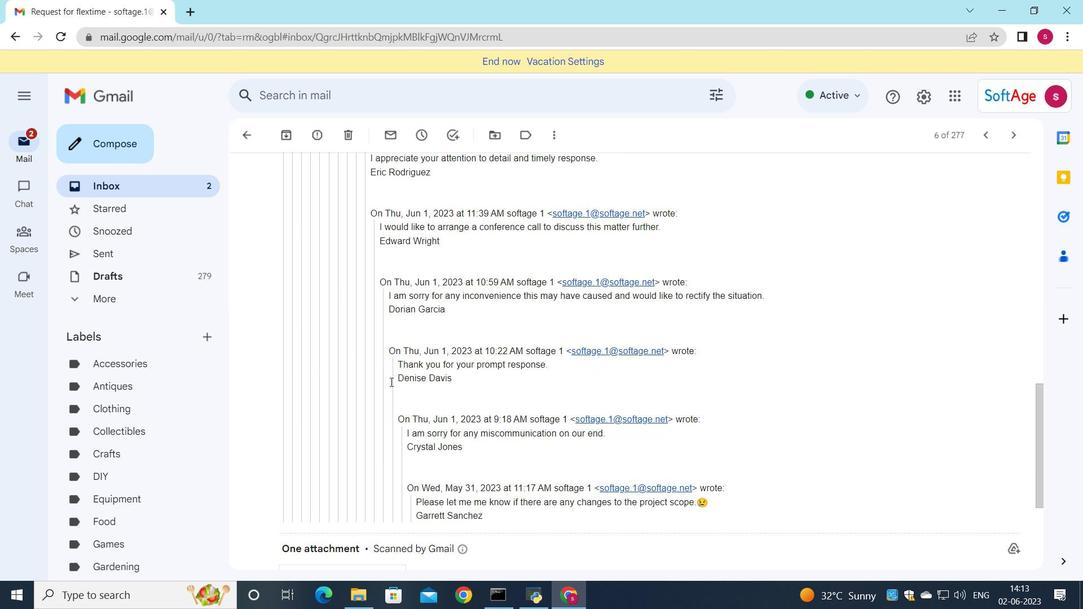 
Action: Mouse moved to (343, 491)
Screenshot: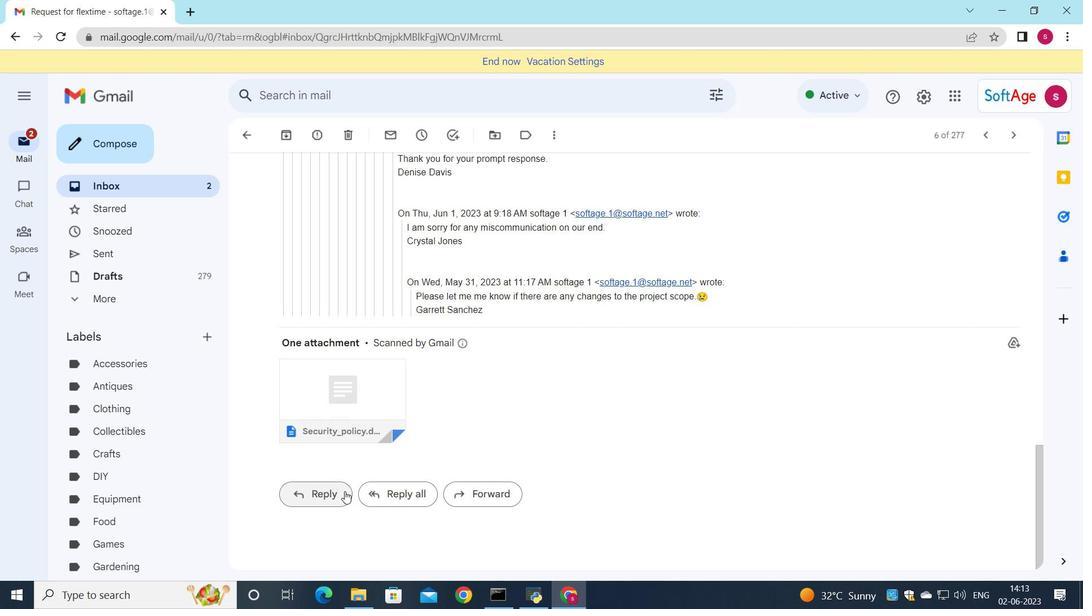 
Action: Mouse pressed left at (343, 491)
Screenshot: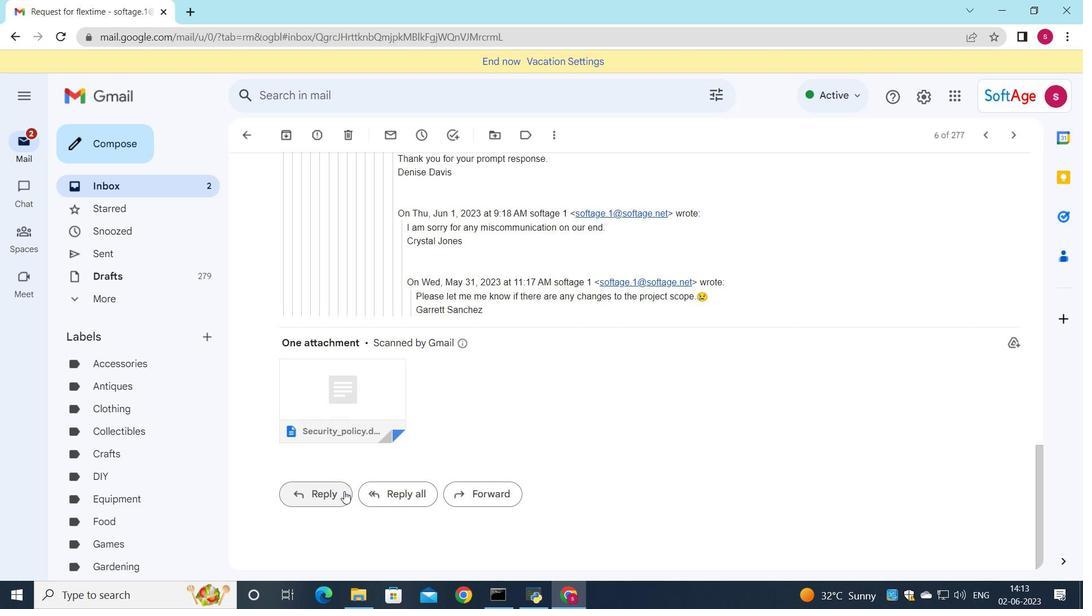 
Action: Mouse moved to (308, 411)
Screenshot: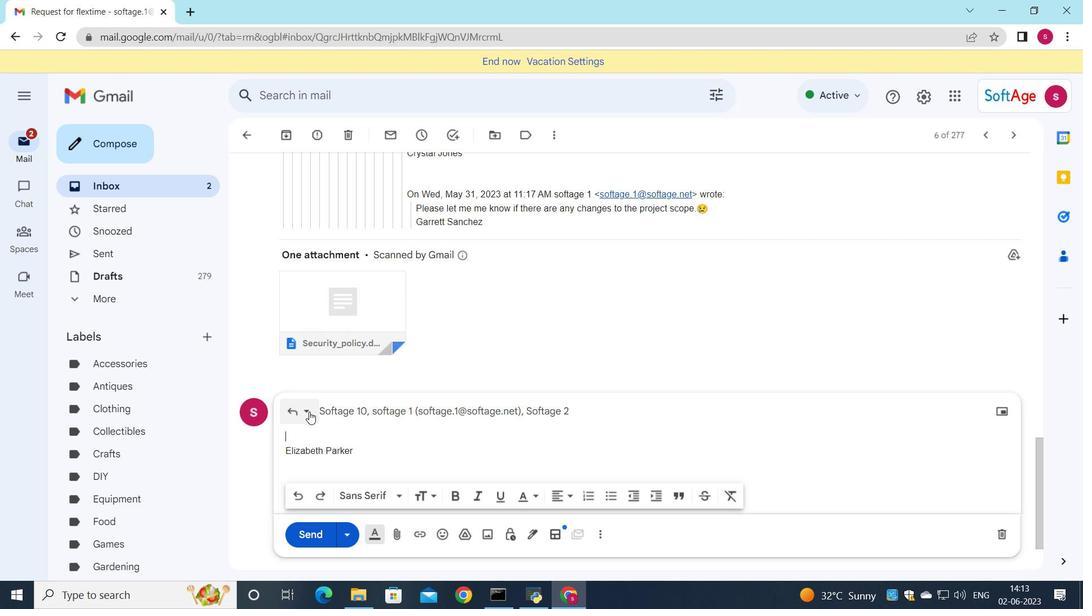 
Action: Mouse pressed left at (308, 411)
Screenshot: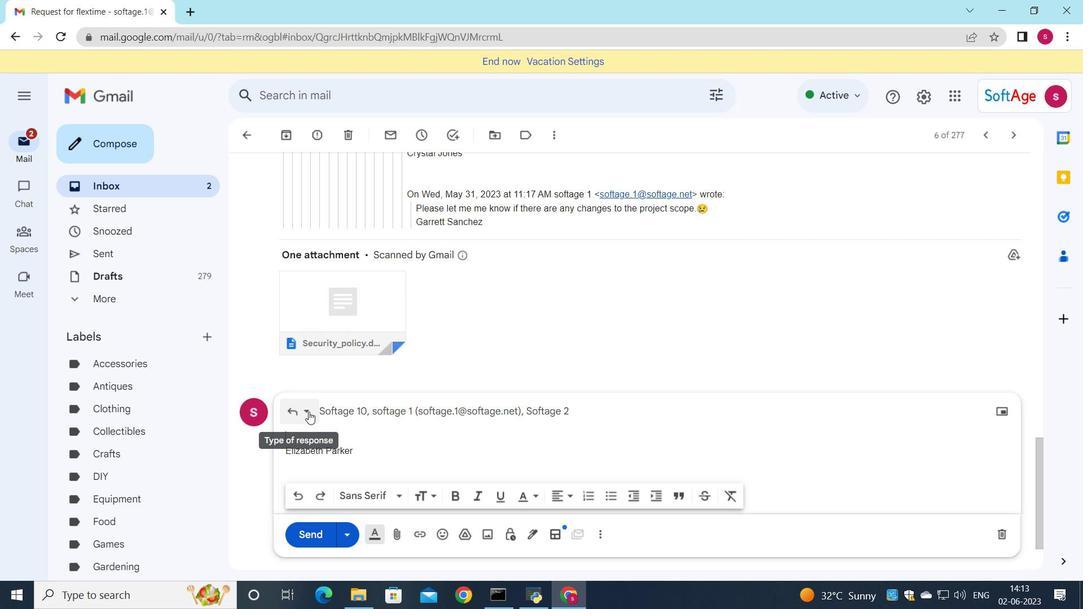 
Action: Mouse moved to (354, 509)
Screenshot: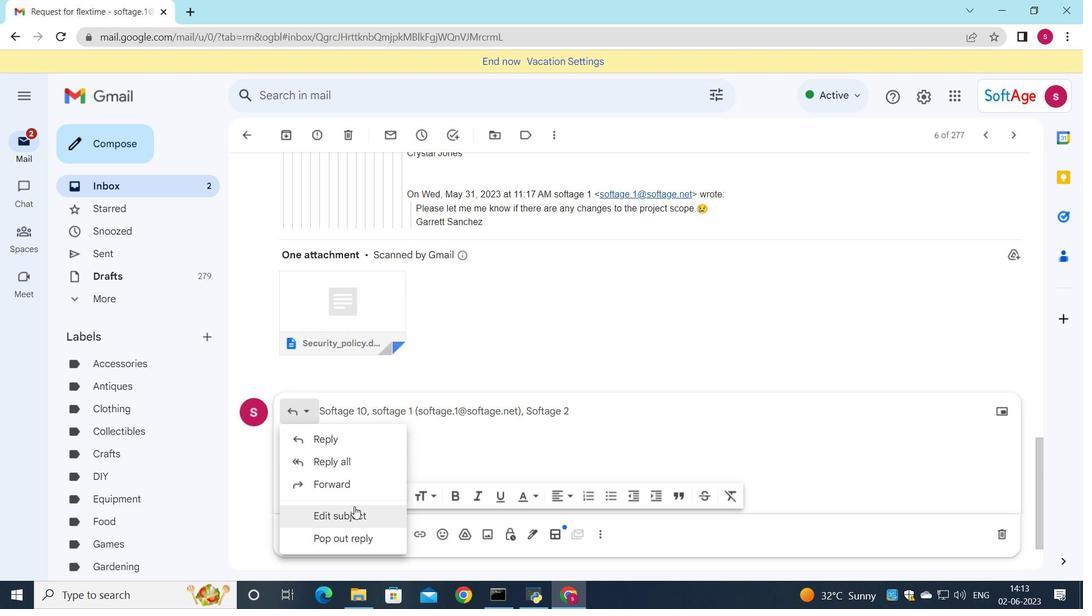 
Action: Mouse pressed left at (354, 509)
Screenshot: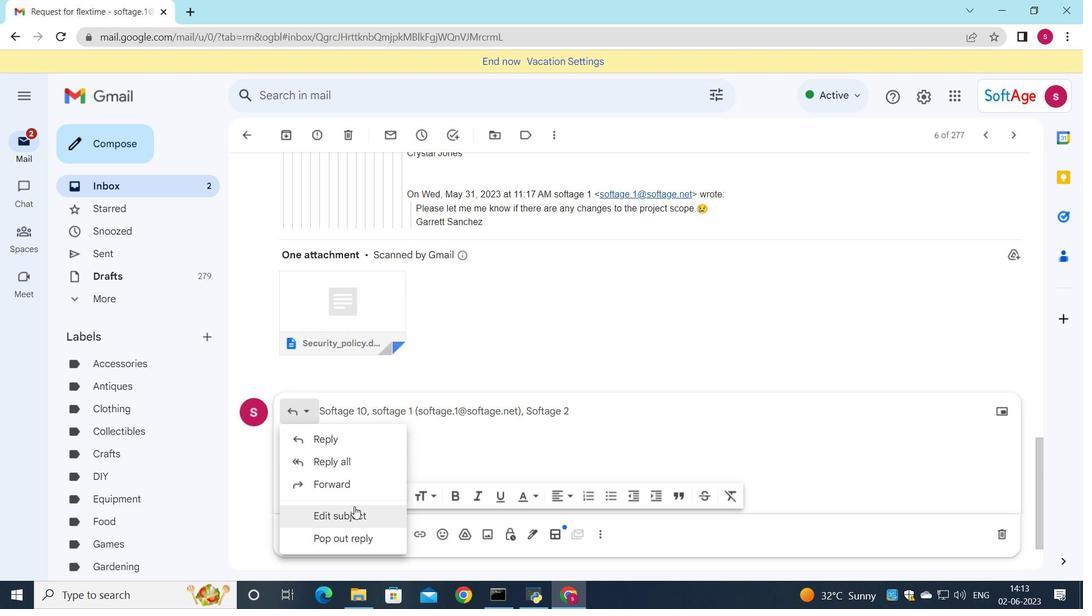 
Action: Mouse moved to (819, 249)
Screenshot: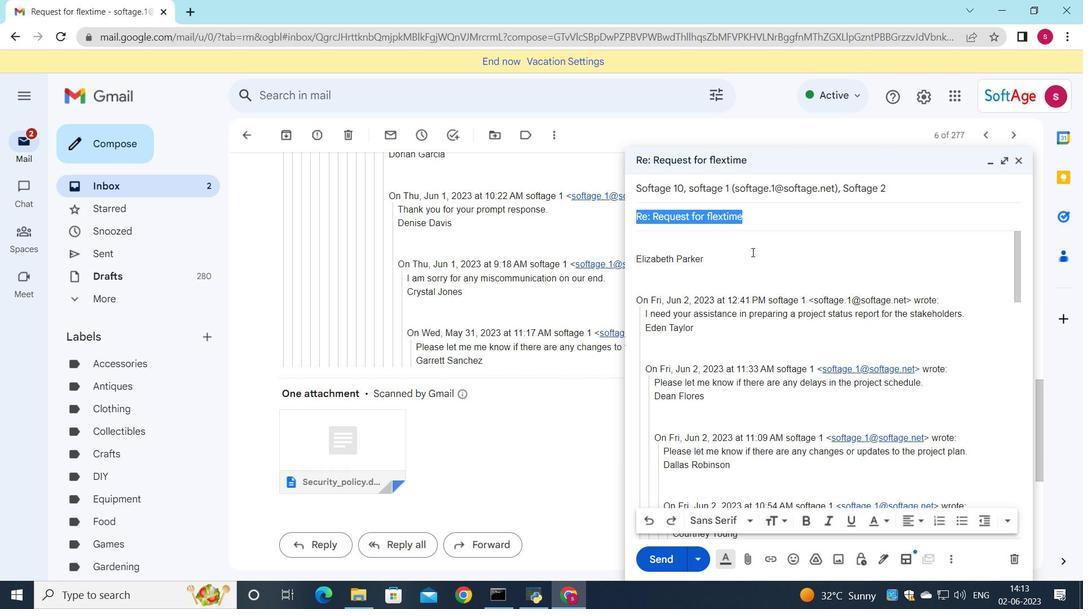 
Action: Key pressed <Key.shift>B<Key.backspace><Key.shift>Request<Key.space>for<Key.space>a<Key.space>background<Key.space>check
Screenshot: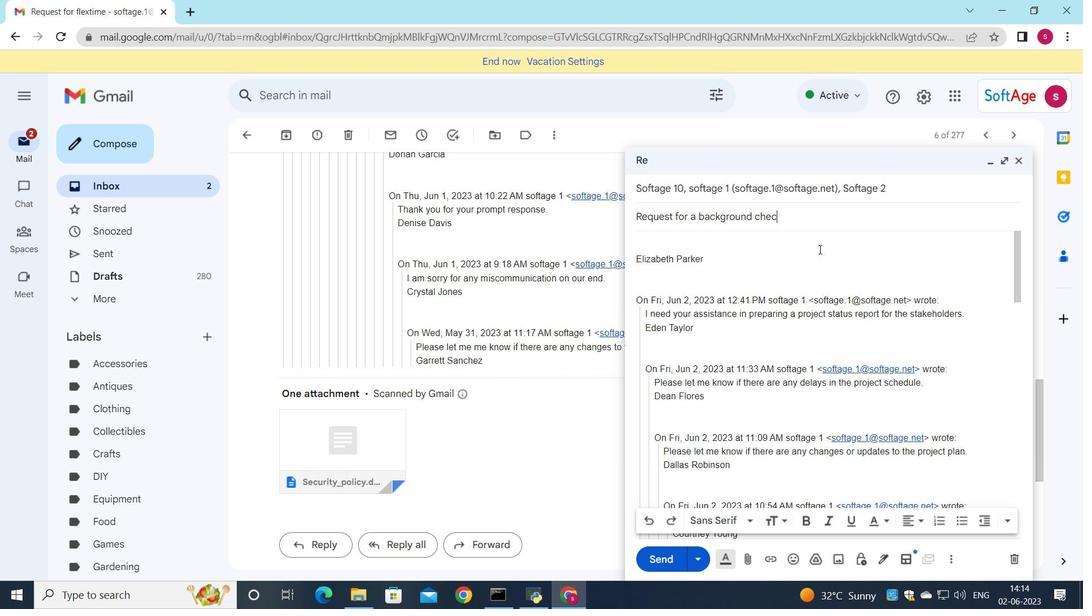 
Action: Mouse moved to (687, 246)
Screenshot: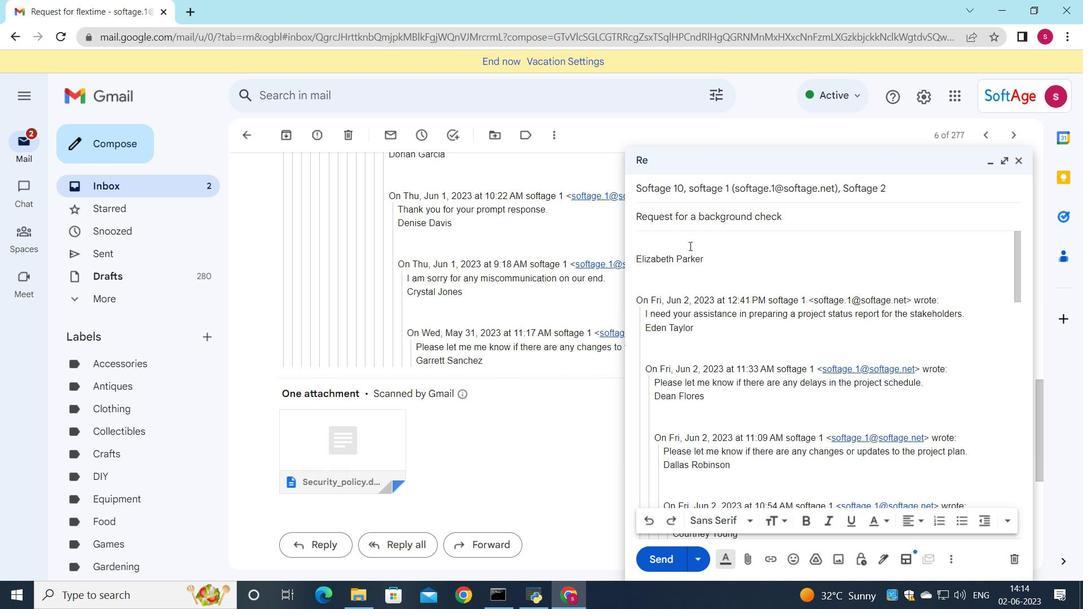 
Action: Mouse pressed left at (687, 246)
Screenshot: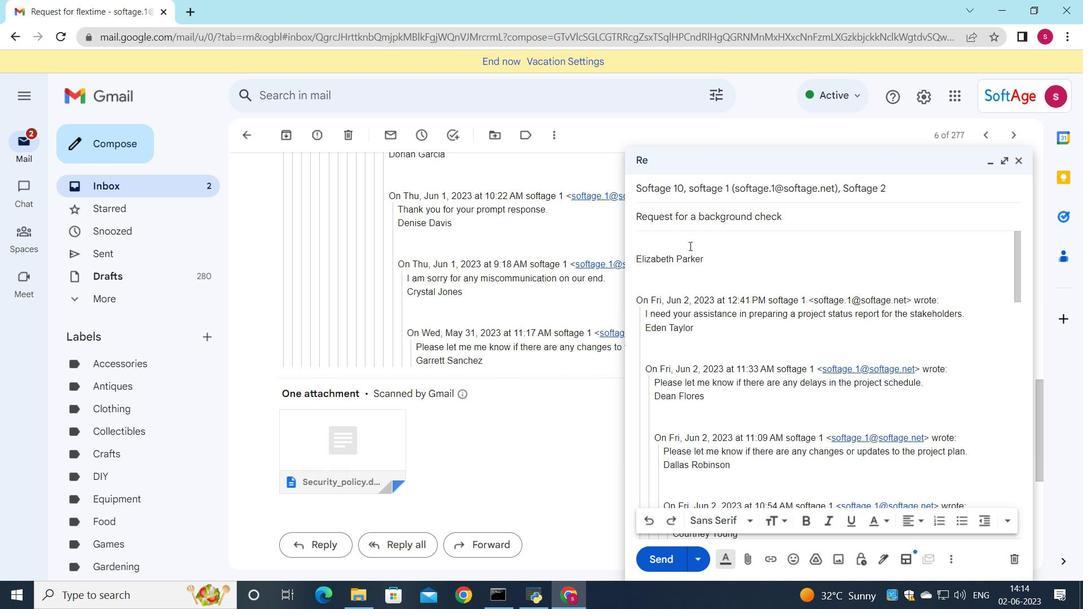 
Action: Key pressed <Key.shift><Key.shift><Key.shift><Key.shift><Key.shift>Wold<Key.space>it<Key.space>possible<Key.space>to<Key.space>have<Key.space>project<Key.space>status<Key.space>update<Key.space>all<Key.space><Key.left><Key.left><Key.left><Key.left>c<Key.right><Key.right><Key.right><Key.right>with<Key.space>all<Key.space>stakeholders<Key.space>next<Key.space>month<Key.shift_r>?
Screenshot: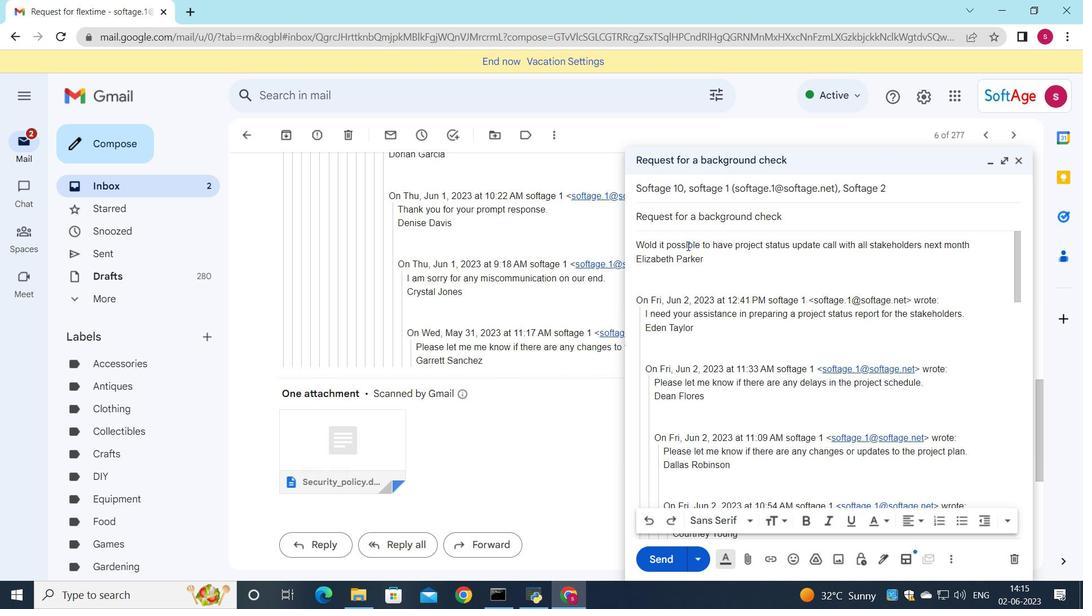 
Action: Mouse moved to (647, 246)
Screenshot: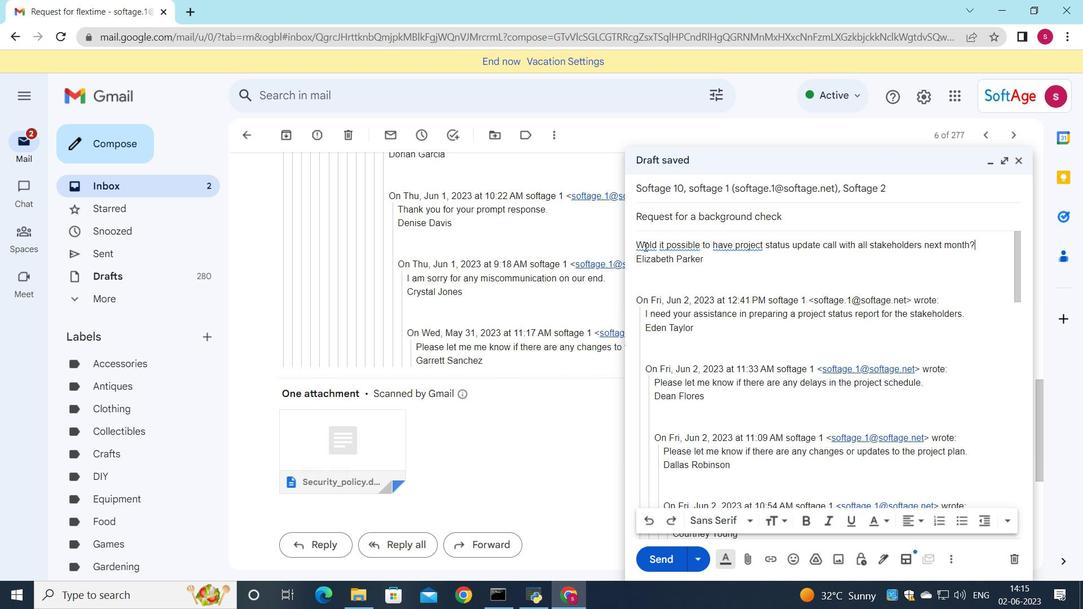 
Action: Mouse pressed left at (647, 246)
Screenshot: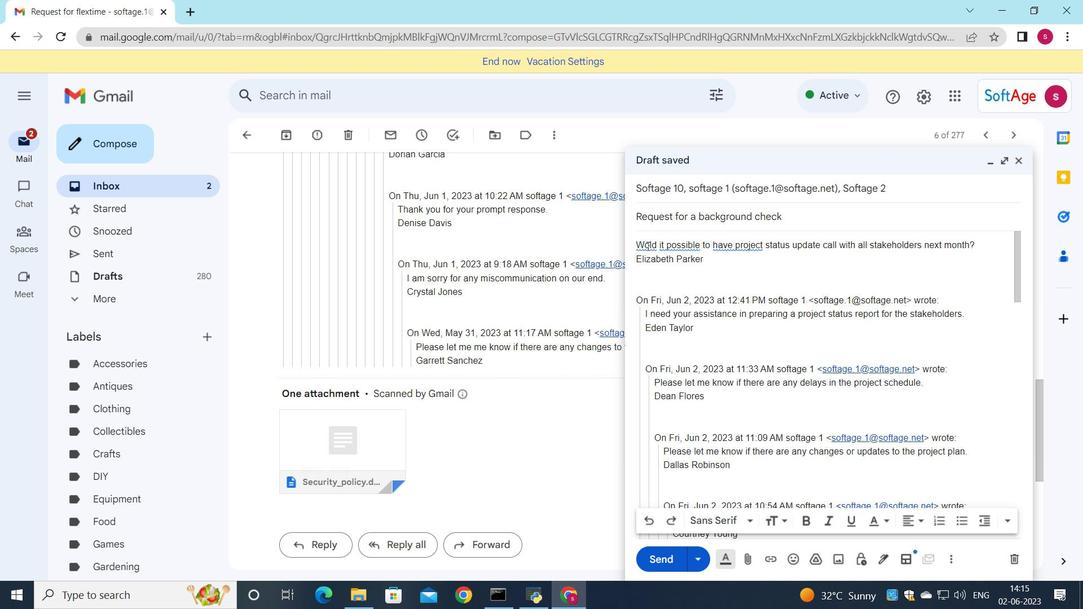 
Action: Mouse moved to (656, 274)
Screenshot: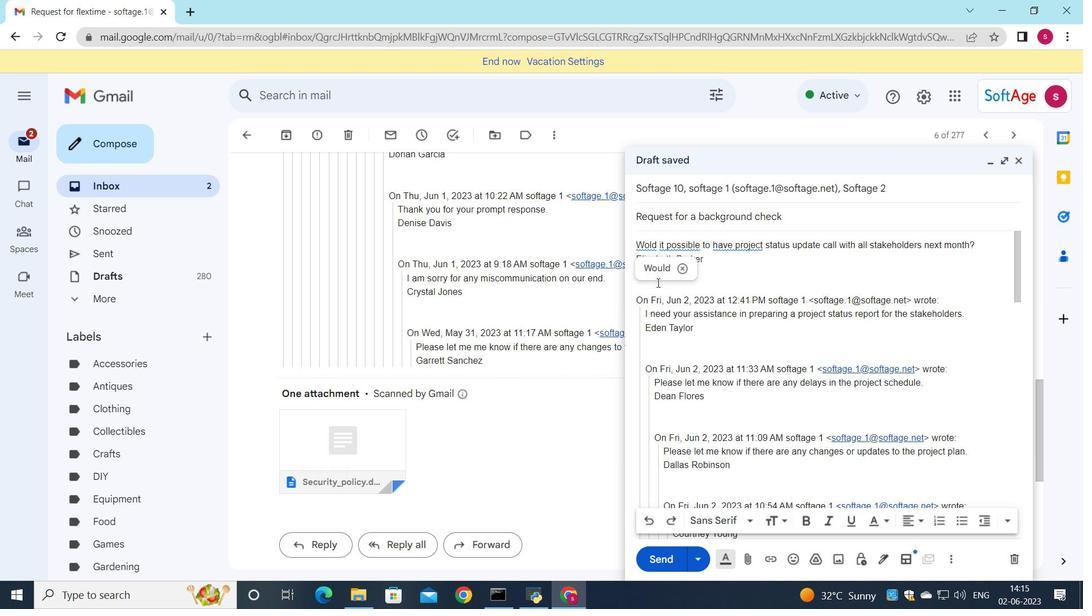 
Action: Mouse pressed left at (656, 274)
Screenshot: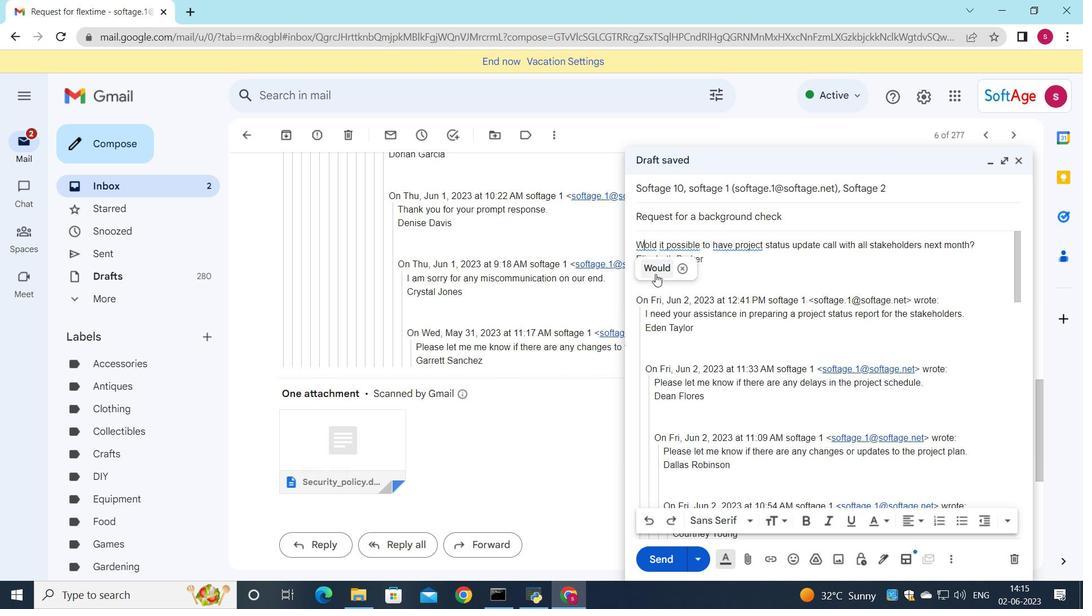 
Action: Mouse moved to (687, 249)
Screenshot: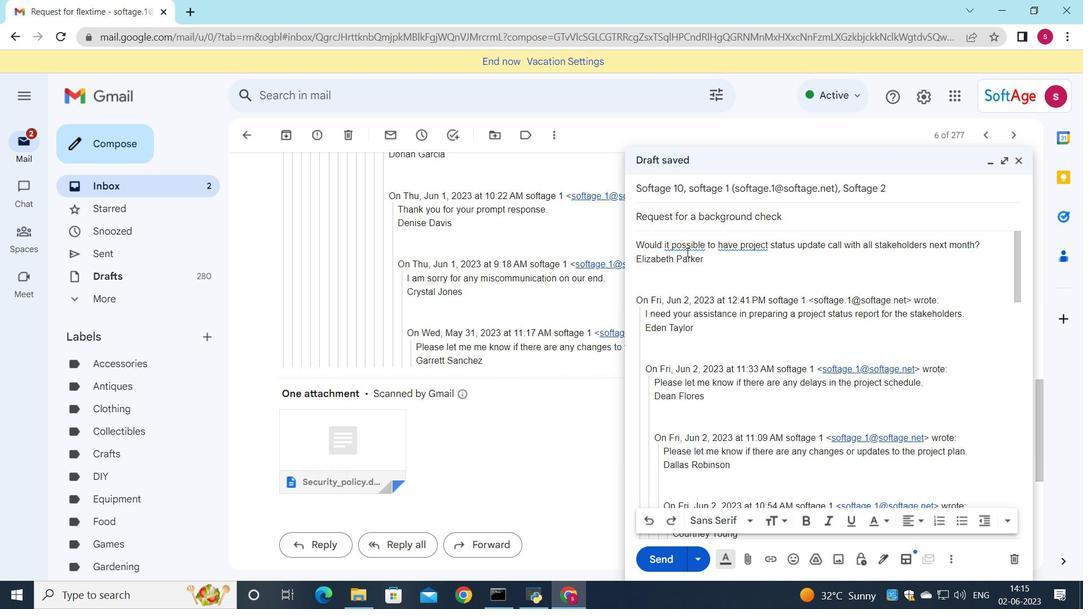 
Action: Mouse pressed left at (687, 249)
Screenshot: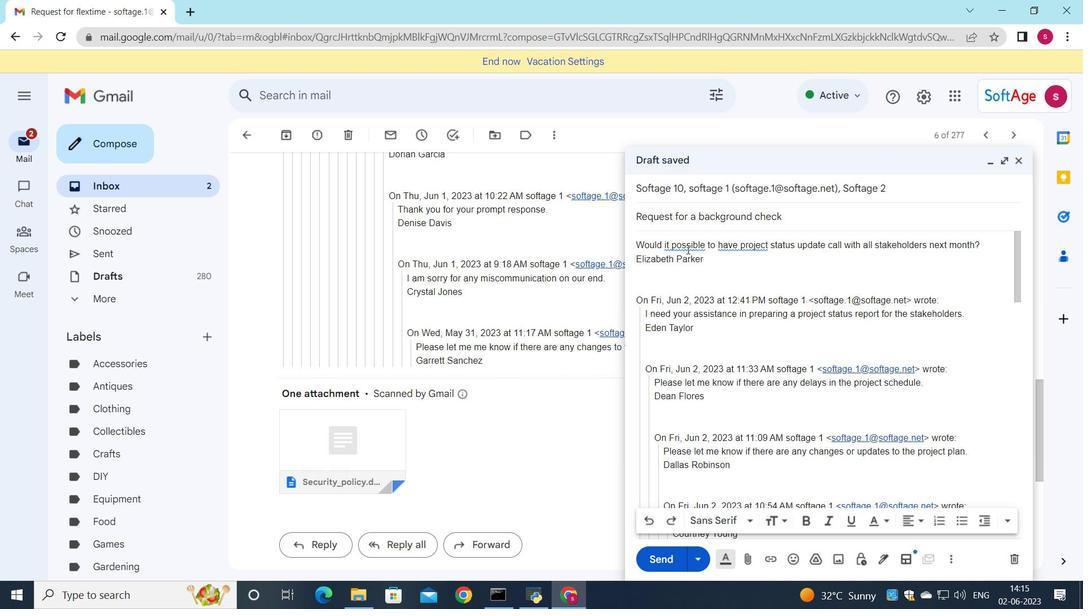 
Action: Mouse moved to (705, 271)
Screenshot: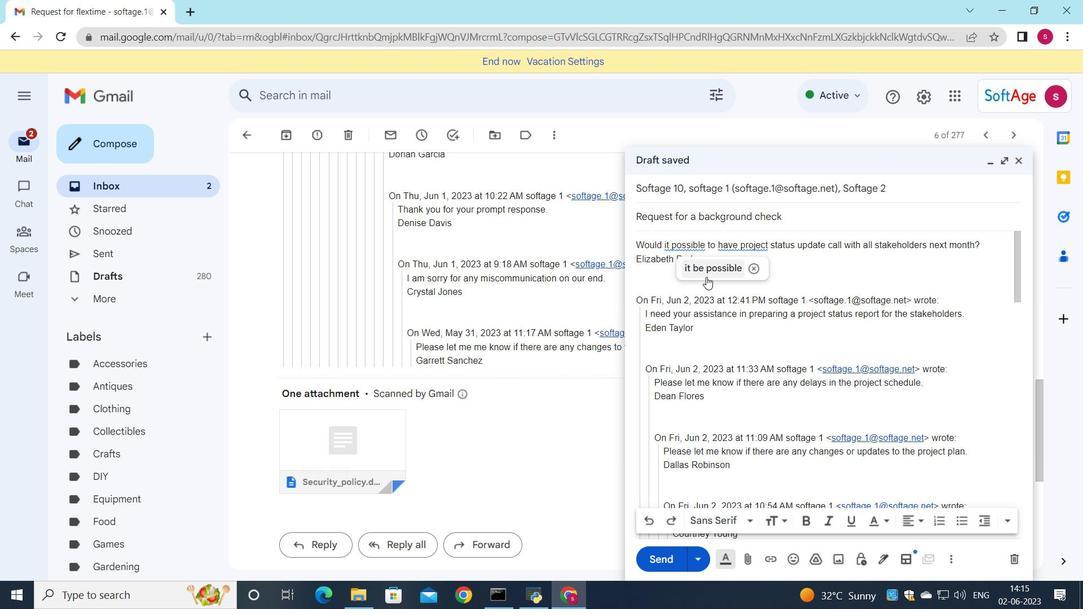 
Action: Mouse pressed left at (705, 271)
Screenshot: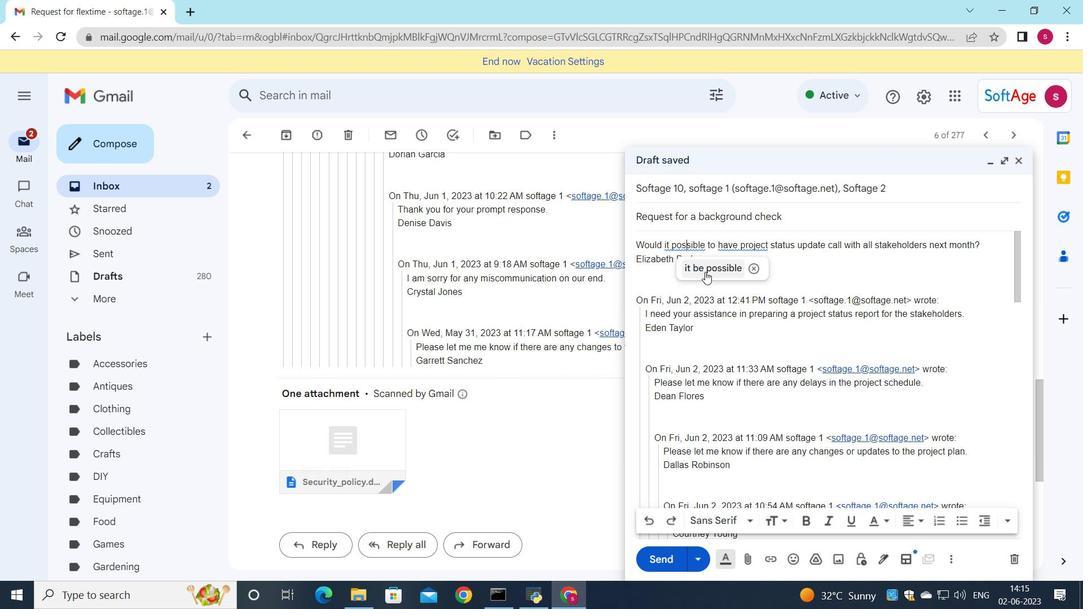 
Action: Mouse moved to (752, 252)
Screenshot: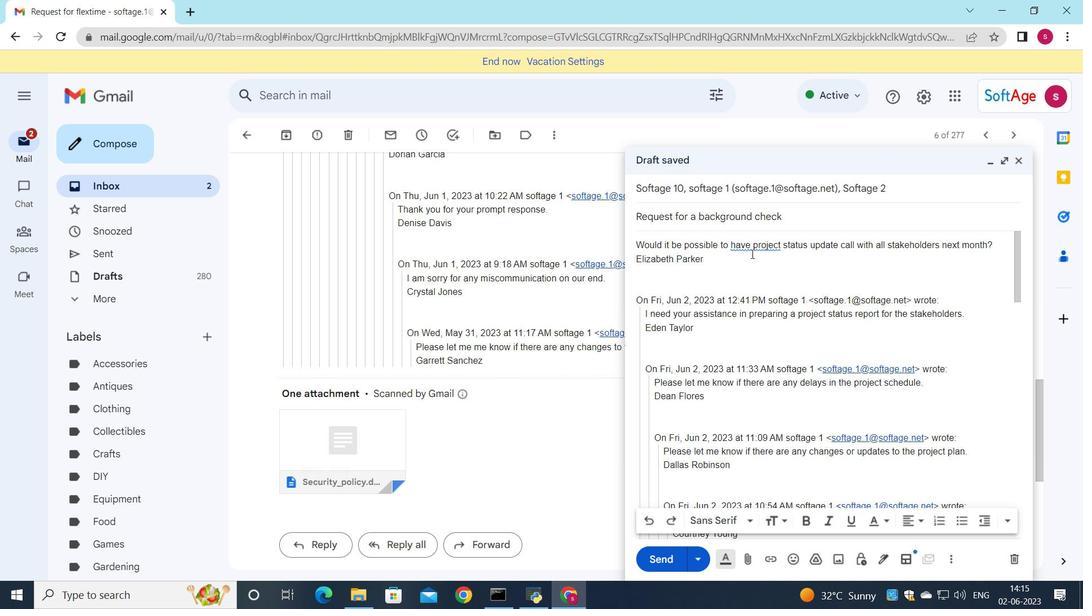 
Action: Mouse pressed left at (752, 252)
Screenshot: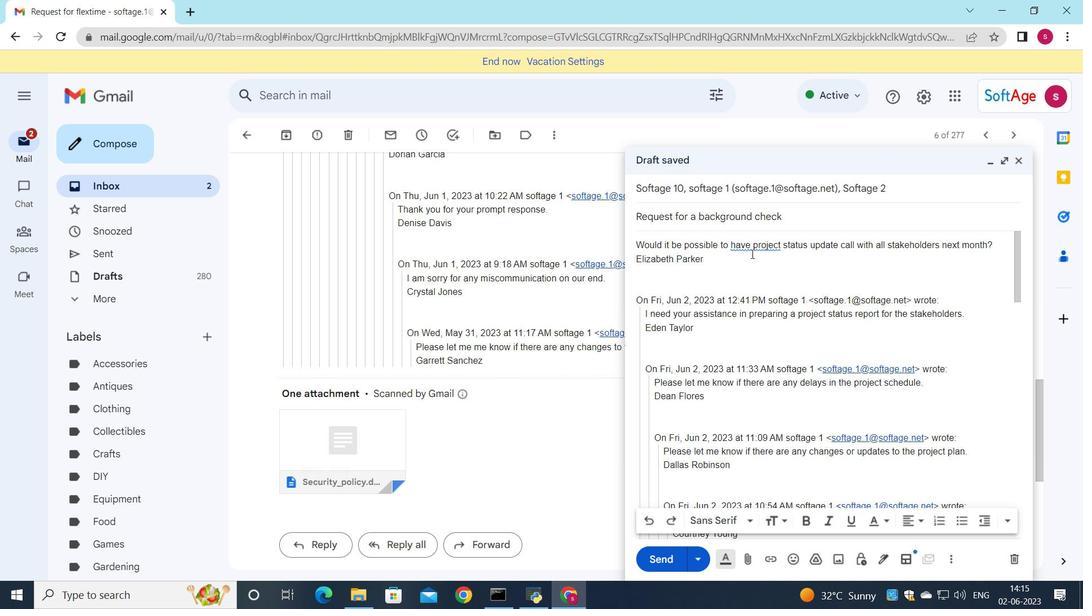 
Action: Mouse pressed left at (752, 252)
Screenshot: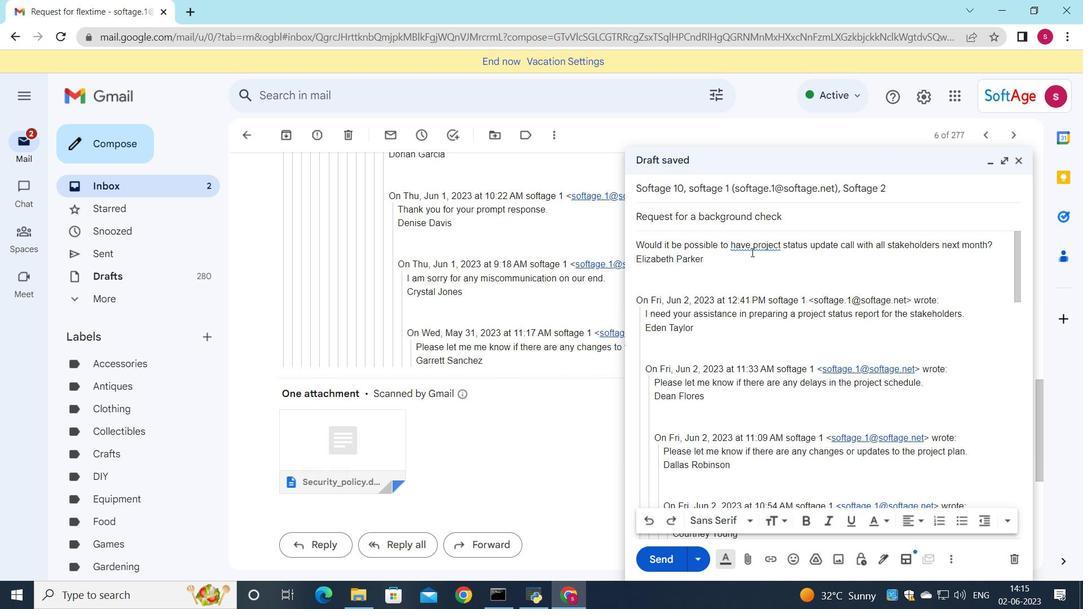 
Action: Mouse moved to (745, 247)
Screenshot: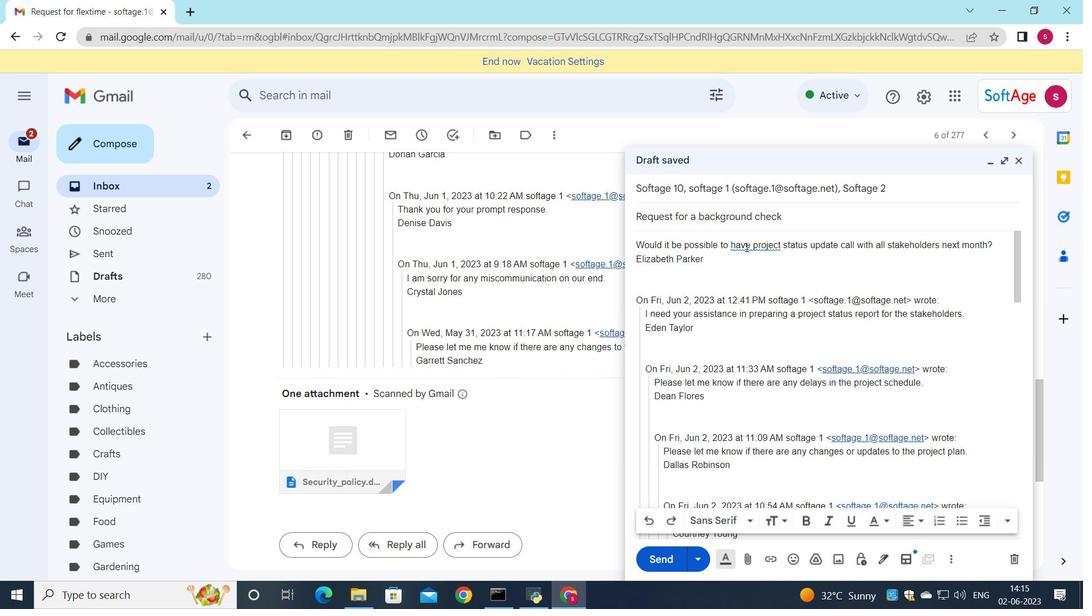 
Action: Mouse pressed left at (745, 247)
Screenshot: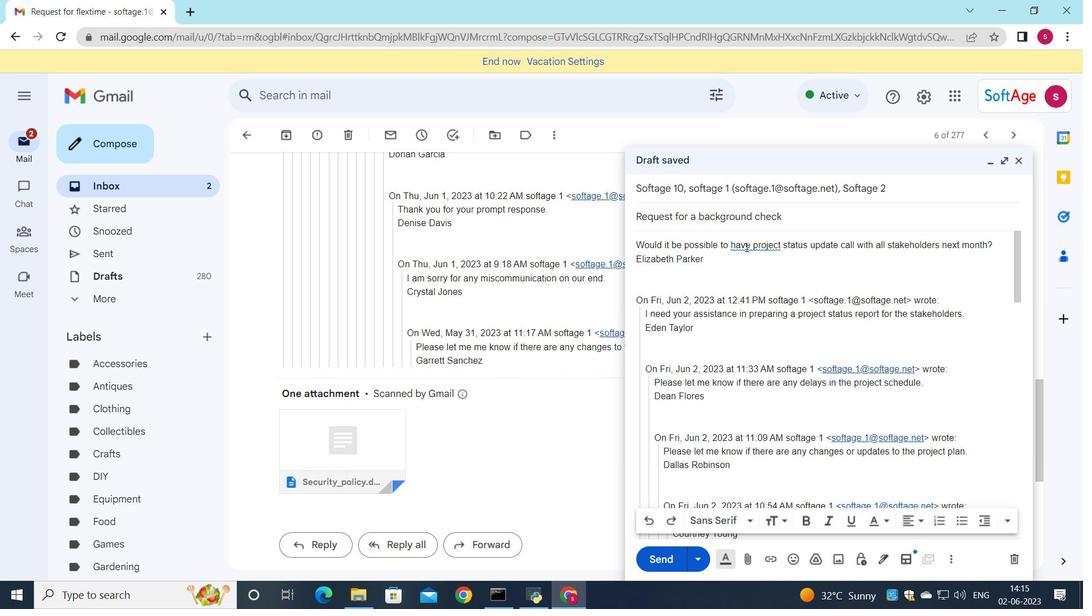 
Action: Mouse moved to (769, 270)
Screenshot: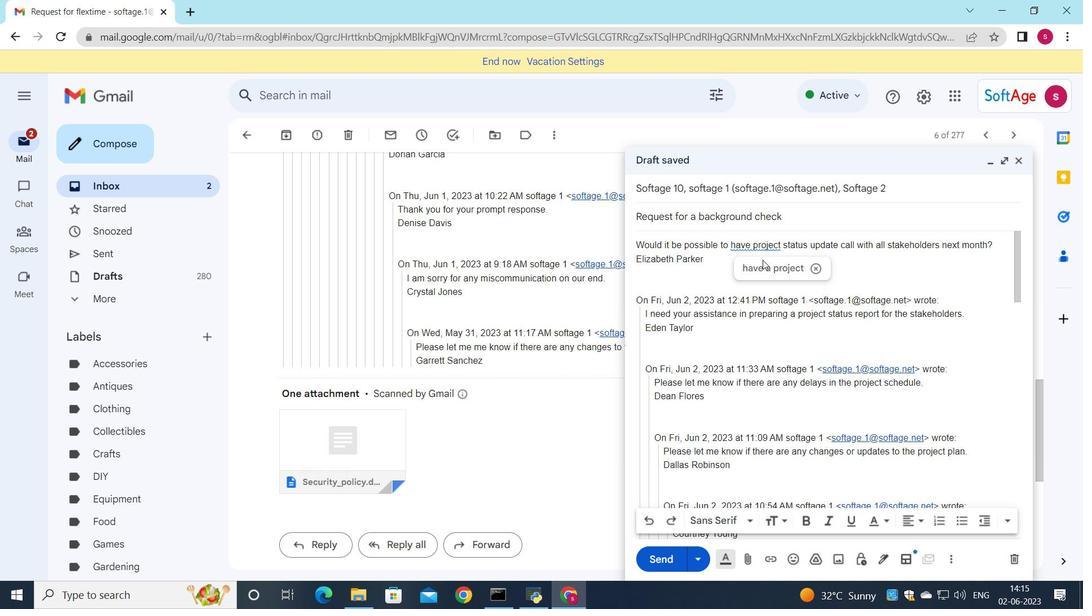 
Action: Mouse pressed left at (769, 270)
Screenshot: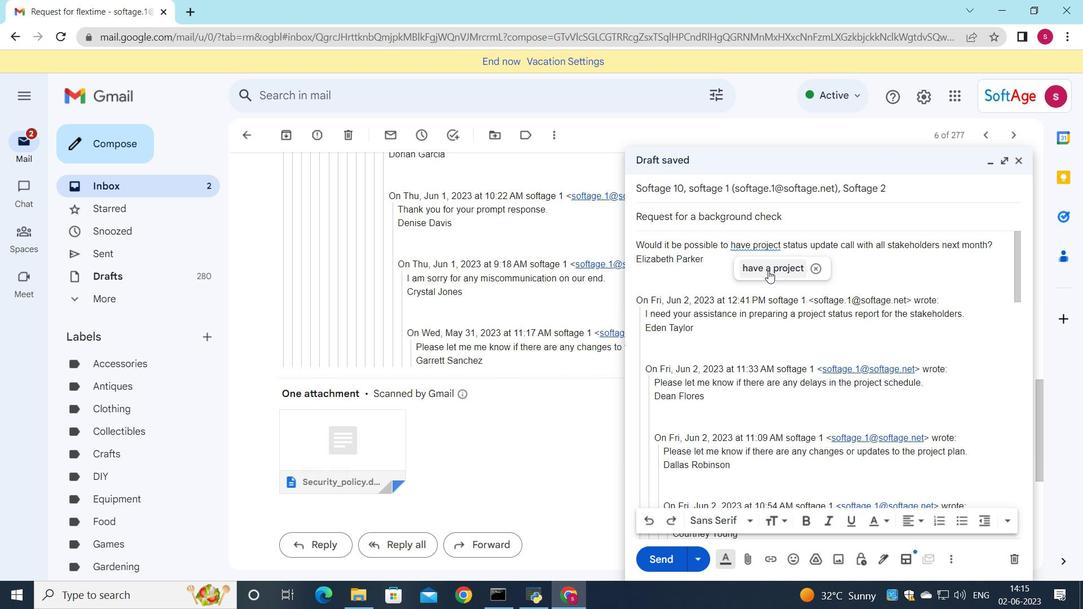 
Action: Mouse moved to (903, 189)
Screenshot: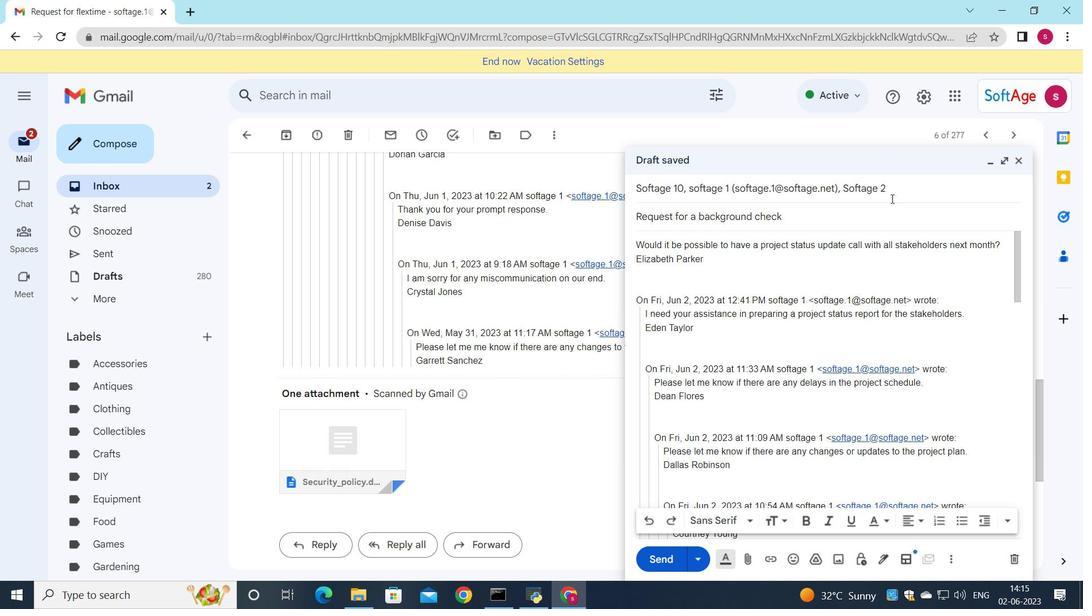 
Action: Mouse pressed left at (903, 189)
Screenshot: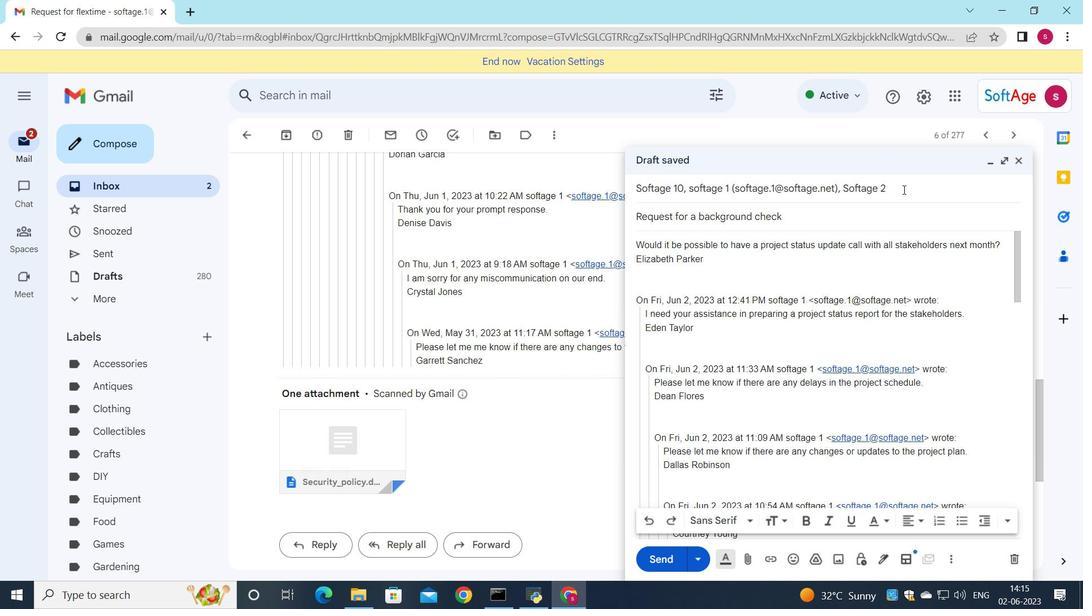 
Action: Mouse moved to (988, 211)
Screenshot: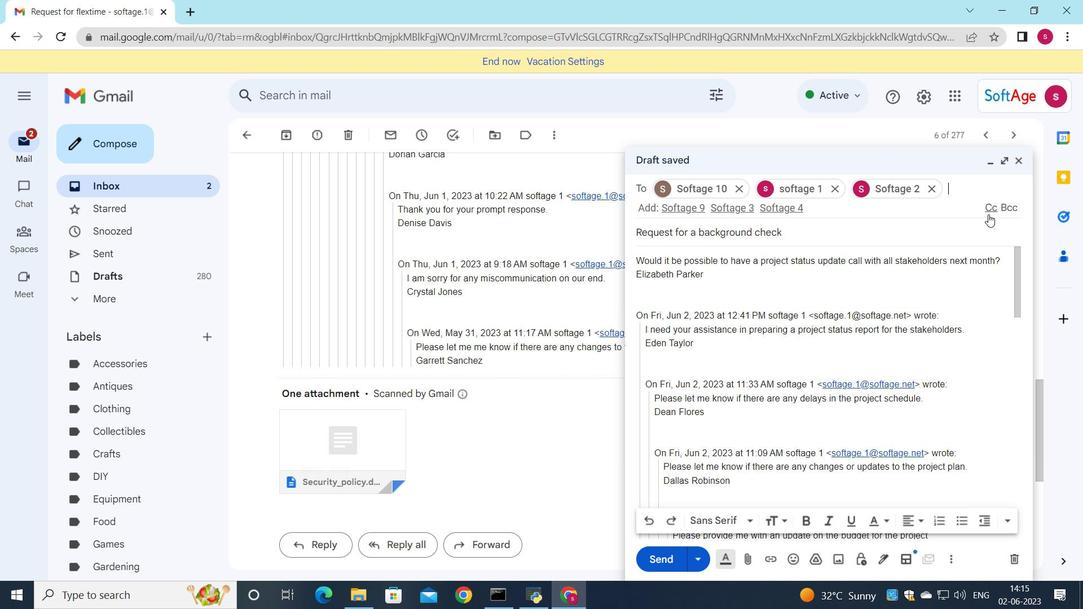 
Action: Mouse pressed left at (988, 211)
Screenshot: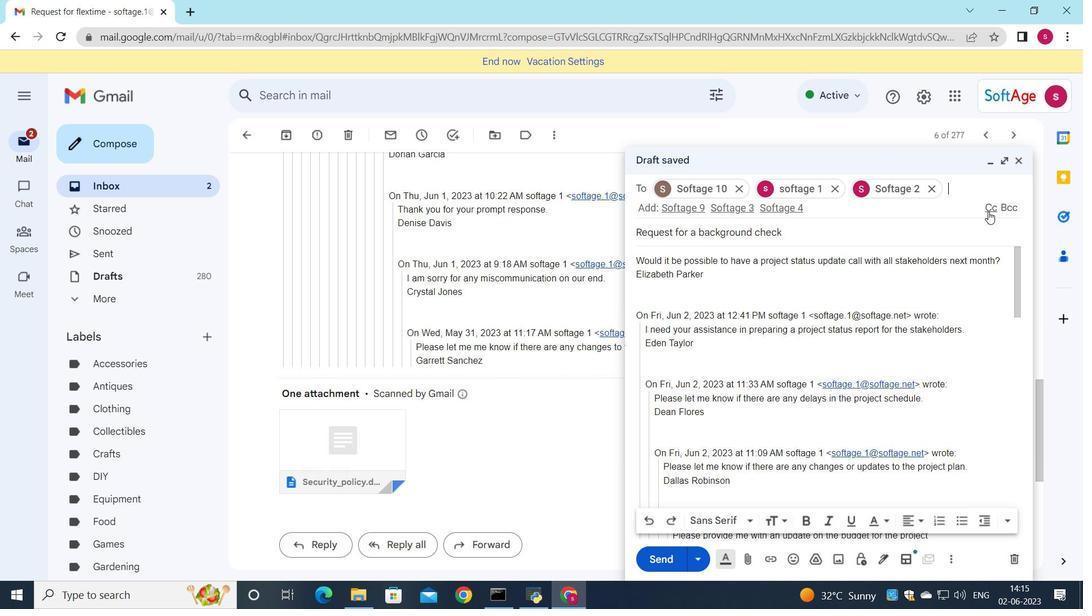 
Action: Mouse moved to (788, 296)
Screenshot: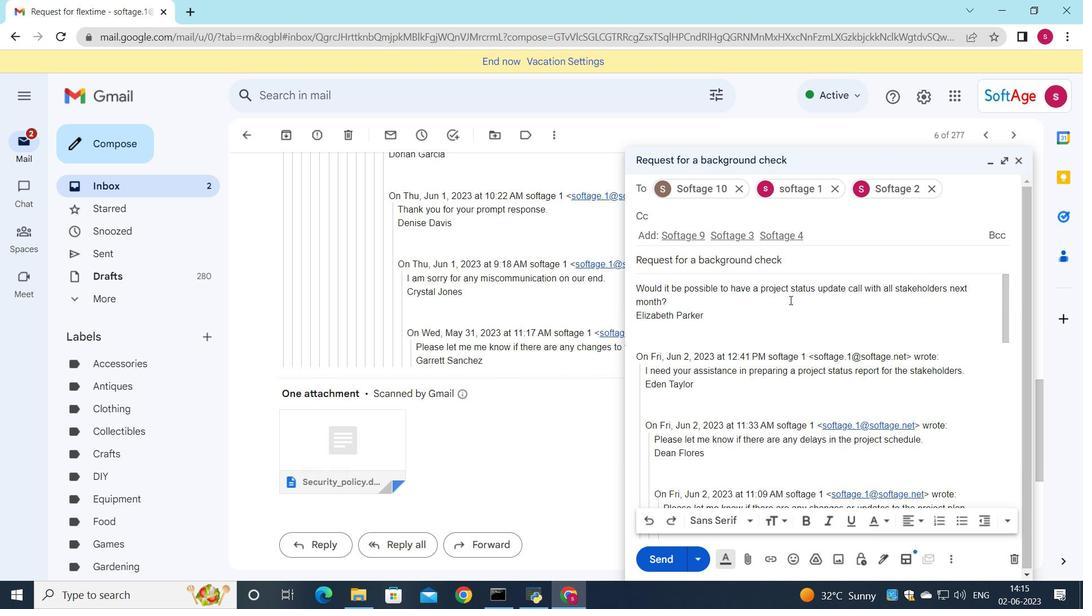 
Action: Key pressed <Key.down>
Screenshot: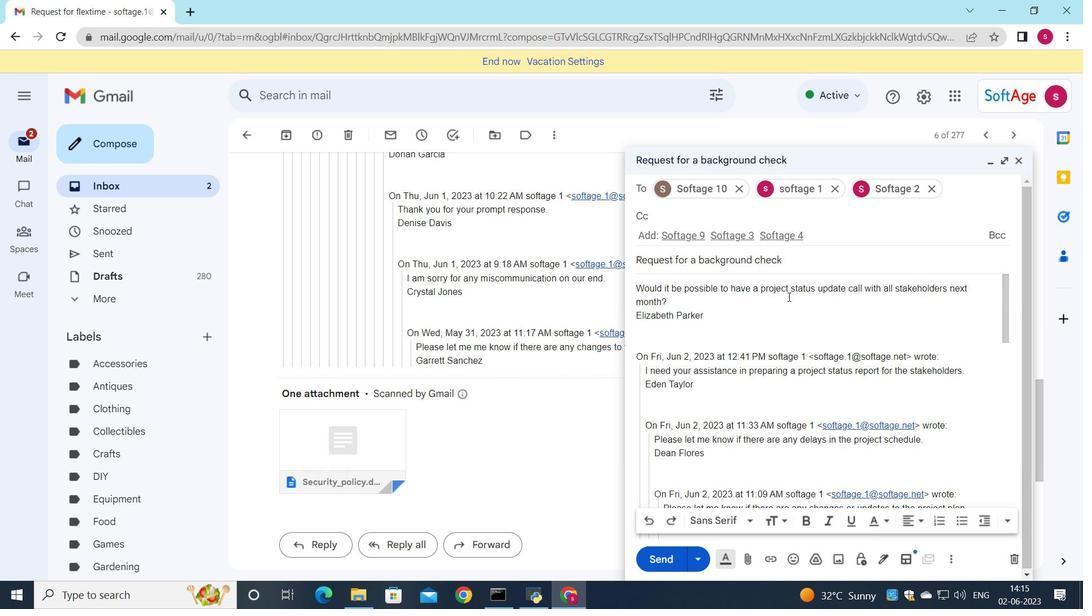 
Action: Mouse moved to (810, 256)
Screenshot: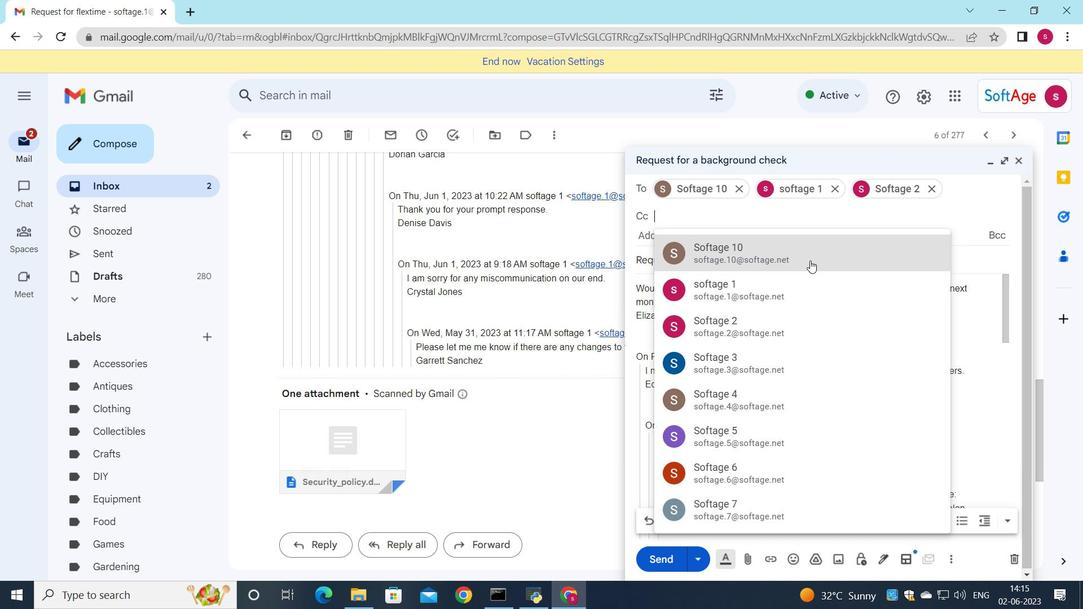 
Action: Mouse pressed left at (810, 256)
Screenshot: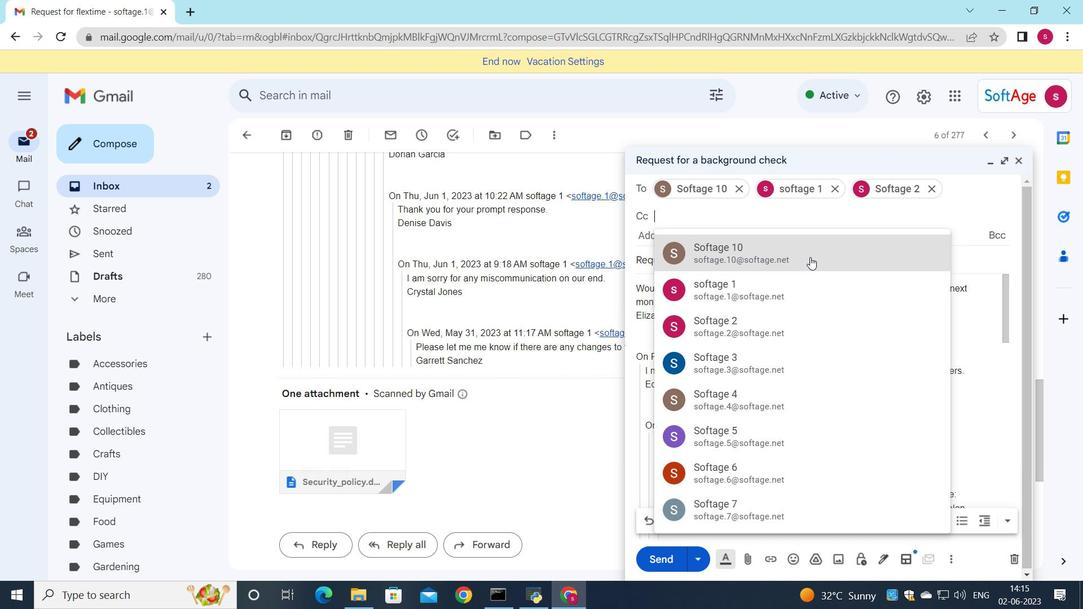 
Action: Mouse moved to (741, 559)
Screenshot: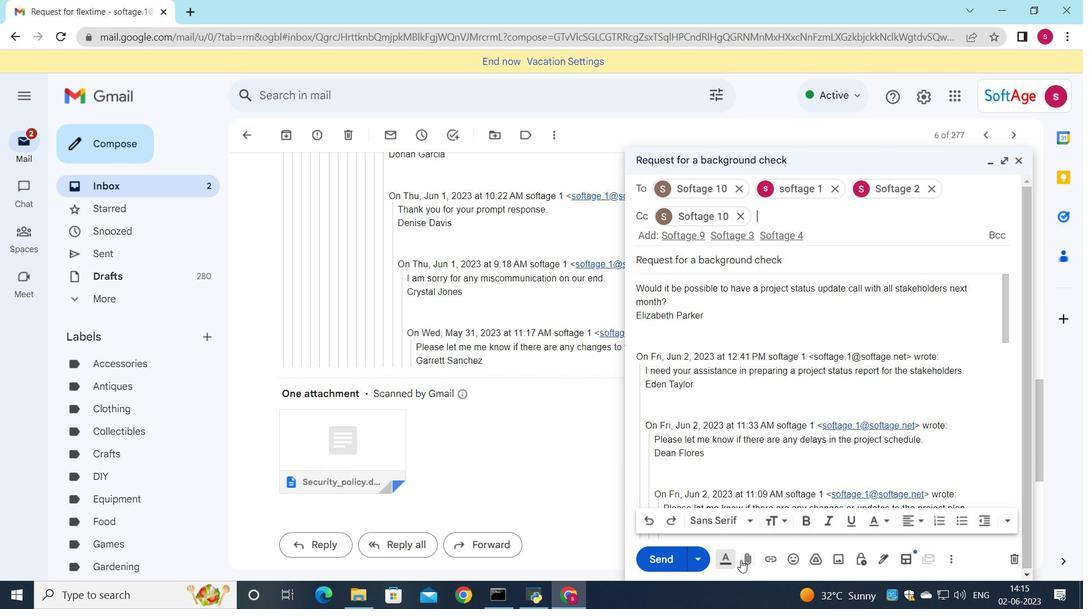 
Action: Mouse pressed left at (741, 559)
Screenshot: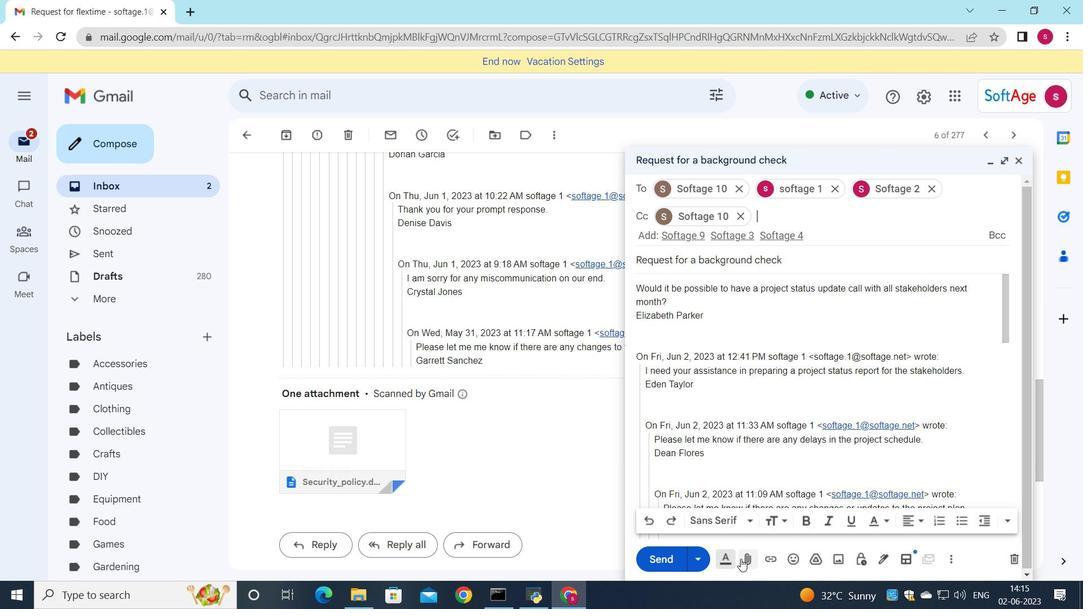 
Action: Mouse moved to (204, 110)
Screenshot: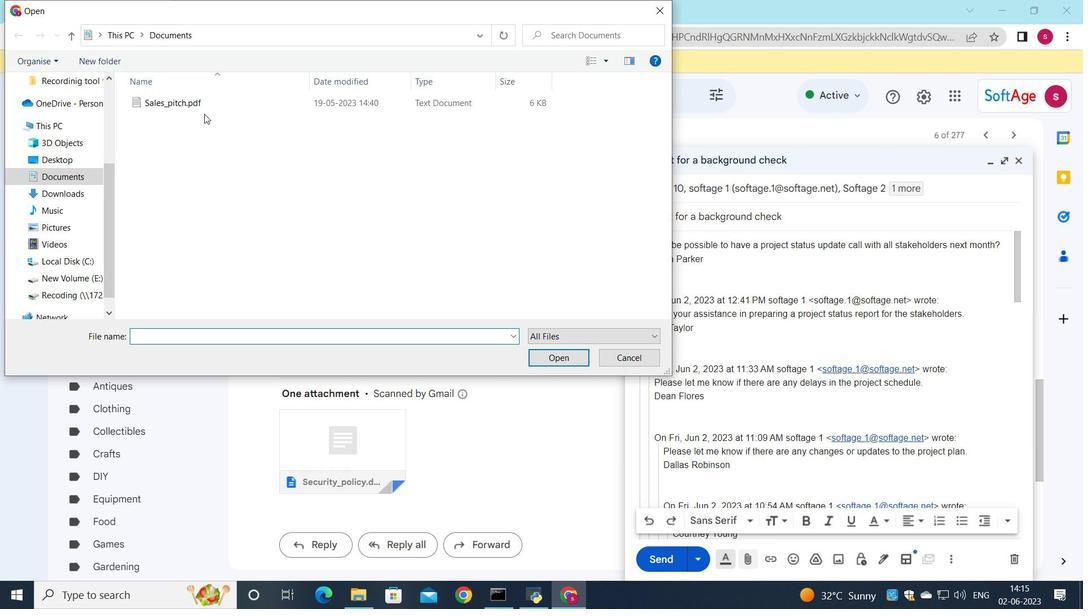 
Action: Mouse pressed left at (204, 110)
Screenshot: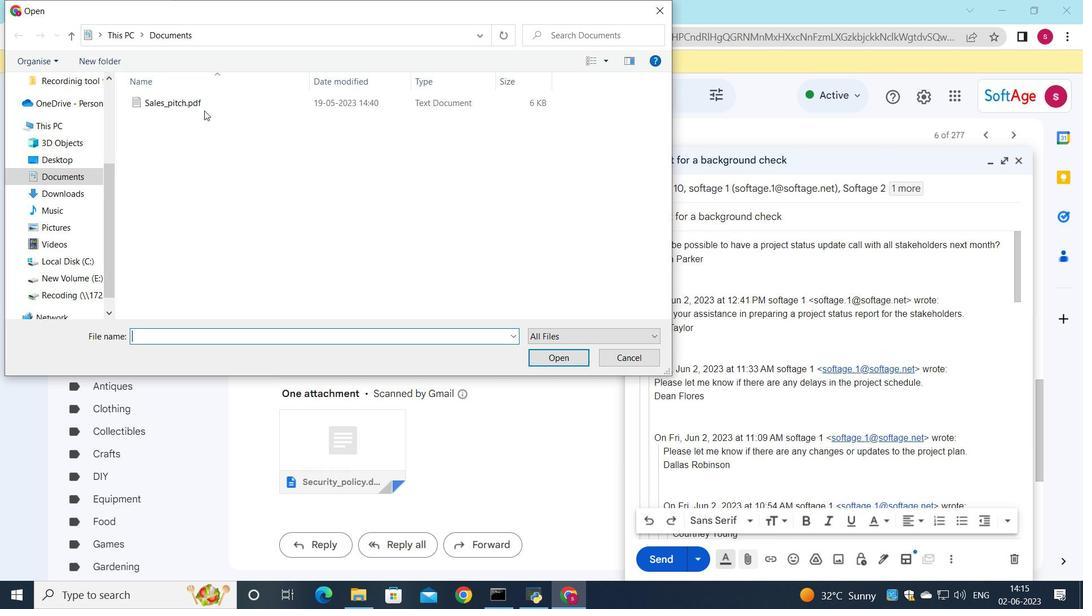 
Action: Mouse moved to (204, 106)
Screenshot: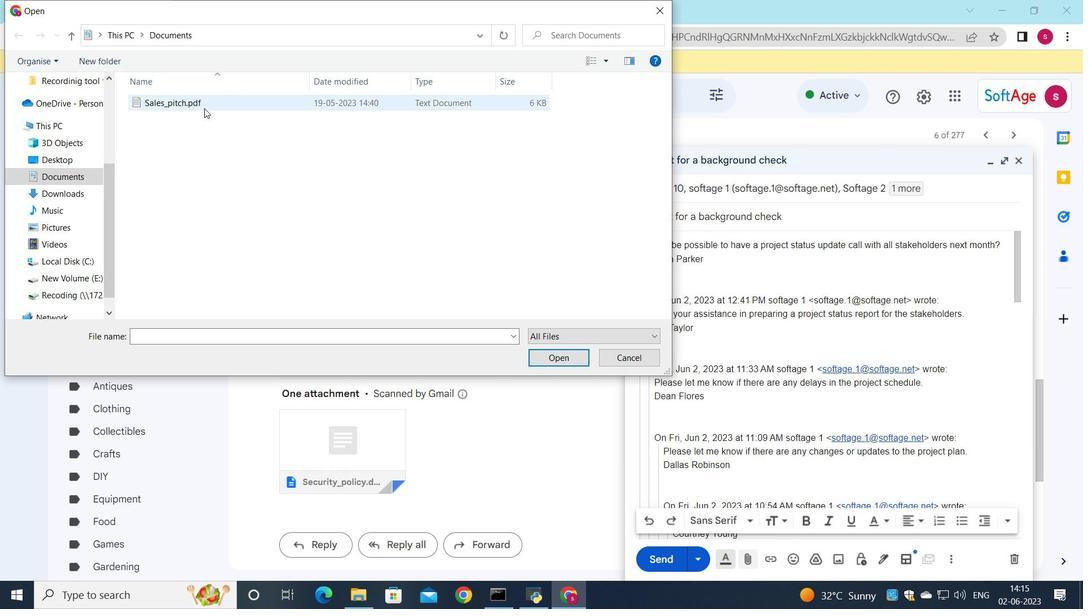 
Action: Mouse pressed left at (204, 106)
Screenshot: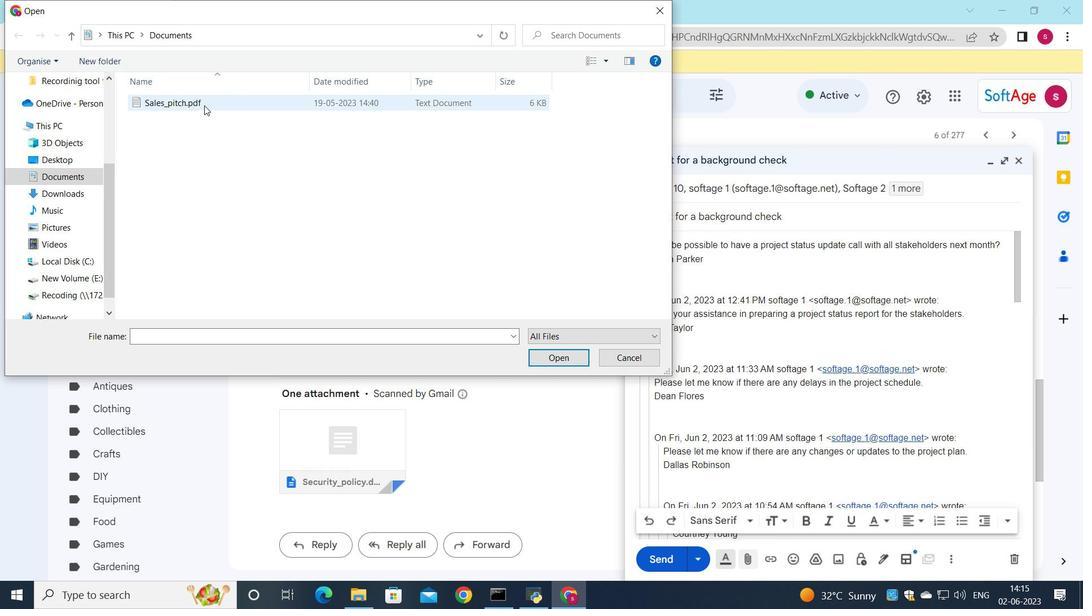 
Action: Mouse moved to (172, 103)
Screenshot: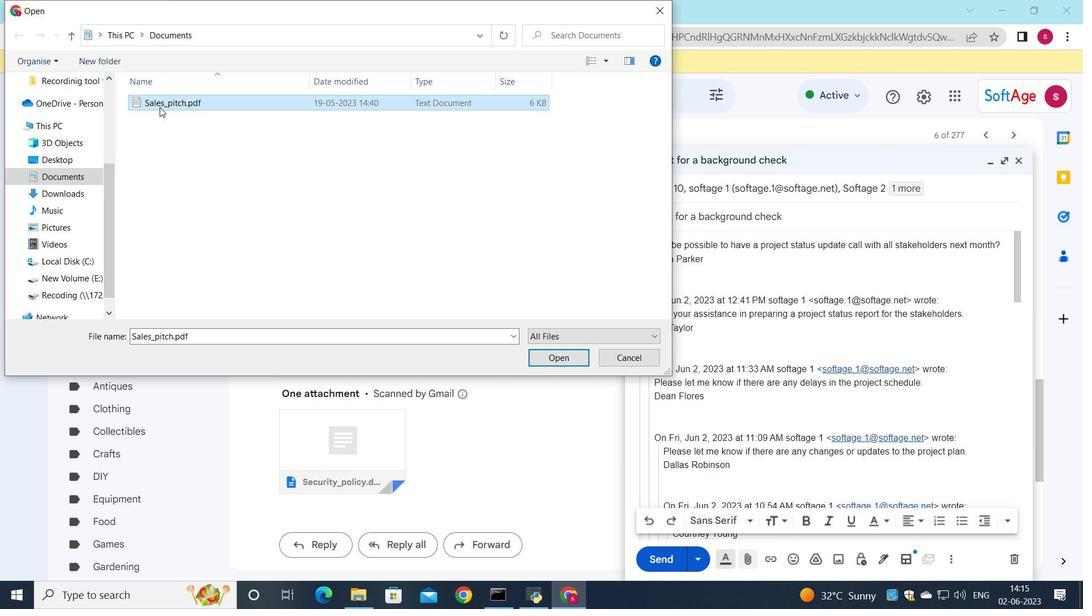 
Action: Mouse pressed left at (172, 103)
Screenshot: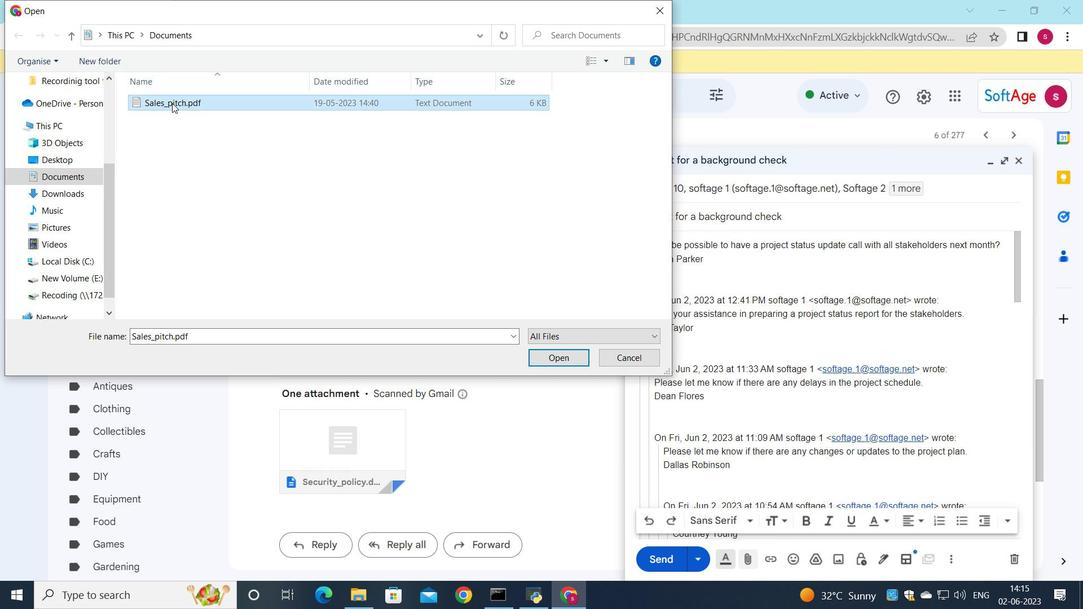 
Action: Mouse moved to (462, 137)
Screenshot: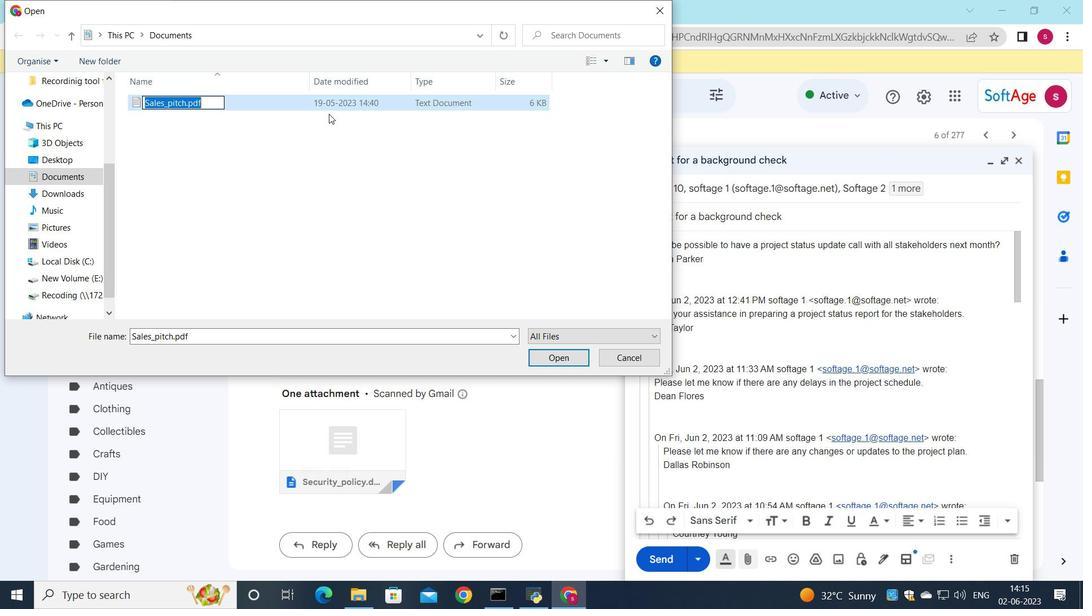 
Action: Key pressed <Key.shift>Technical<Key.shift><Key.shift><Key.shift>_manual.docx
Screenshot: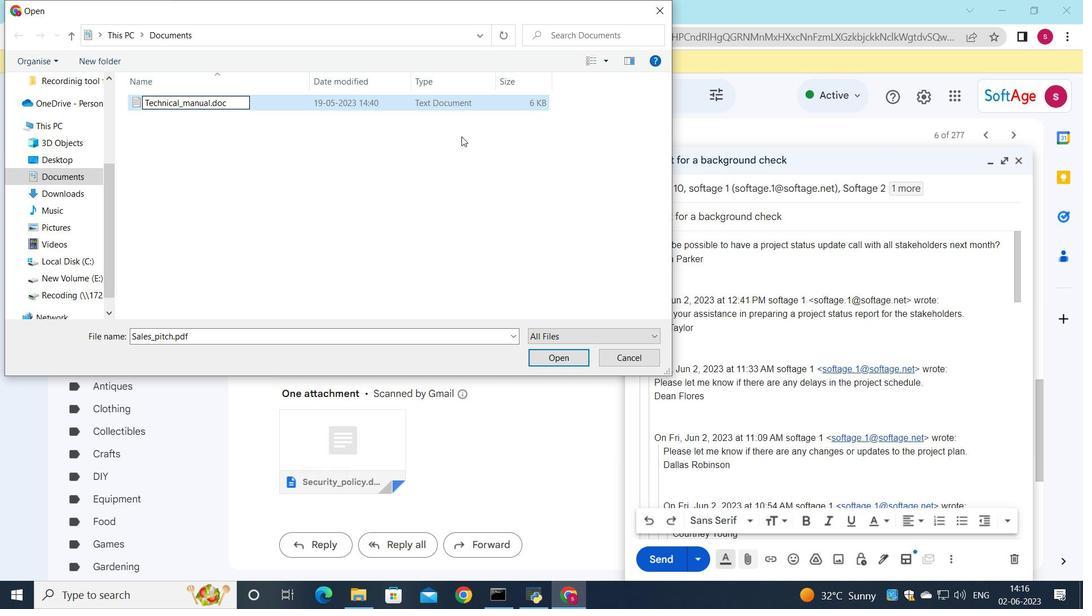 
Action: Mouse moved to (321, 93)
Screenshot: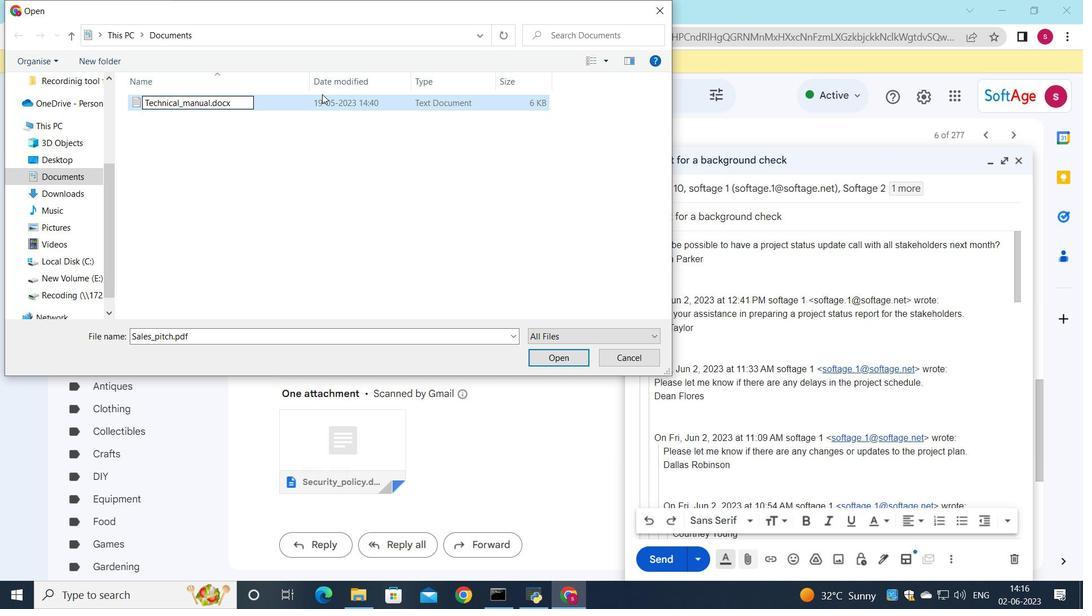 
Action: Mouse pressed left at (321, 93)
Screenshot: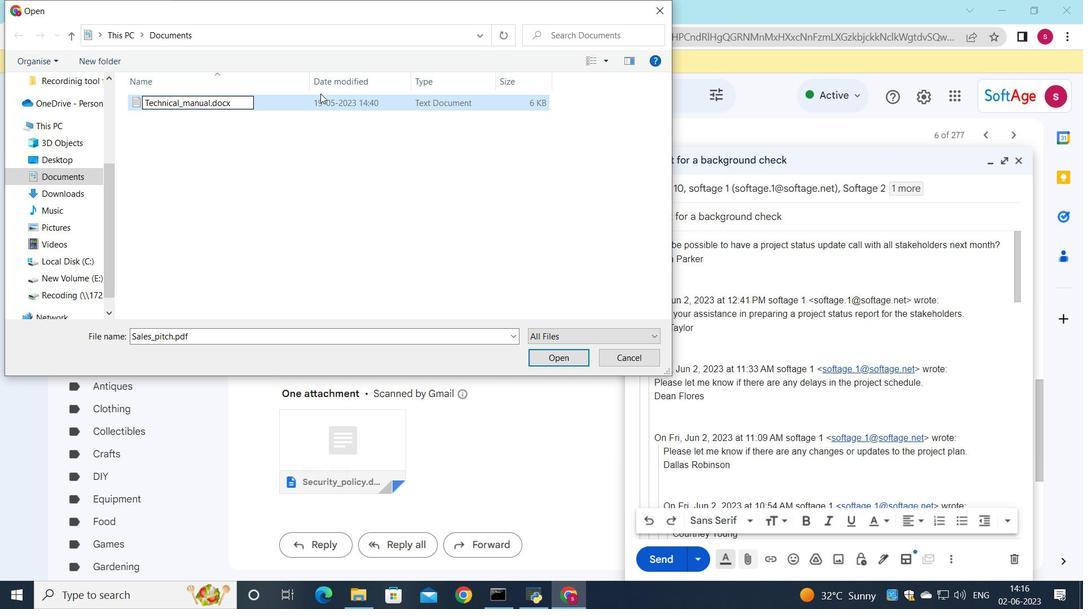 
Action: Mouse moved to (288, 110)
Screenshot: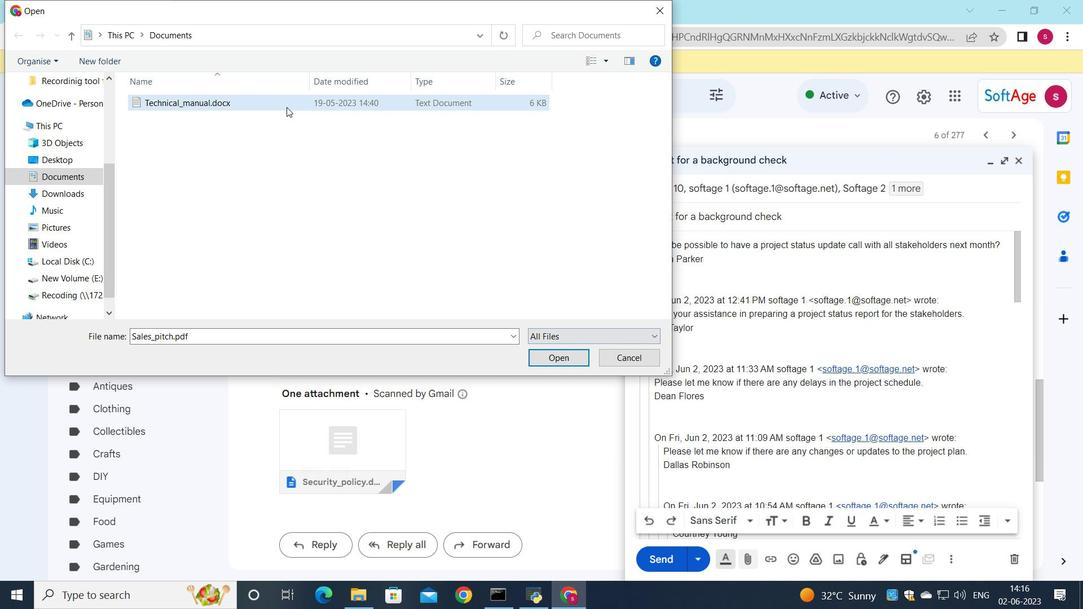 
Action: Mouse pressed left at (288, 110)
Screenshot: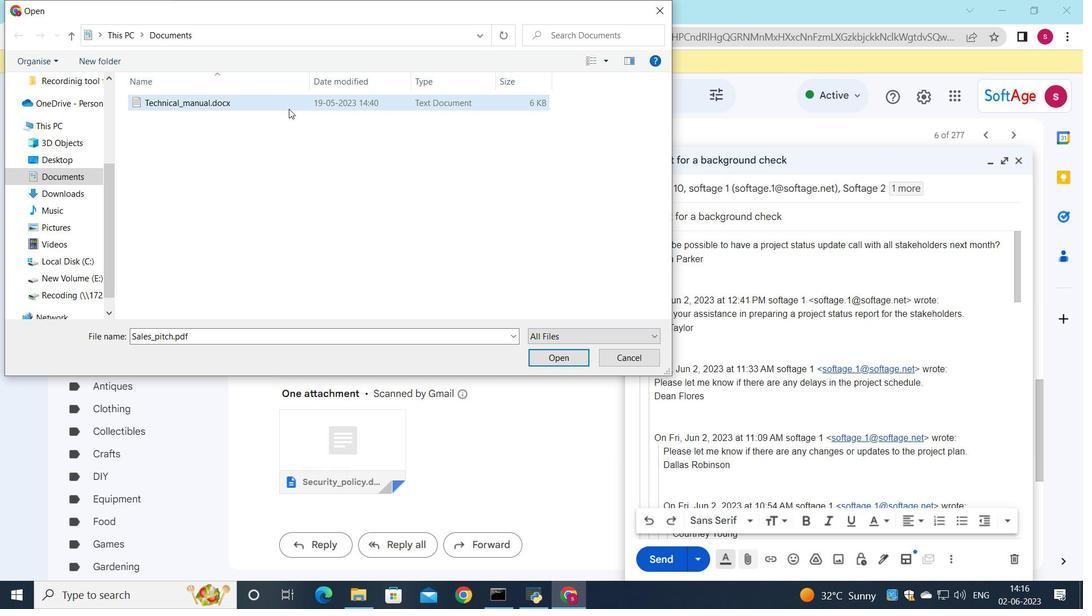 
Action: Mouse moved to (552, 359)
Screenshot: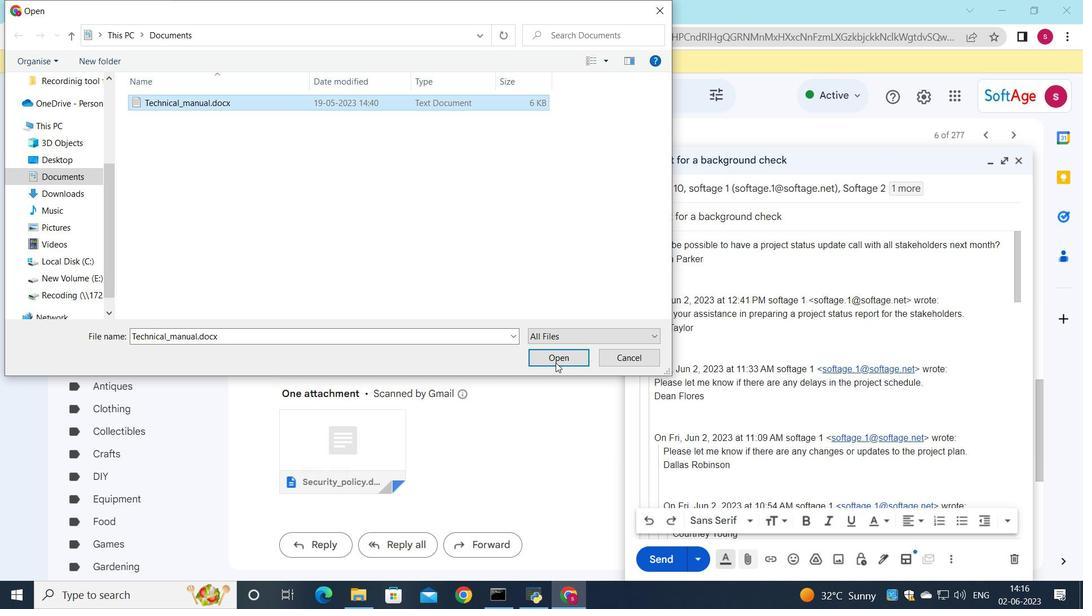 
Action: Mouse pressed left at (552, 359)
Screenshot: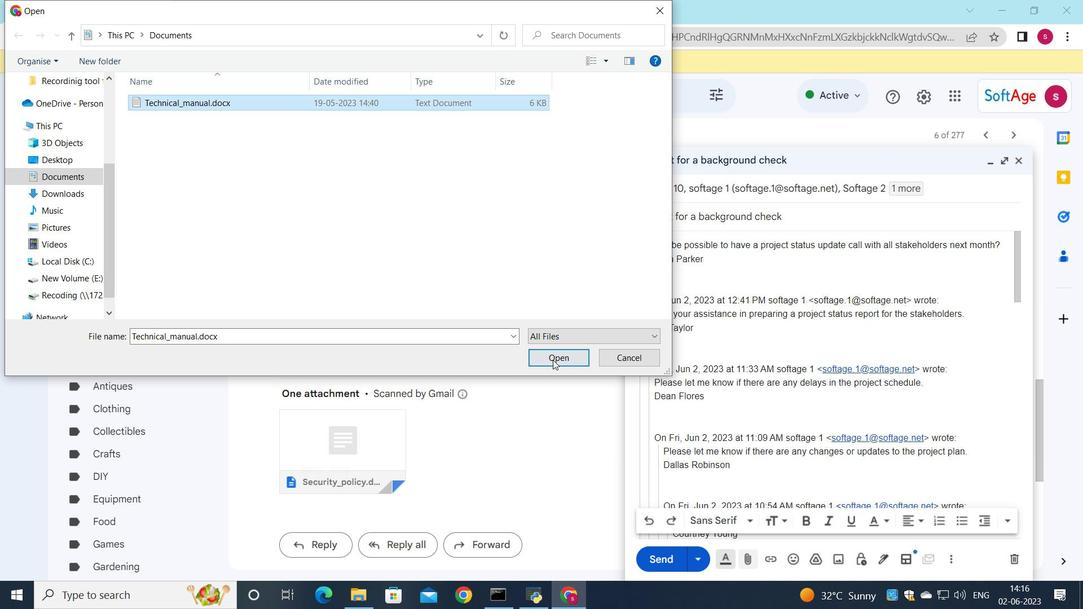 
Action: Mouse moved to (657, 564)
Screenshot: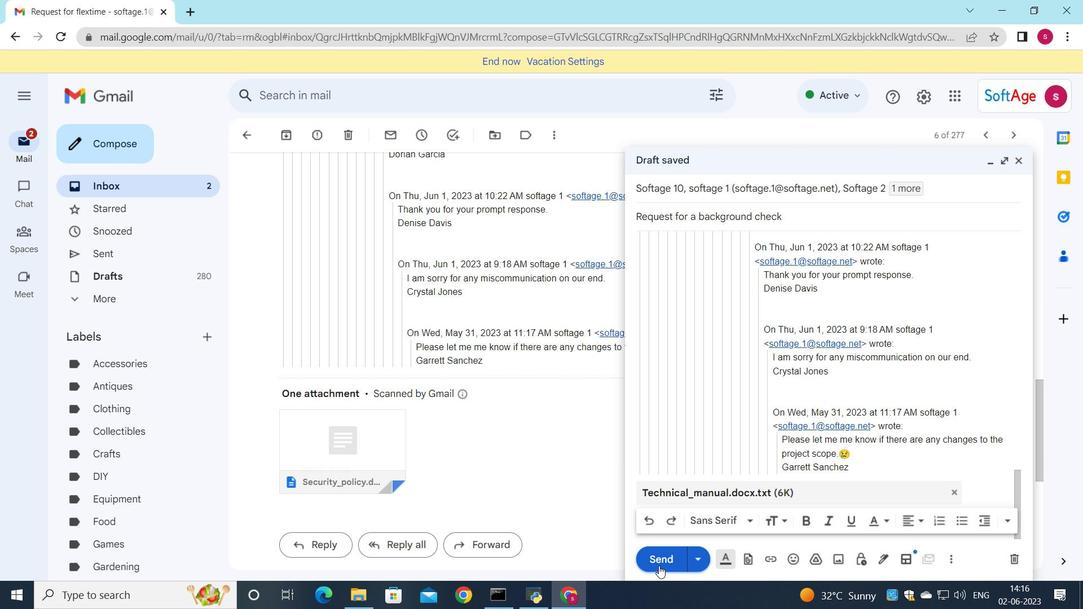
Action: Mouse pressed left at (657, 564)
Screenshot: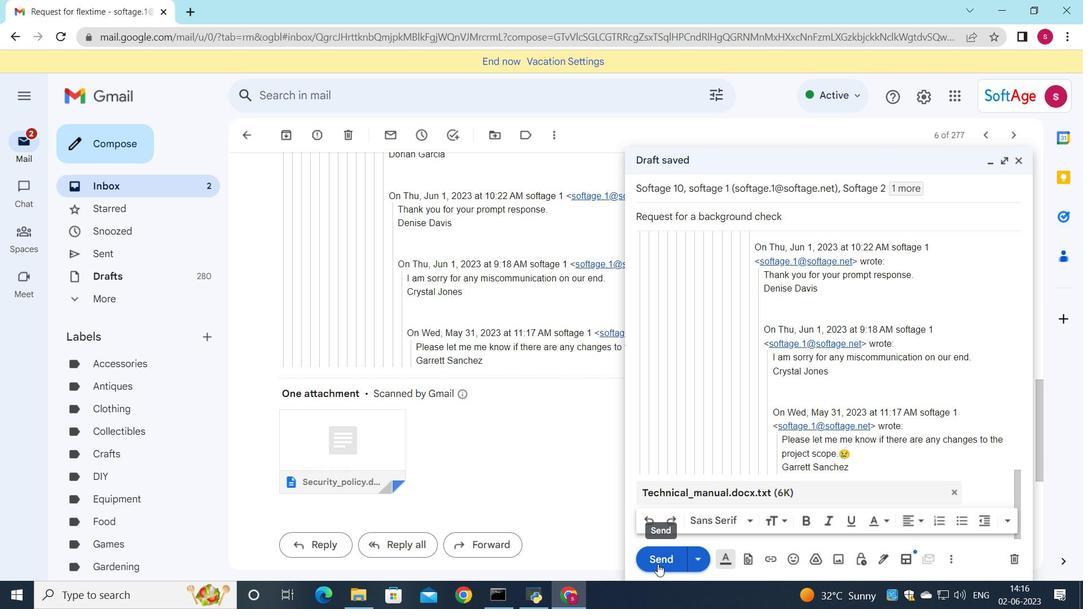 
Action: Mouse moved to (185, 194)
Screenshot: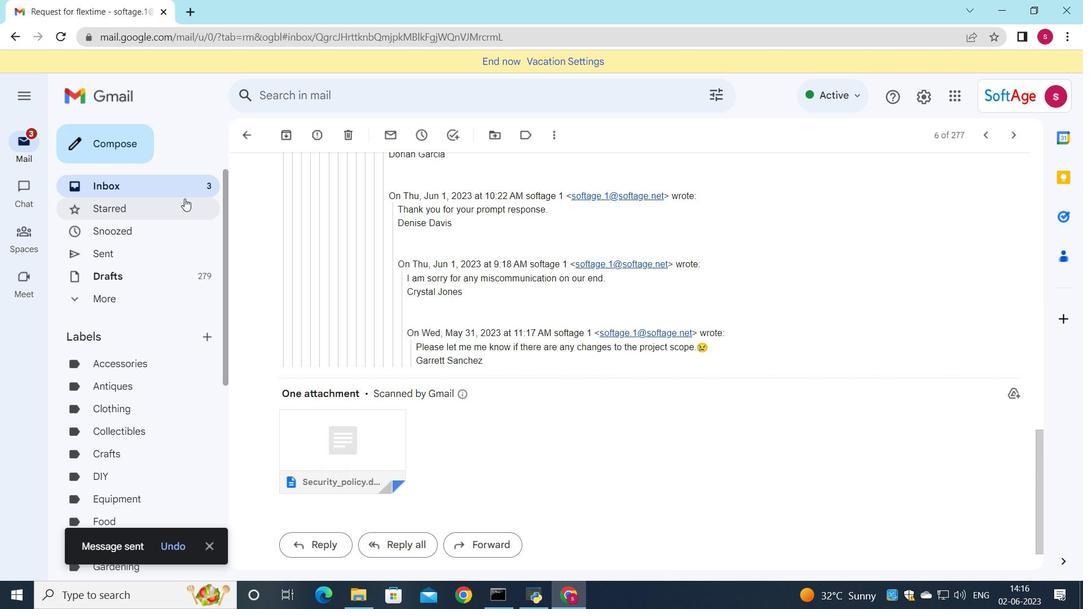 
Action: Mouse pressed left at (185, 194)
Screenshot: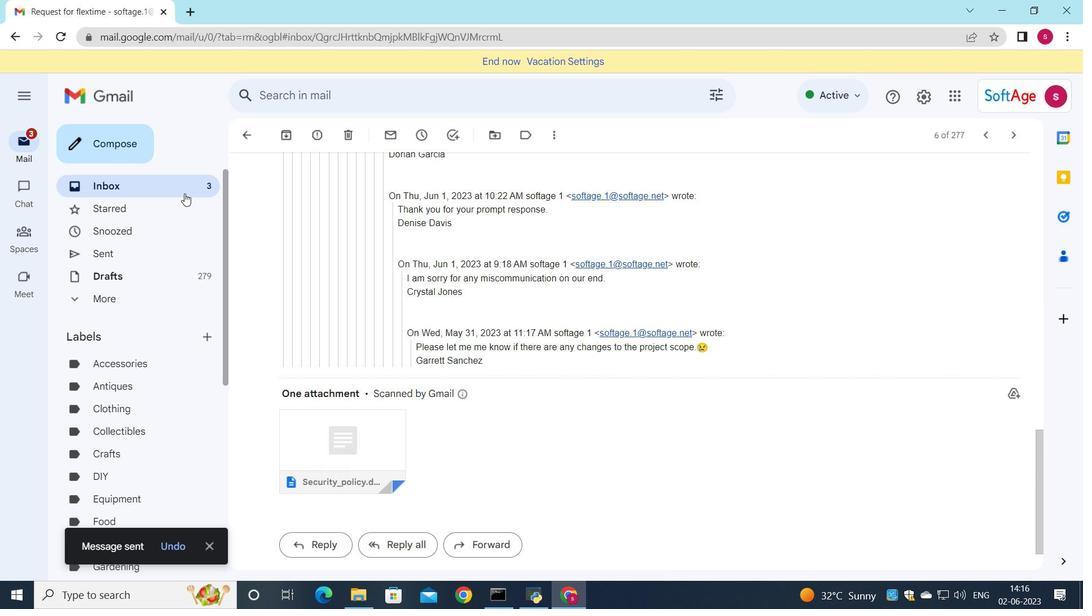 
Action: Mouse moved to (448, 159)
Screenshot: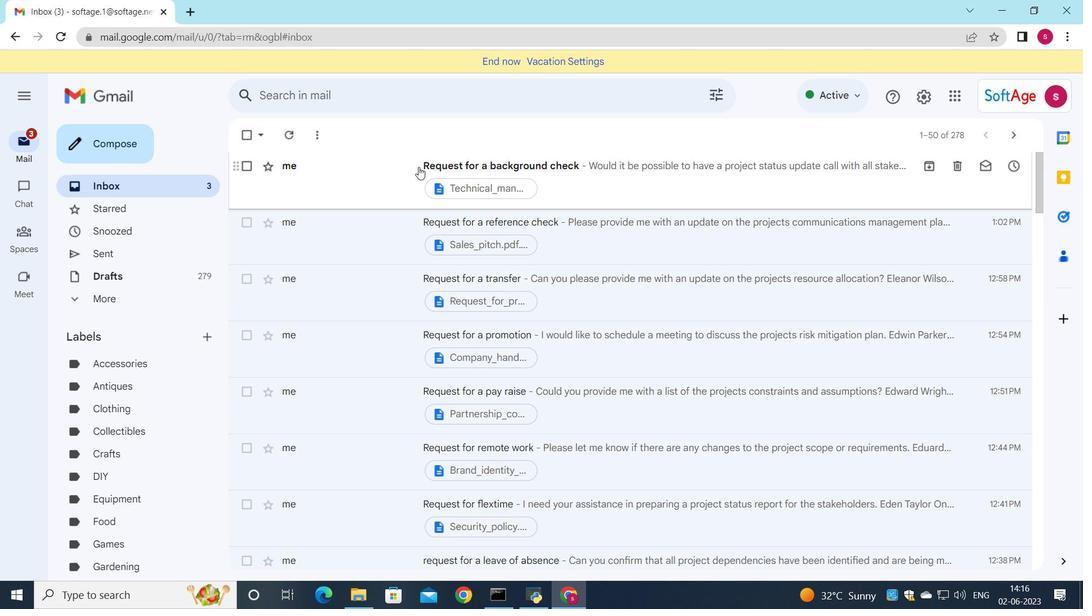 
Action: Mouse pressed left at (448, 159)
Screenshot: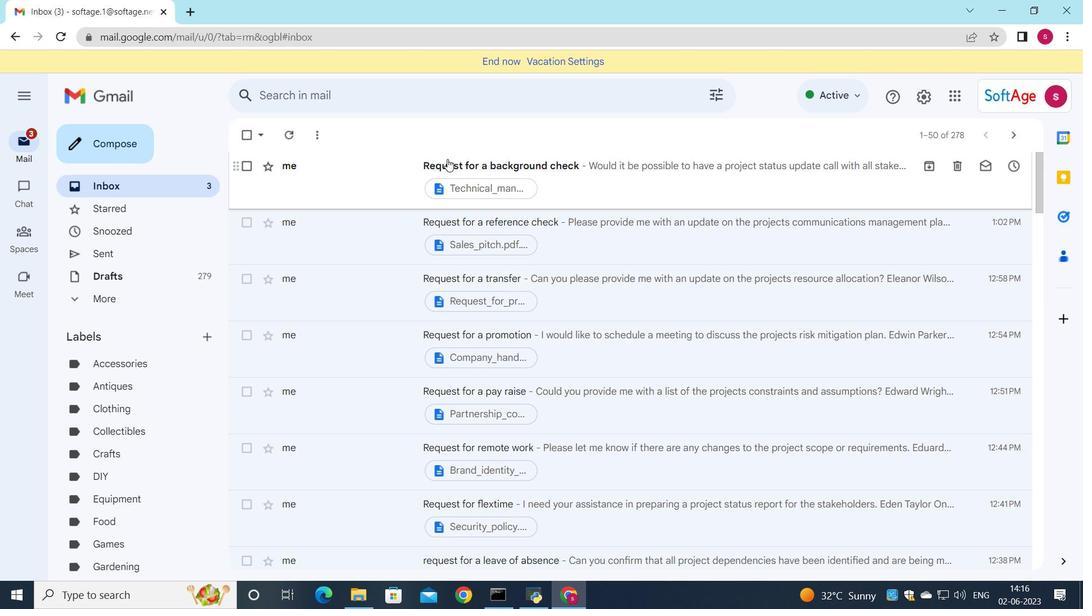 
Action: Mouse moved to (778, 350)
Screenshot: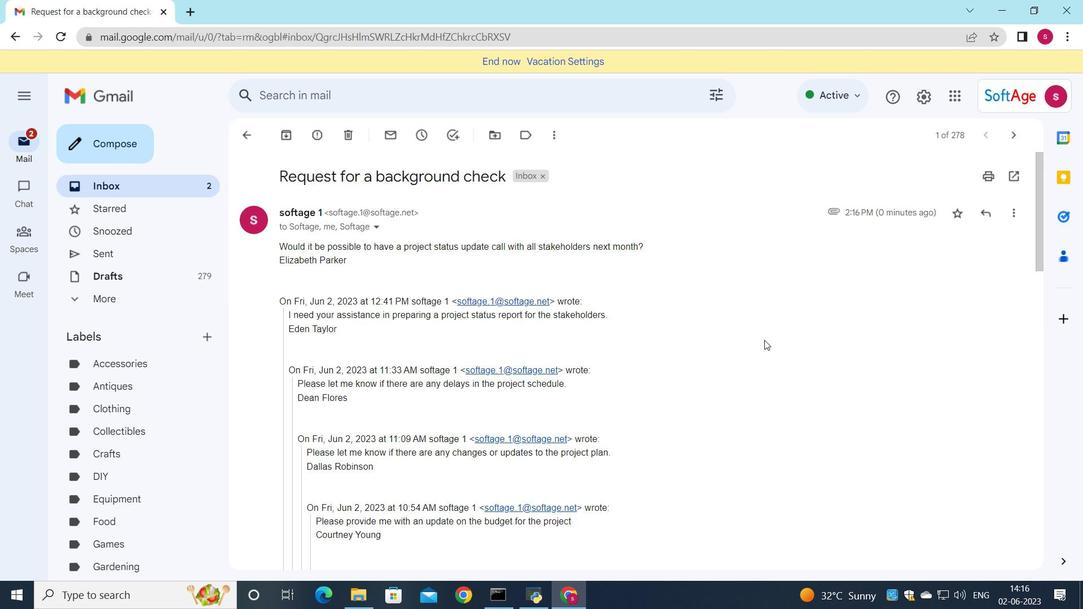 
